 Task: Look for space in Stuart, United States from 2nd June, 2023 to 15th June, 2023 for 2 adults and 1 pet in price range Rs.10000 to Rs.15000. Place can be entire place with 1  bedroom having 1 bed and 1 bathroom. Property type can be house, flat, guest house, hotel. Booking option can be shelf check-in. Required host language is English.
Action: Mouse moved to (577, 120)
Screenshot: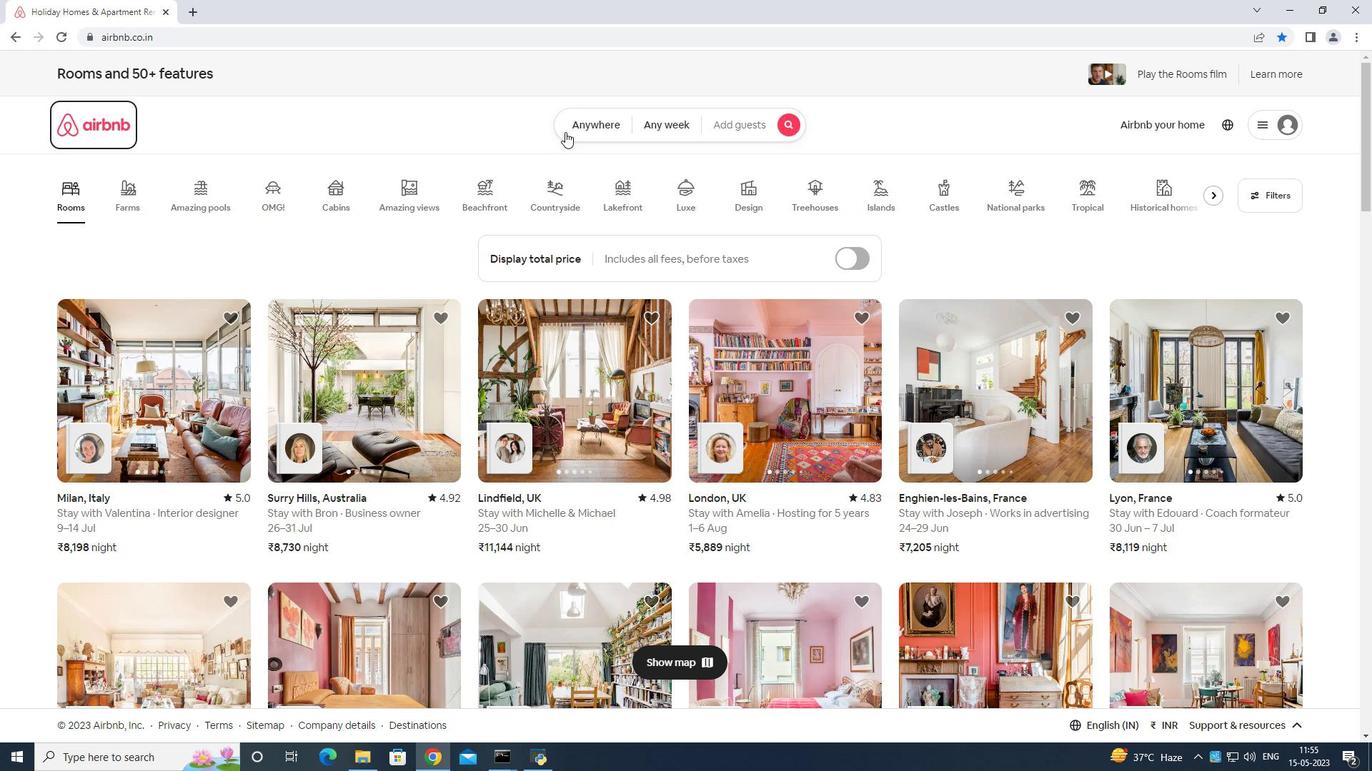 
Action: Mouse pressed left at (577, 120)
Screenshot: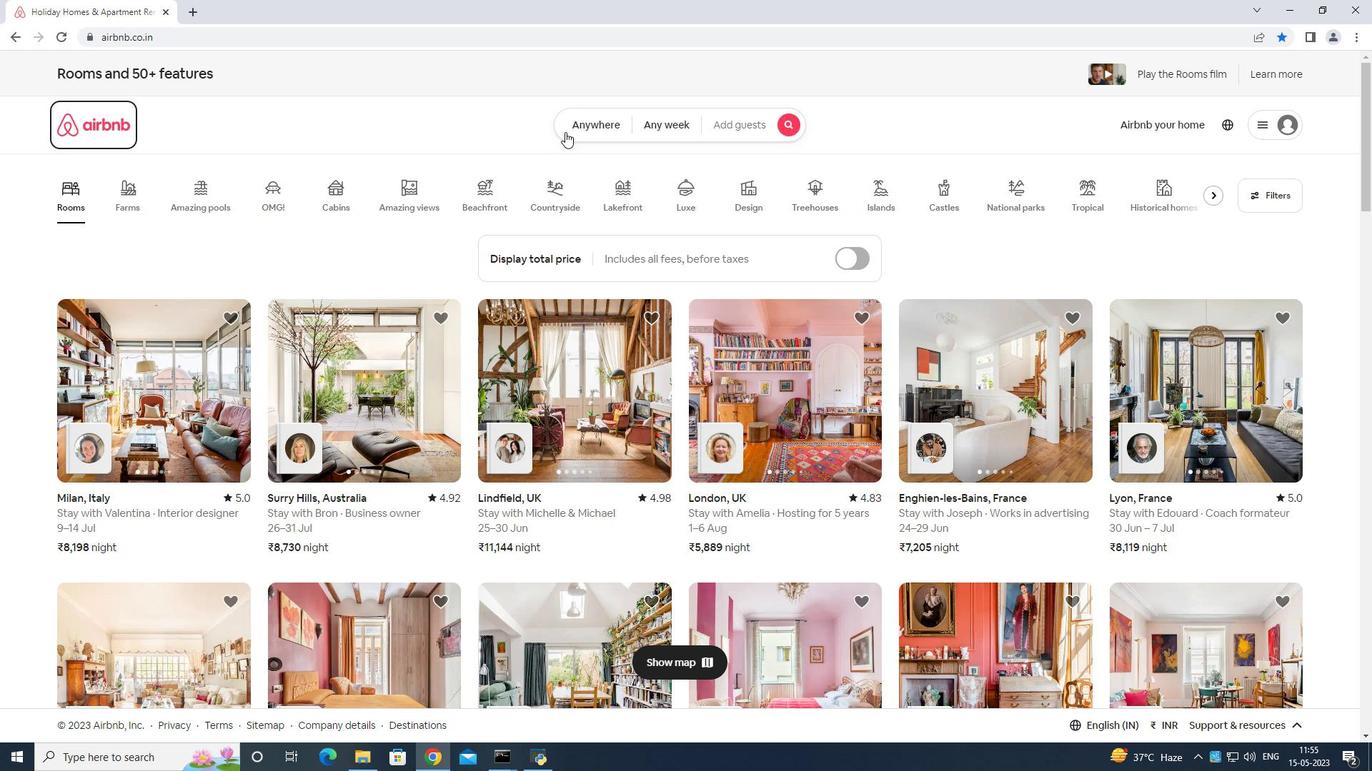 
Action: Mouse moved to (505, 173)
Screenshot: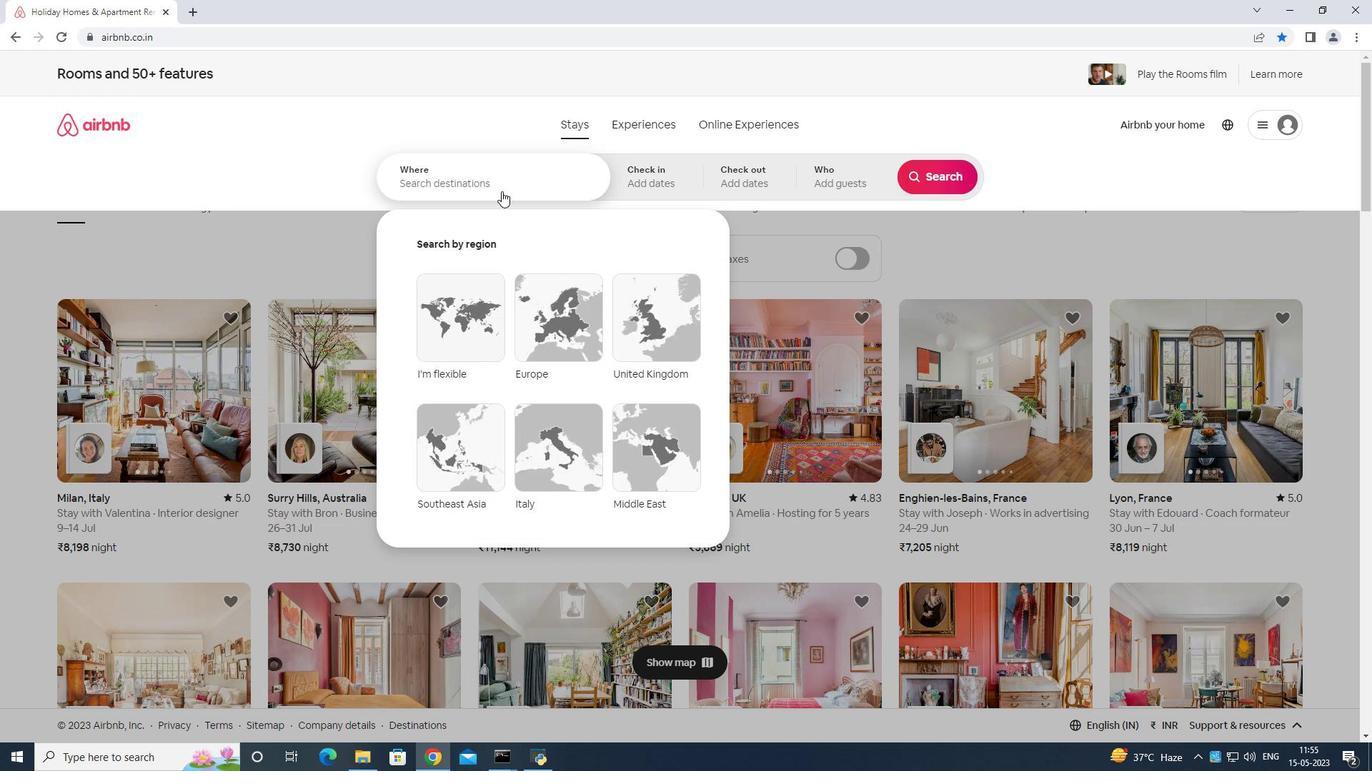 
Action: Mouse pressed left at (505, 173)
Screenshot: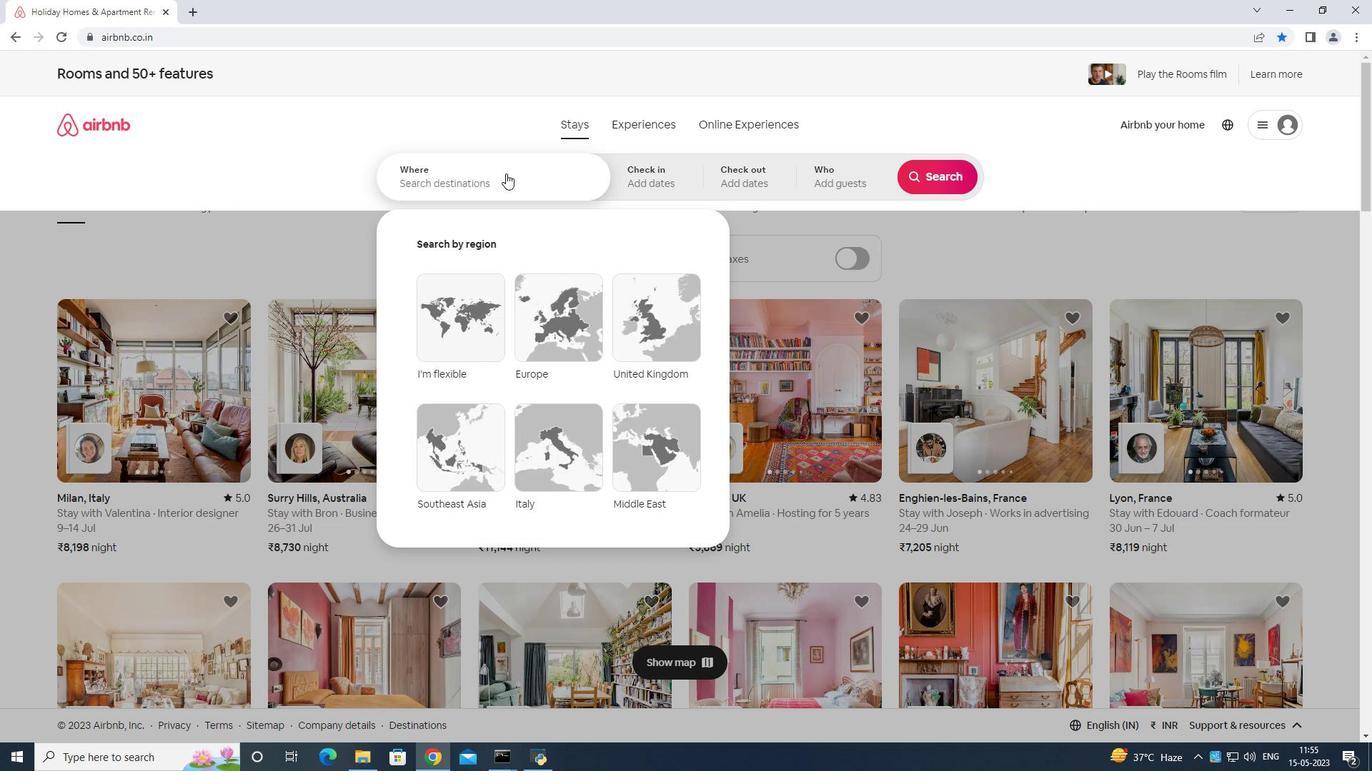 
Action: Mouse moved to (440, 217)
Screenshot: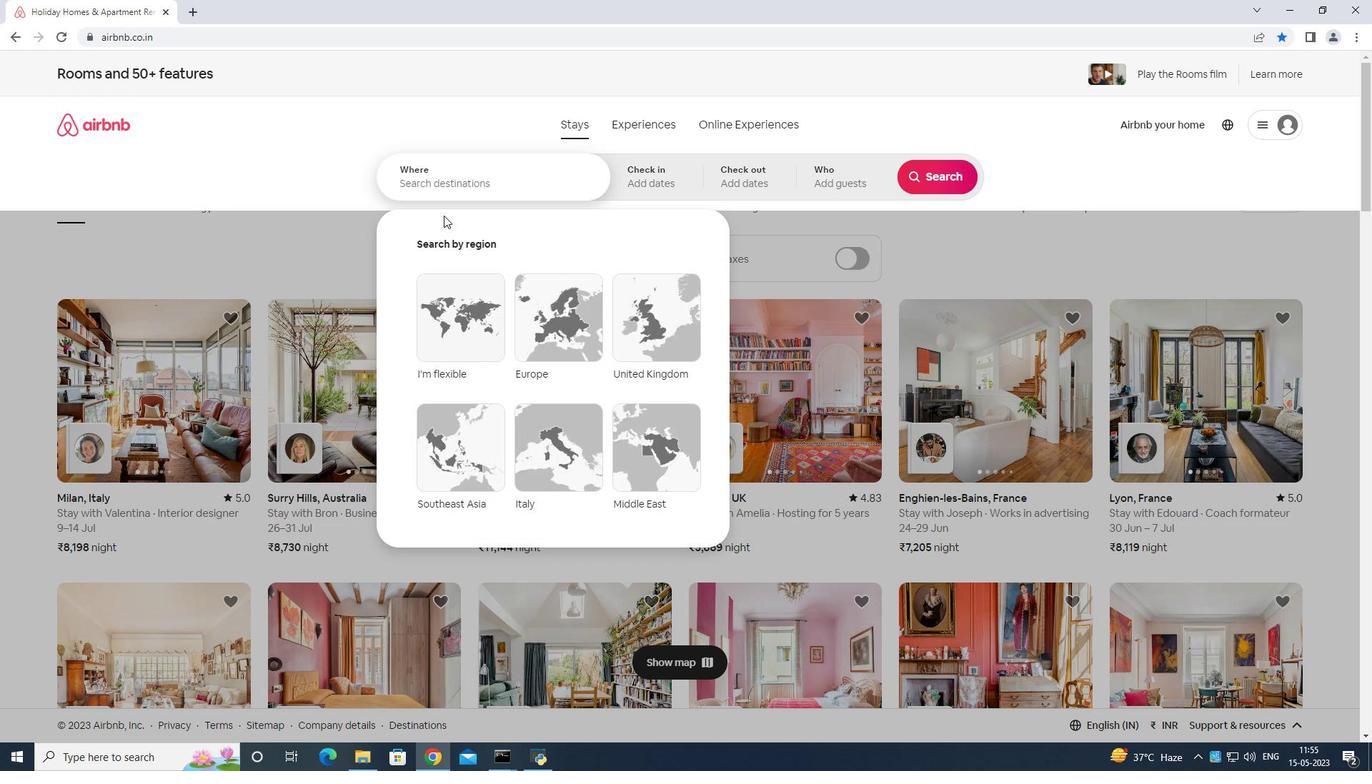
Action: Key pressed <Key.shift>Stuardd<Key.space>united<Key.space>statse<Key.backspace><Key.backspace>es<Key.space><Key.enter>
Screenshot: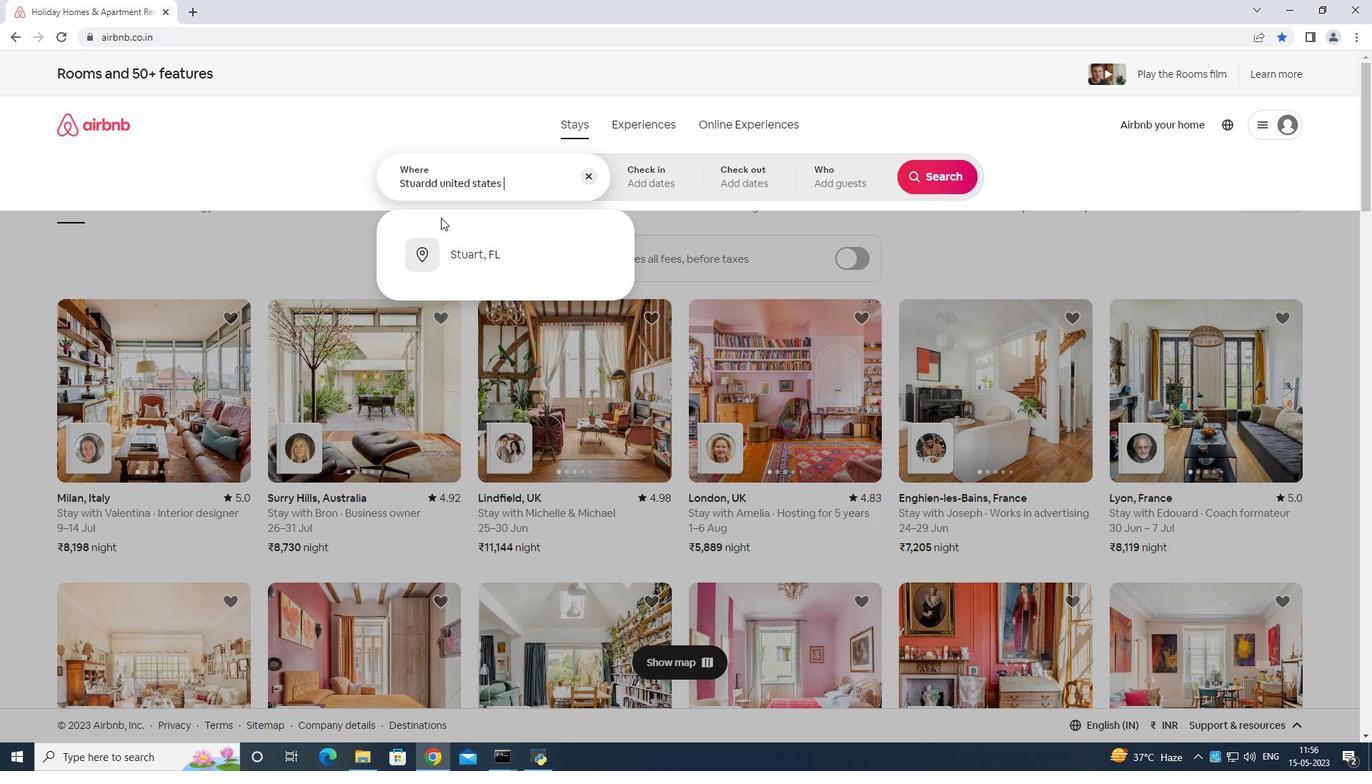 
Action: Mouse moved to (889, 348)
Screenshot: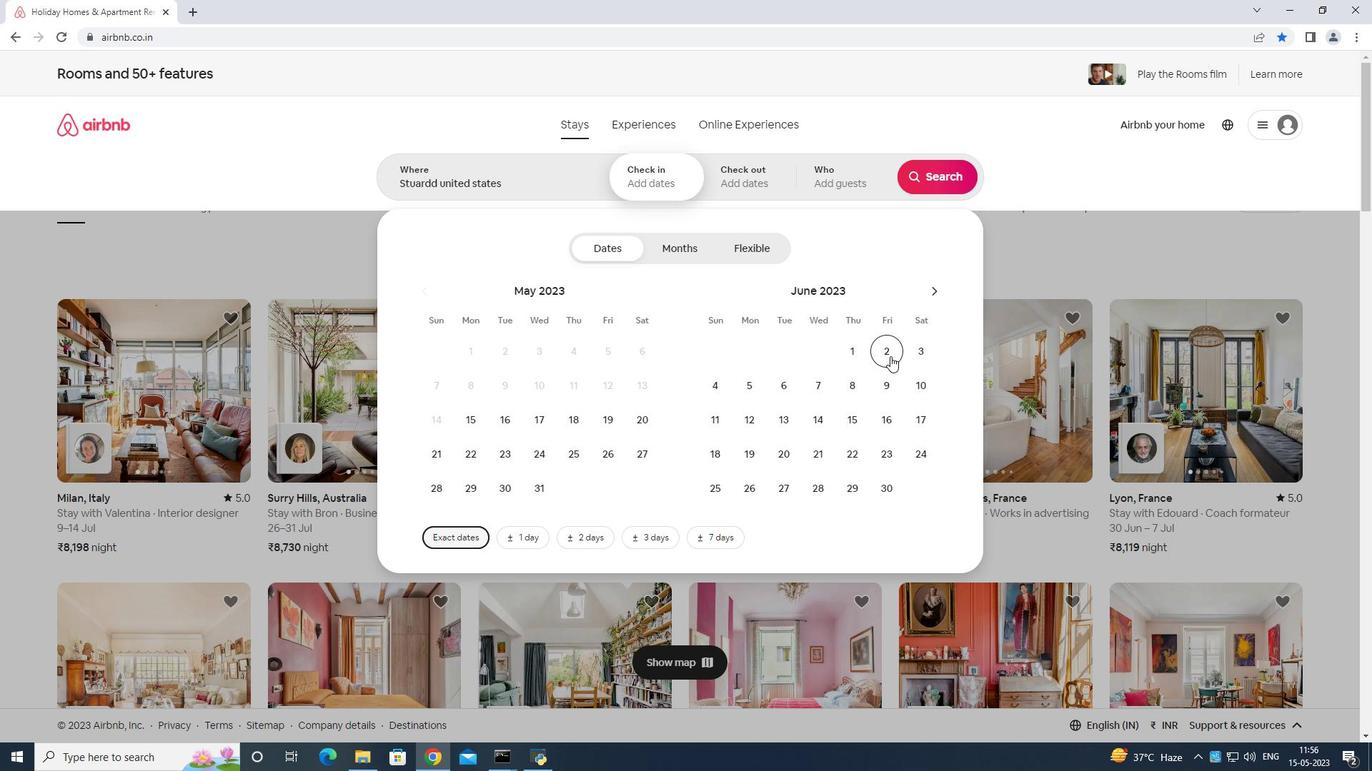 
Action: Mouse pressed left at (889, 348)
Screenshot: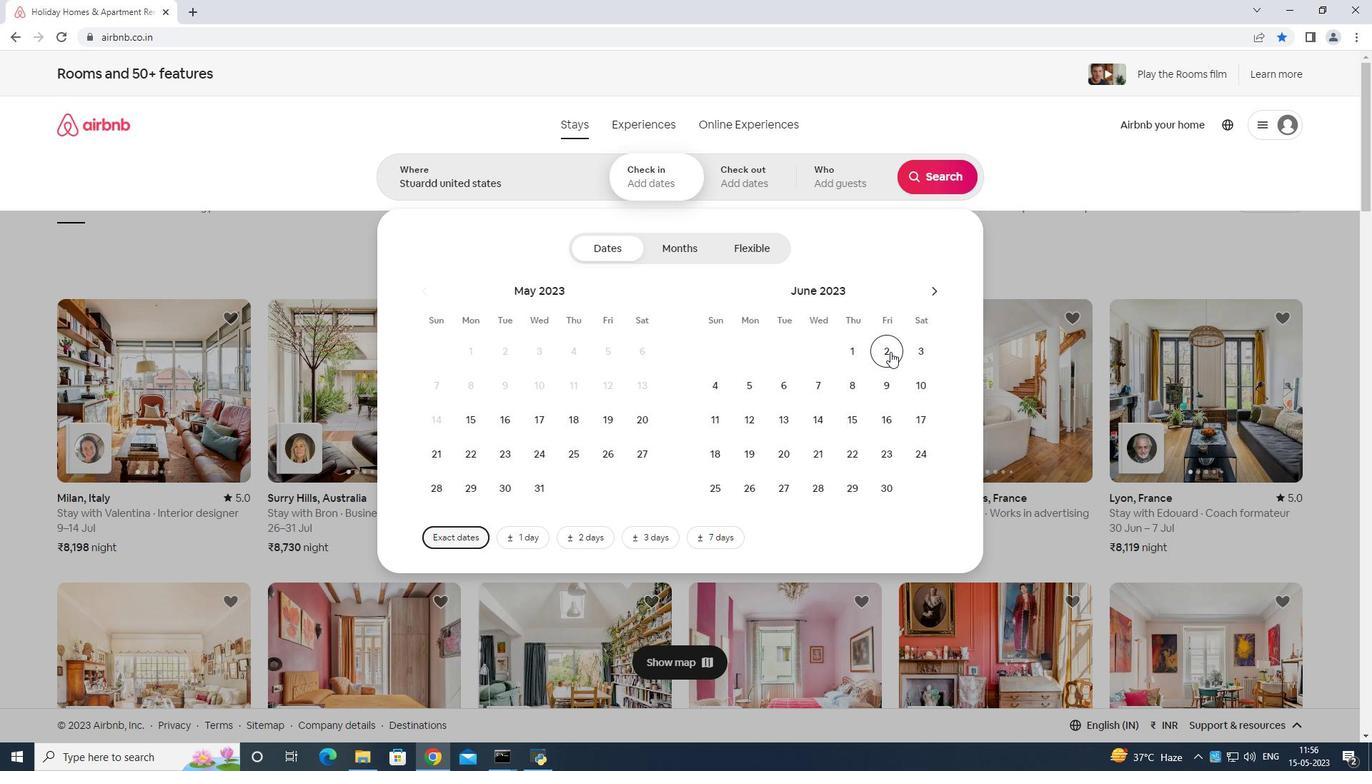 
Action: Mouse moved to (855, 411)
Screenshot: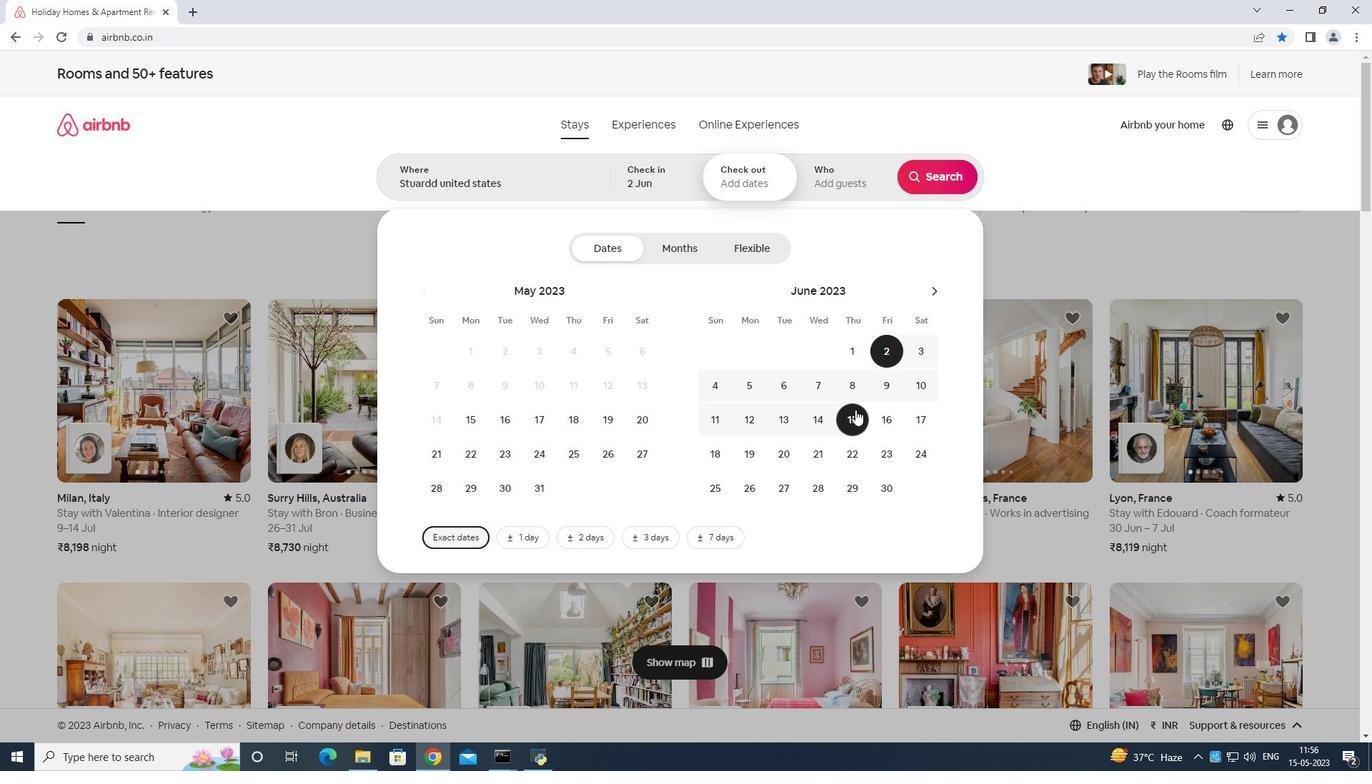 
Action: Mouse pressed left at (855, 411)
Screenshot: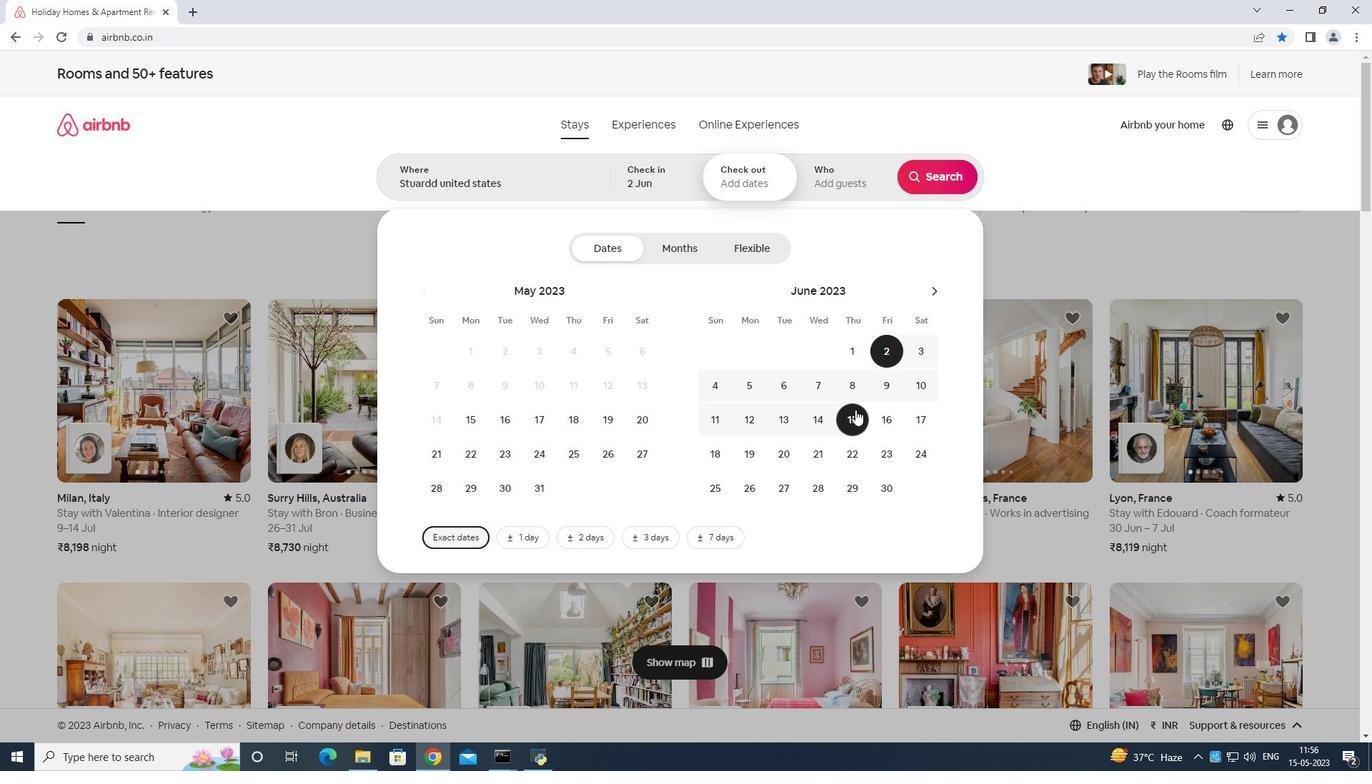 
Action: Mouse moved to (844, 177)
Screenshot: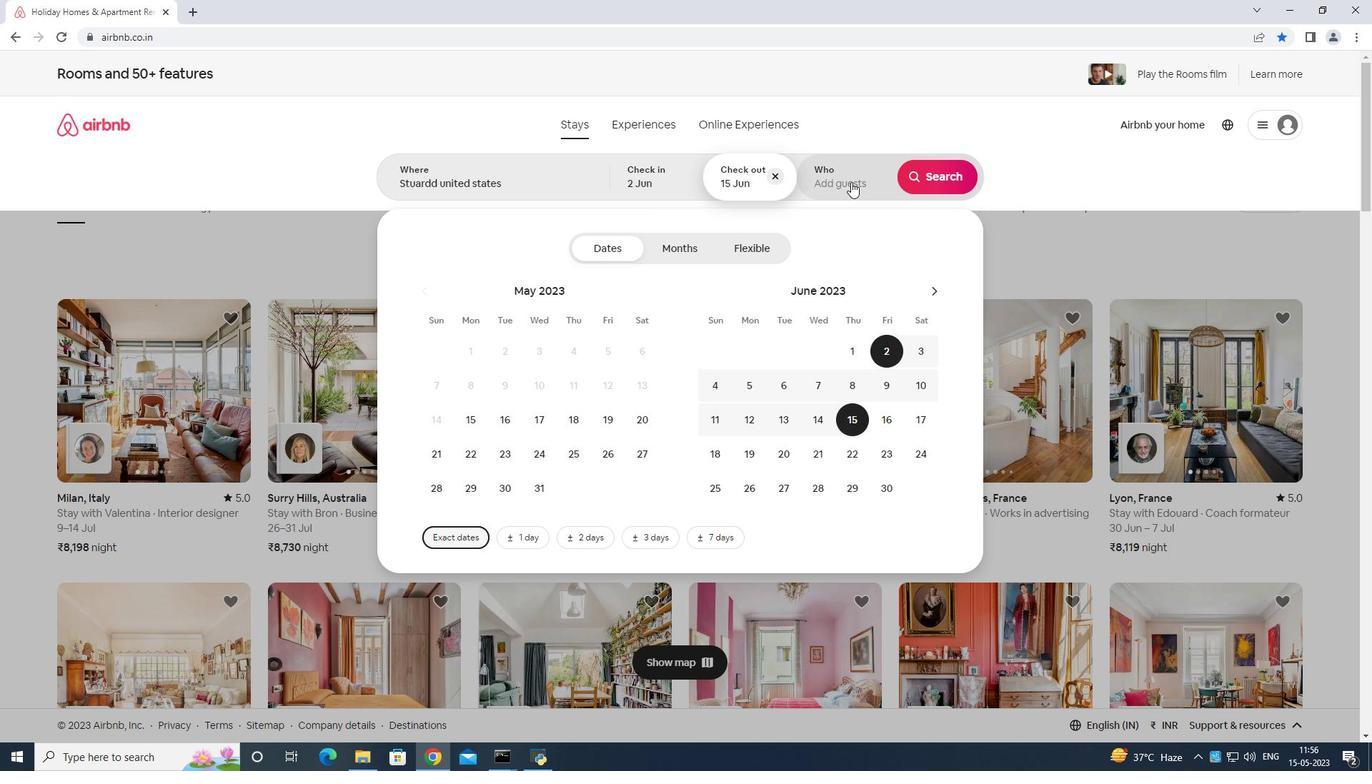 
Action: Mouse pressed left at (844, 177)
Screenshot: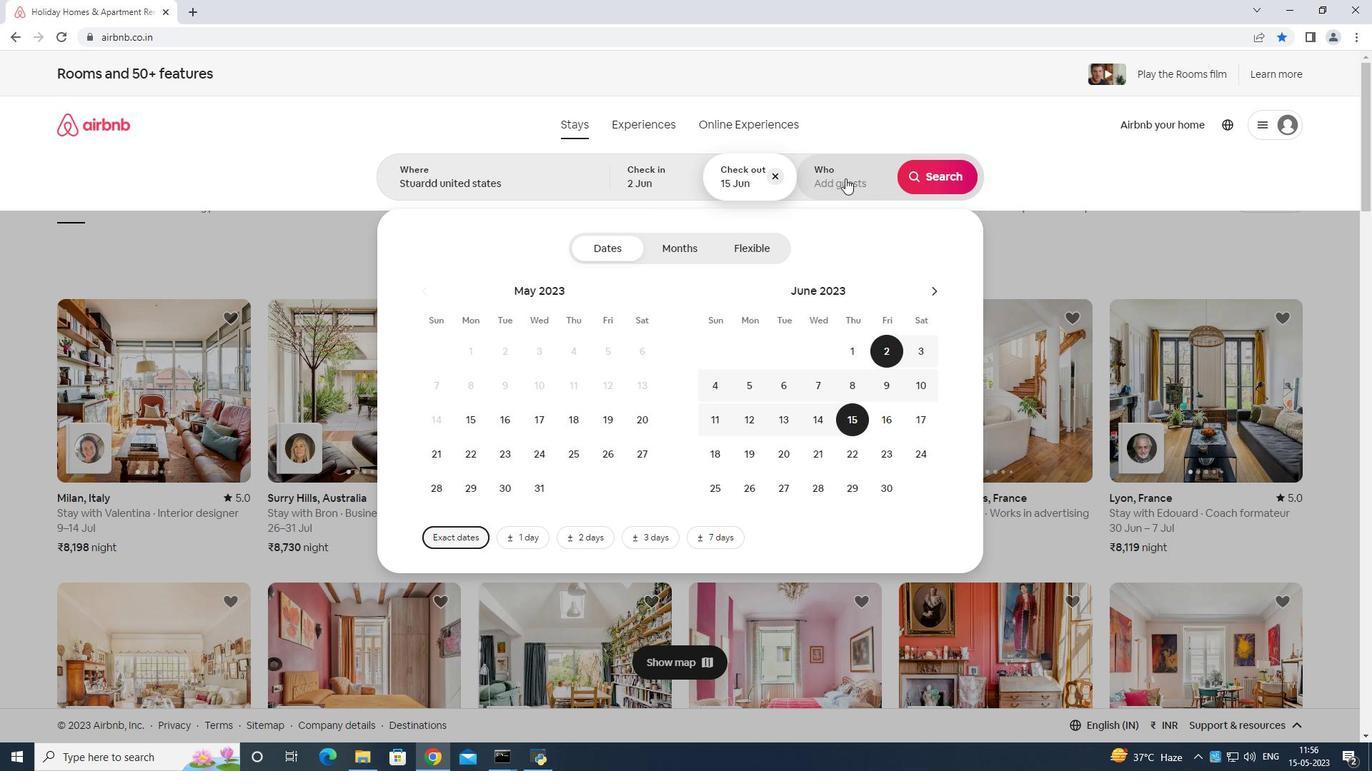 
Action: Mouse moved to (939, 251)
Screenshot: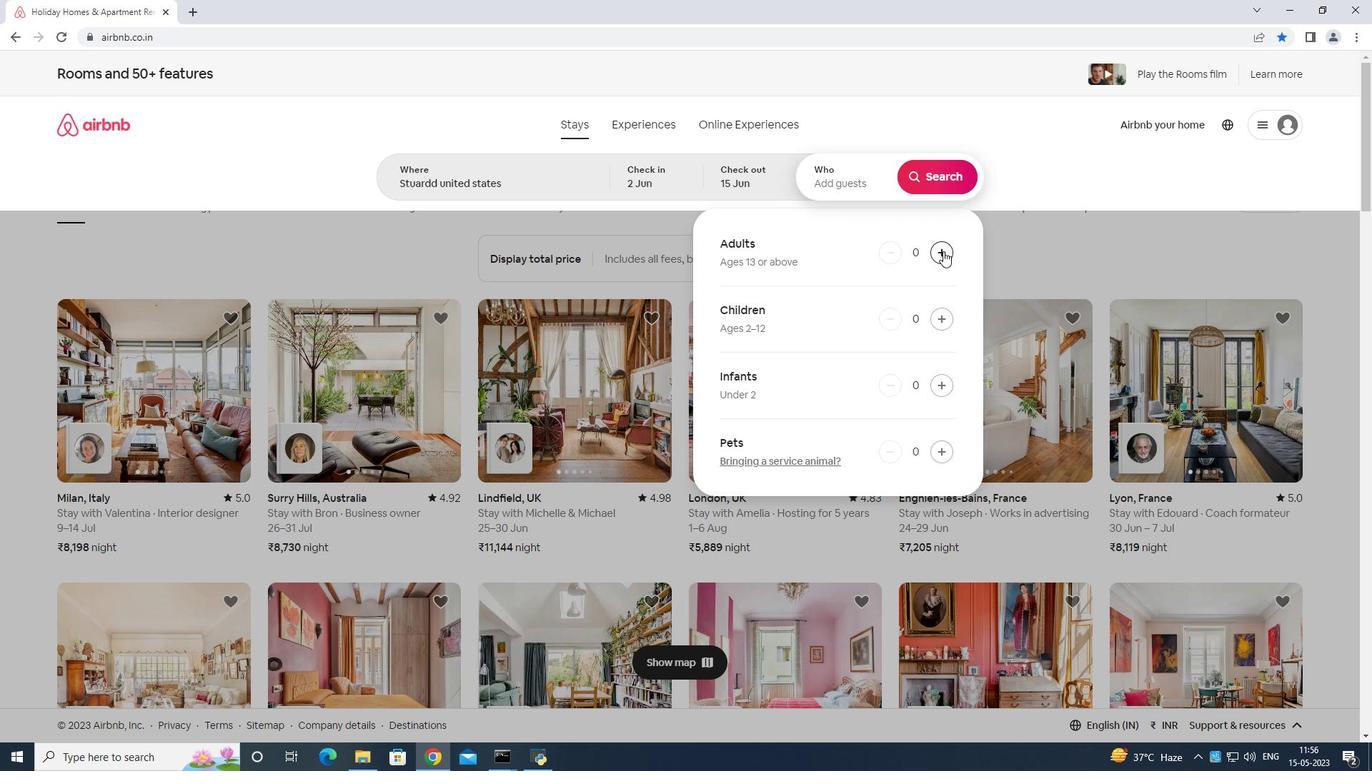 
Action: Mouse pressed left at (939, 251)
Screenshot: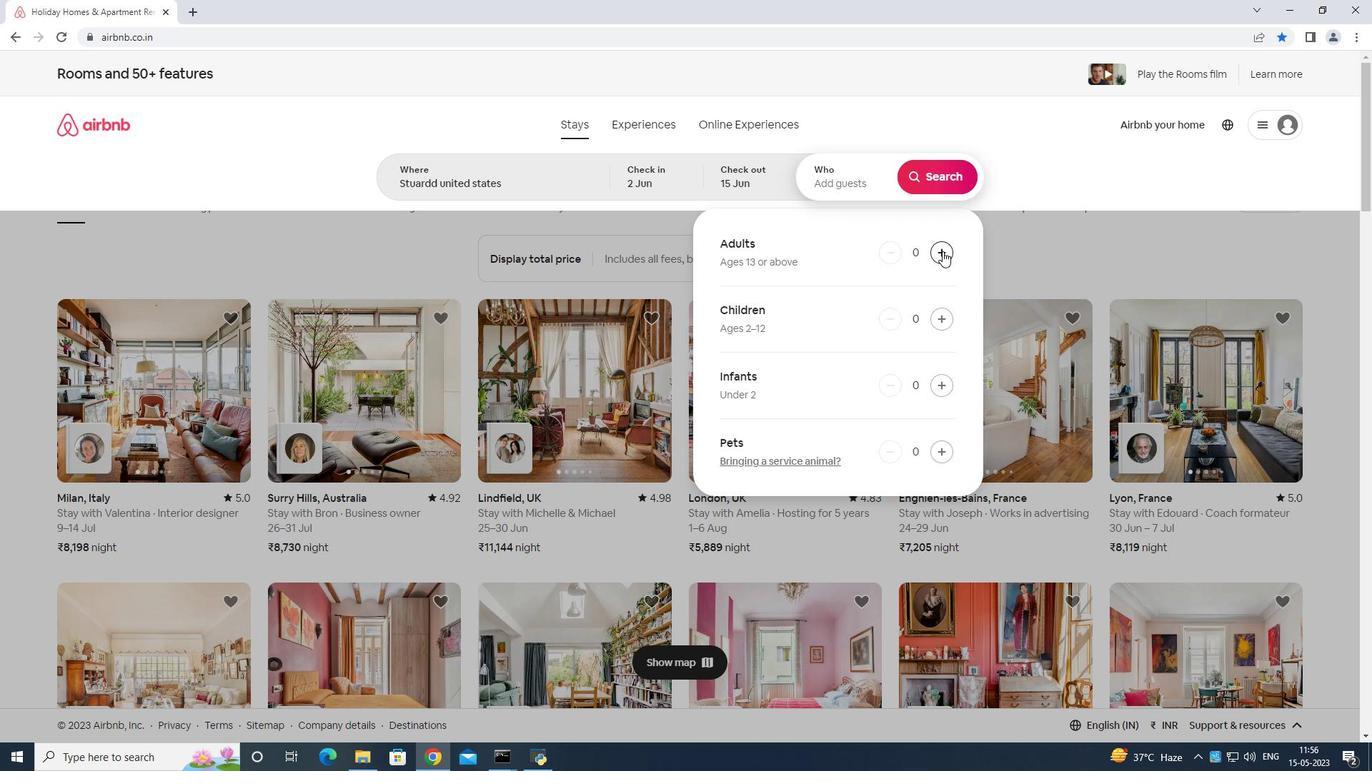 
Action: Mouse pressed left at (939, 251)
Screenshot: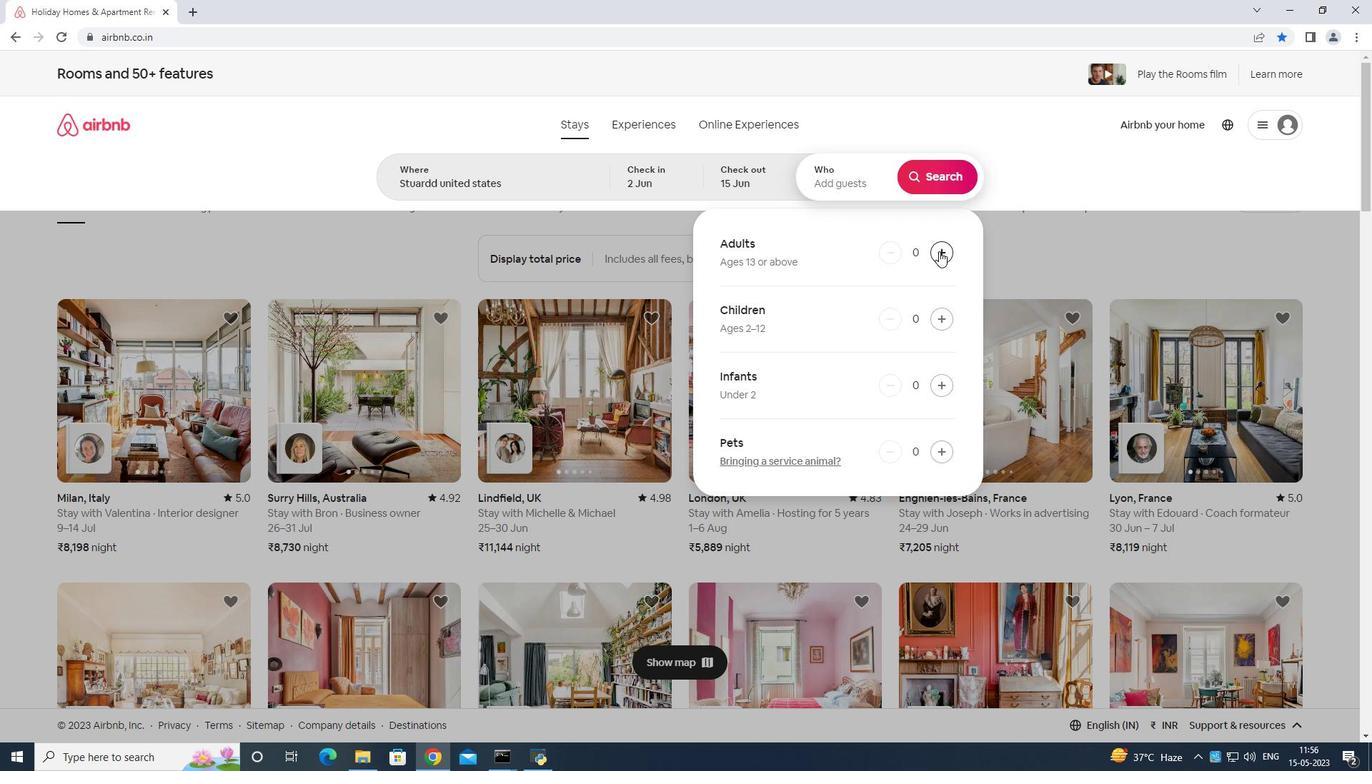 
Action: Mouse moved to (943, 315)
Screenshot: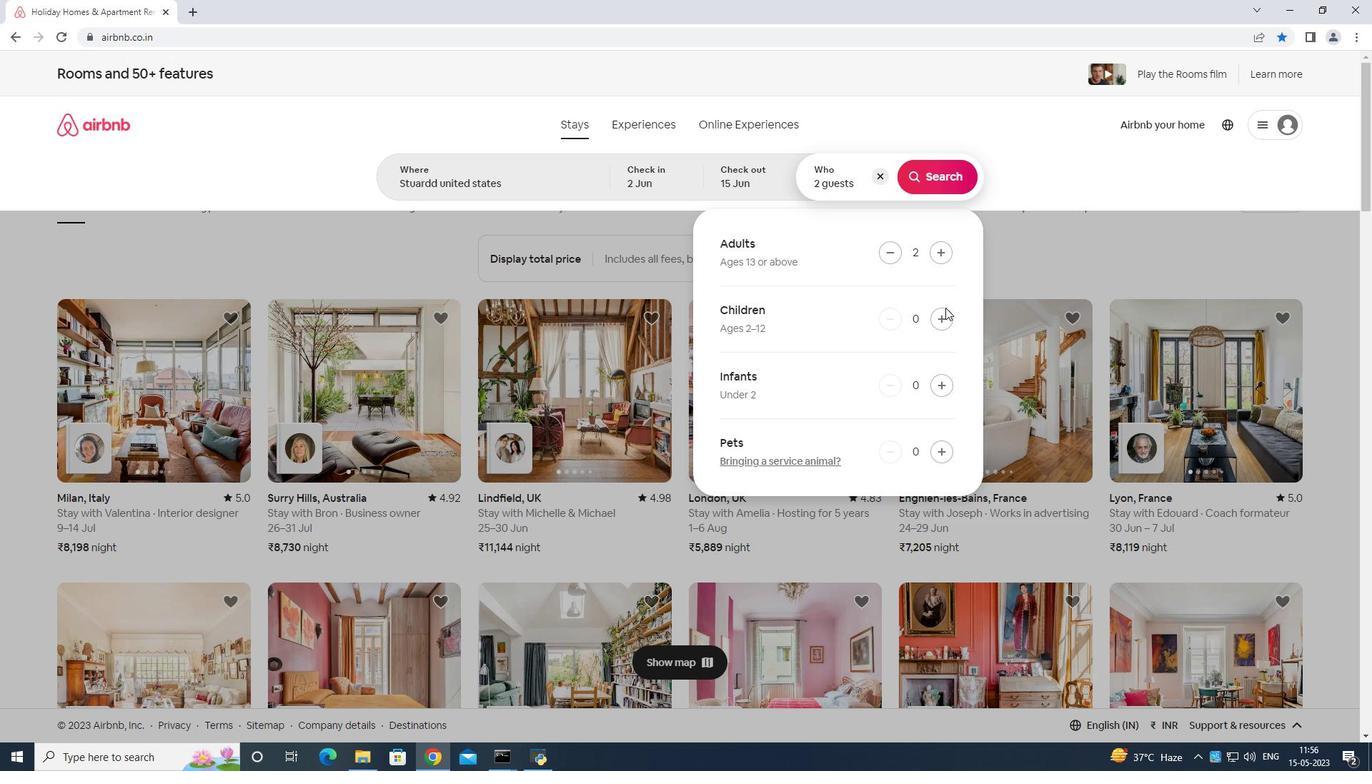 
Action: Mouse pressed left at (943, 315)
Screenshot: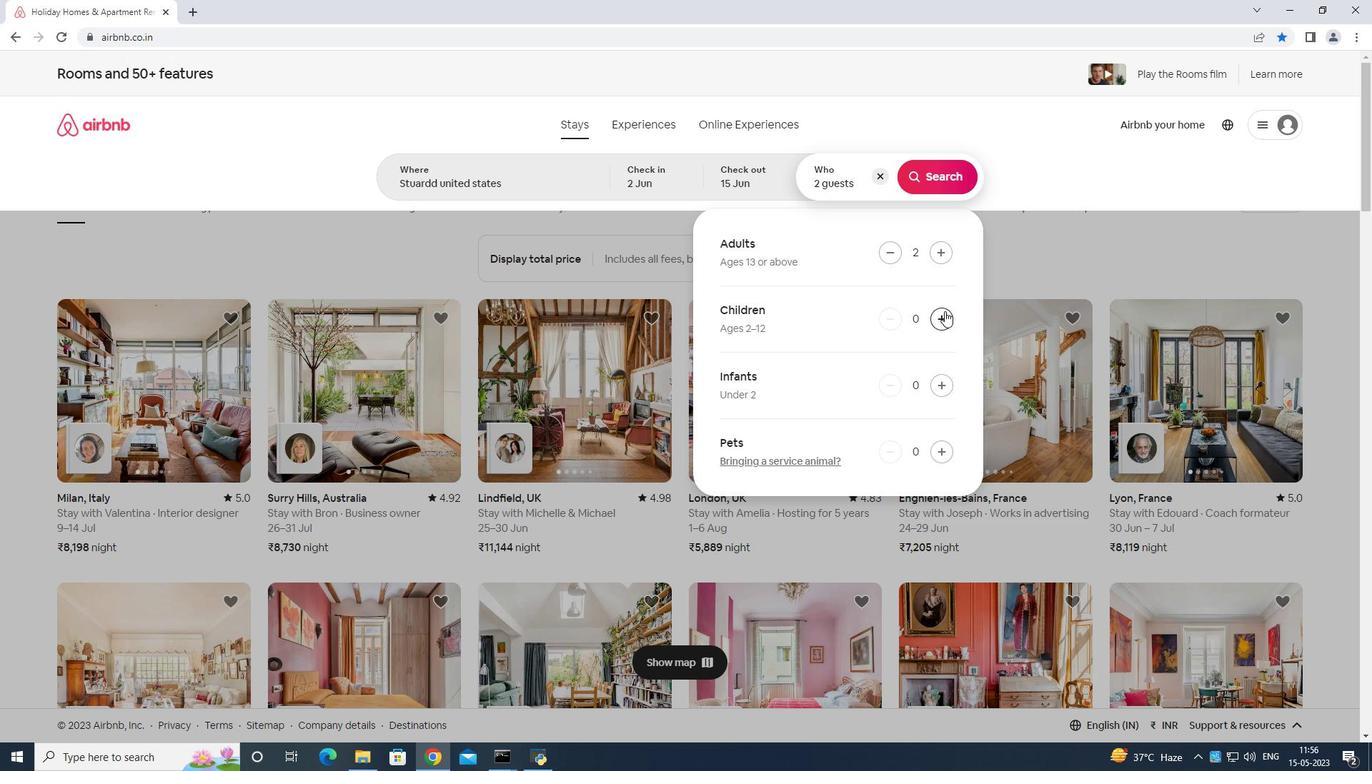 
Action: Mouse moved to (929, 167)
Screenshot: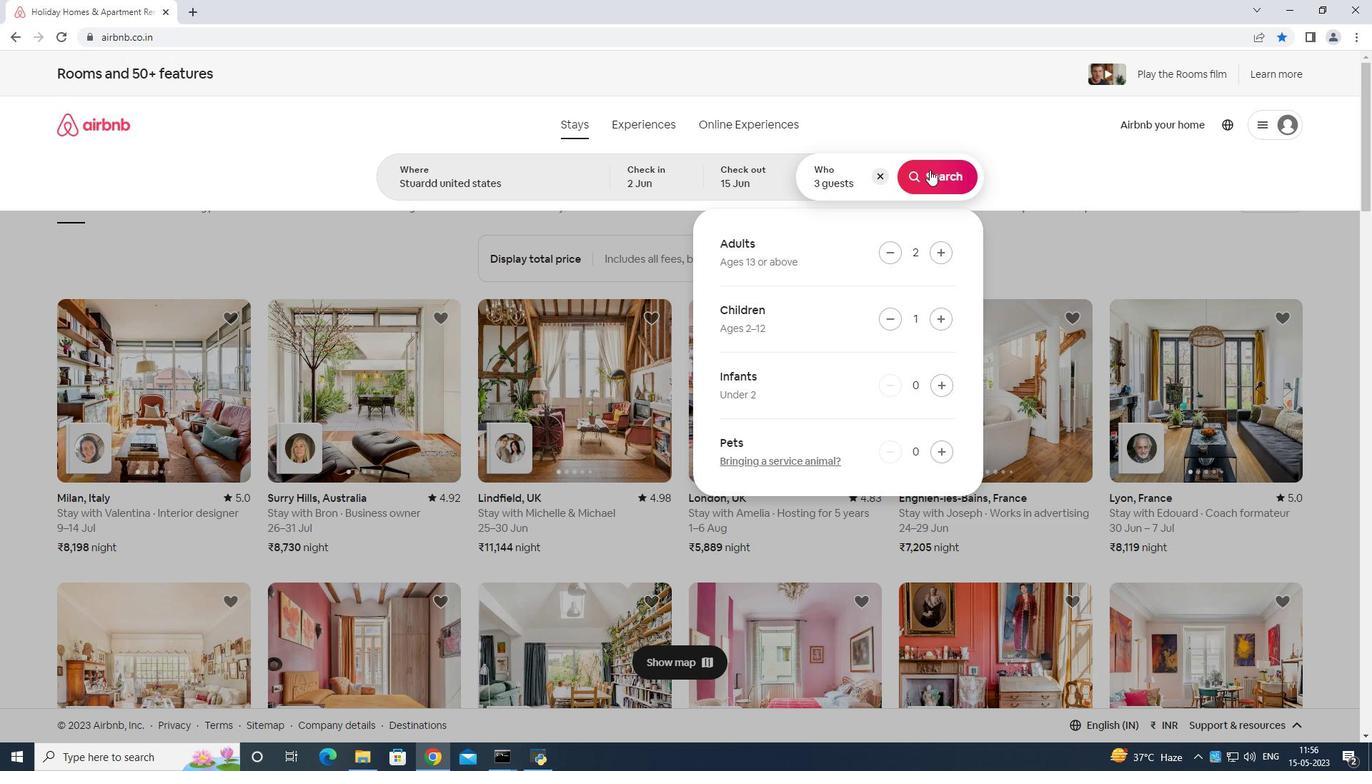 
Action: Mouse pressed left at (929, 167)
Screenshot: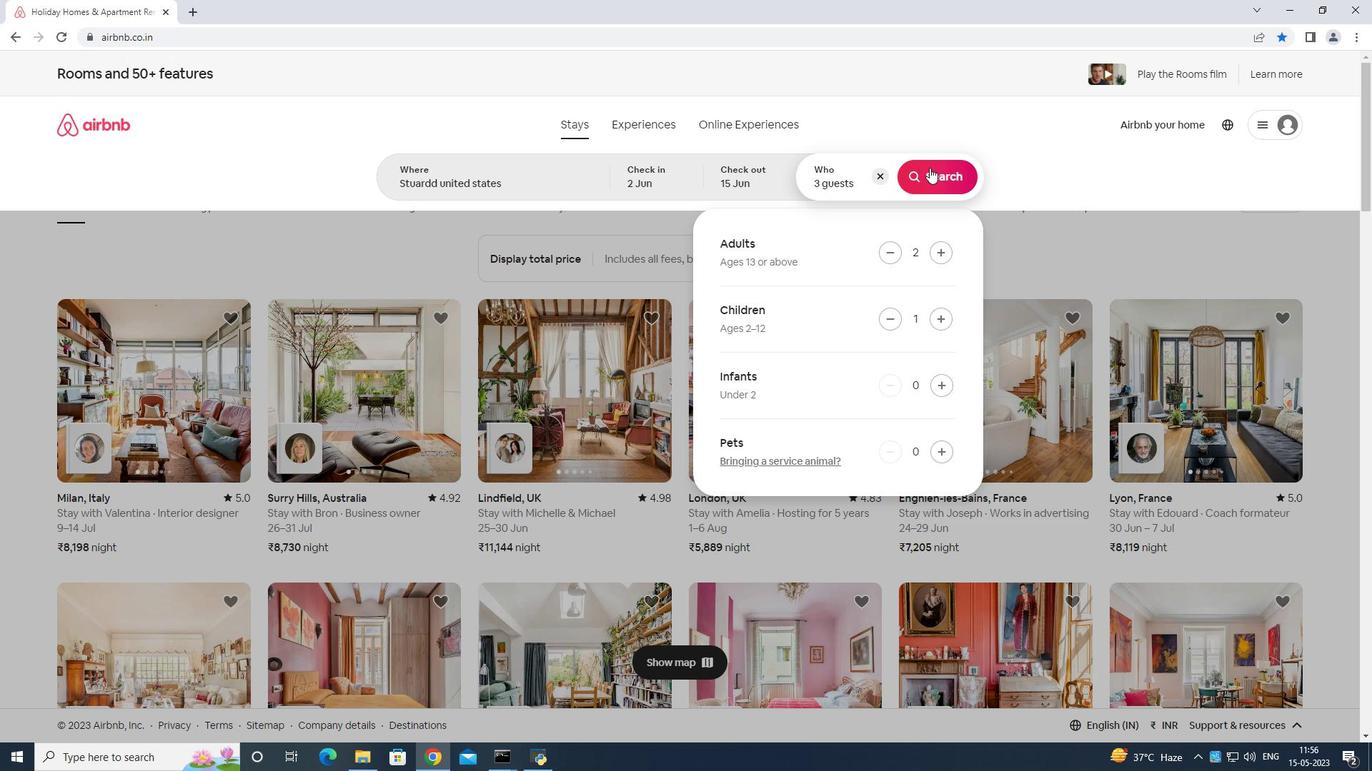 
Action: Mouse moved to (1304, 135)
Screenshot: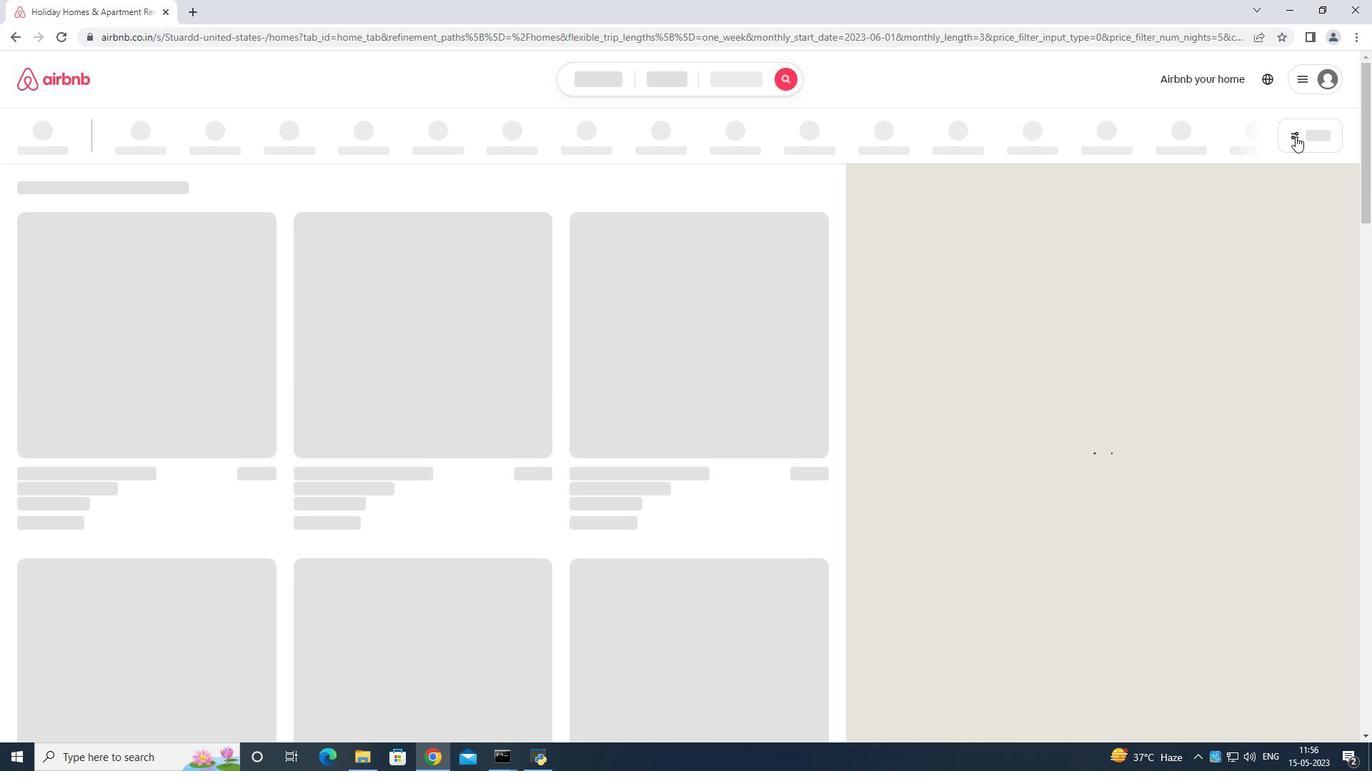 
Action: Mouse pressed left at (1304, 135)
Screenshot: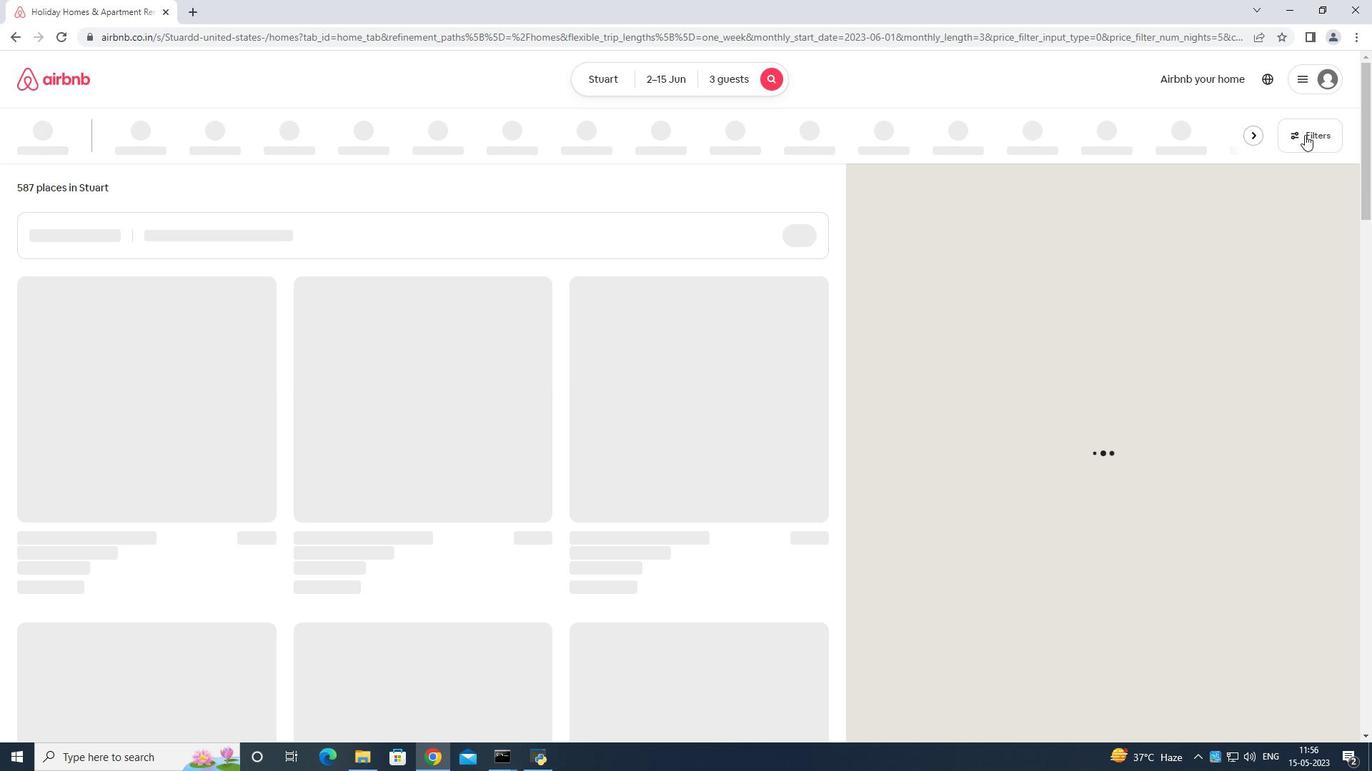 
Action: Mouse moved to (610, 473)
Screenshot: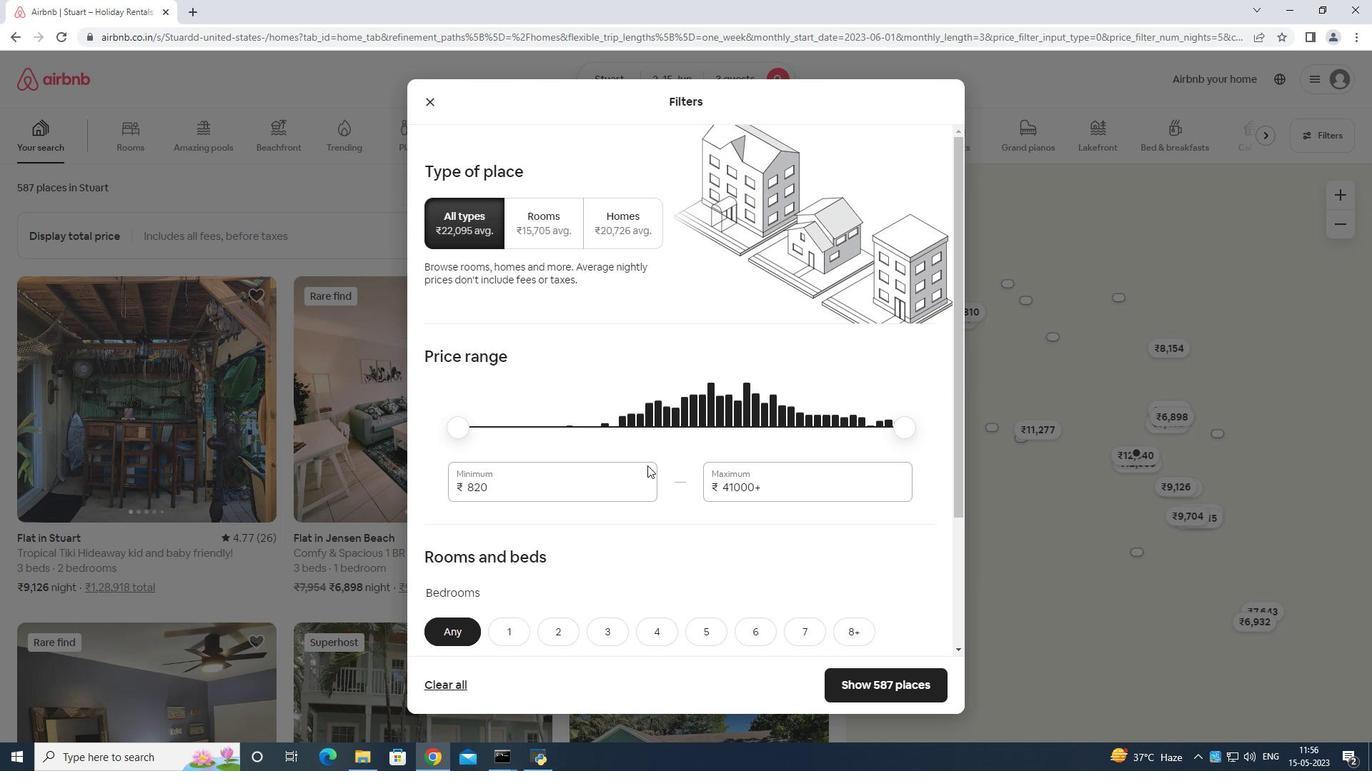 
Action: Mouse pressed left at (610, 473)
Screenshot: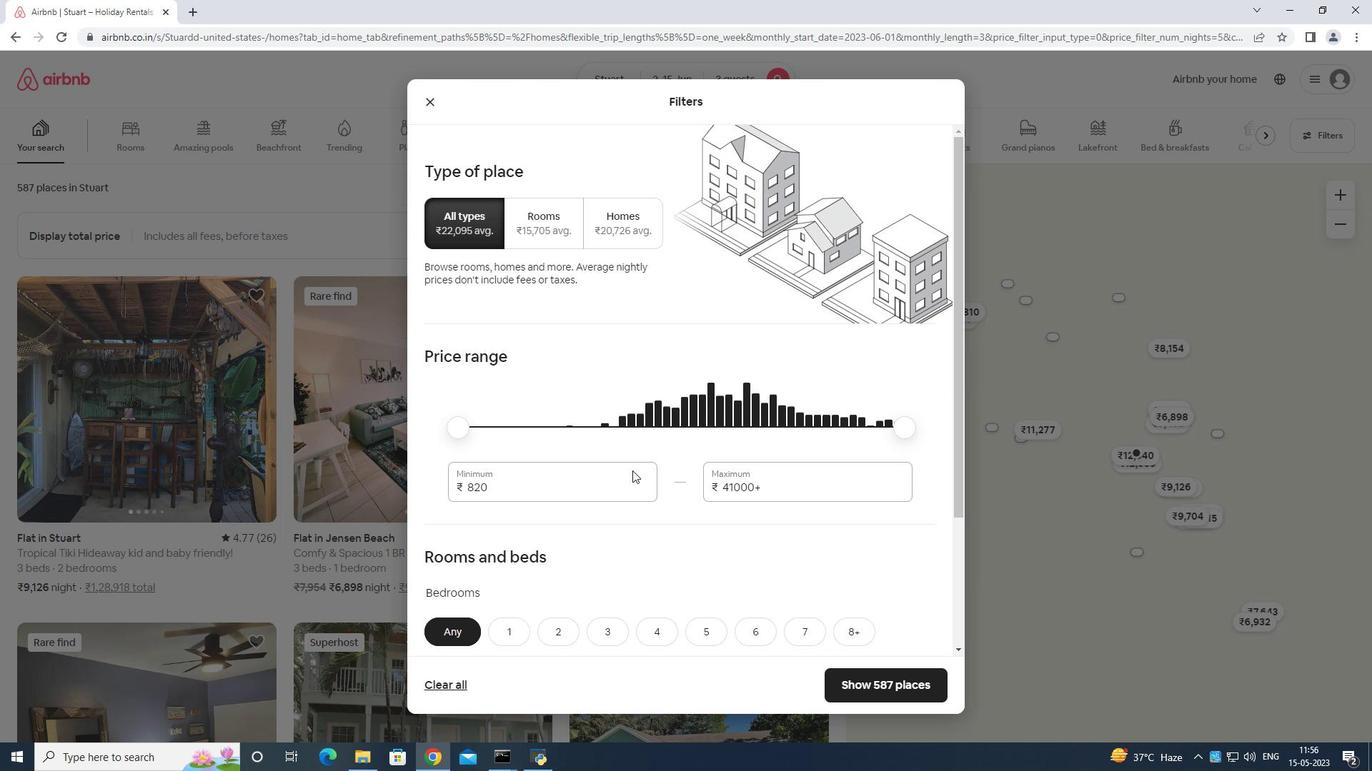 
Action: Mouse moved to (612, 435)
Screenshot: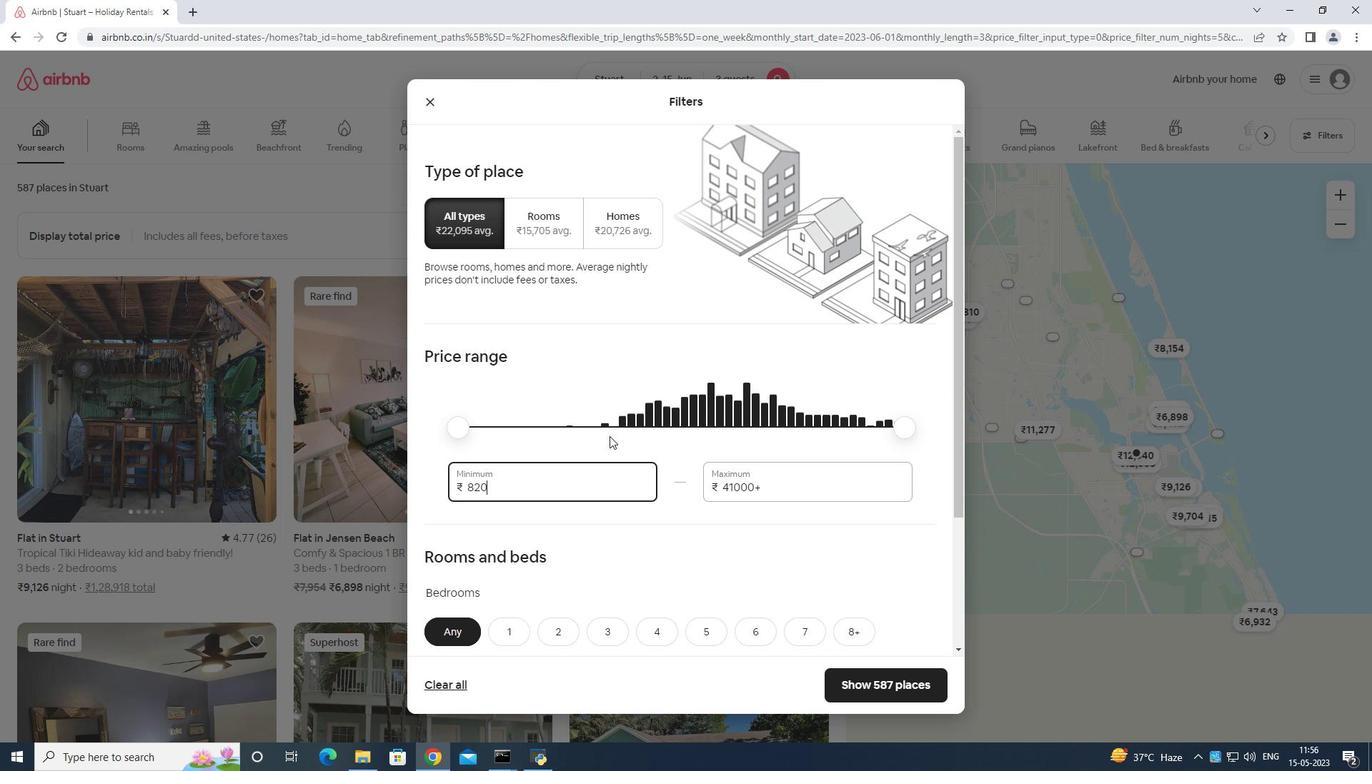 
Action: Key pressed <Key.backspace>
Screenshot: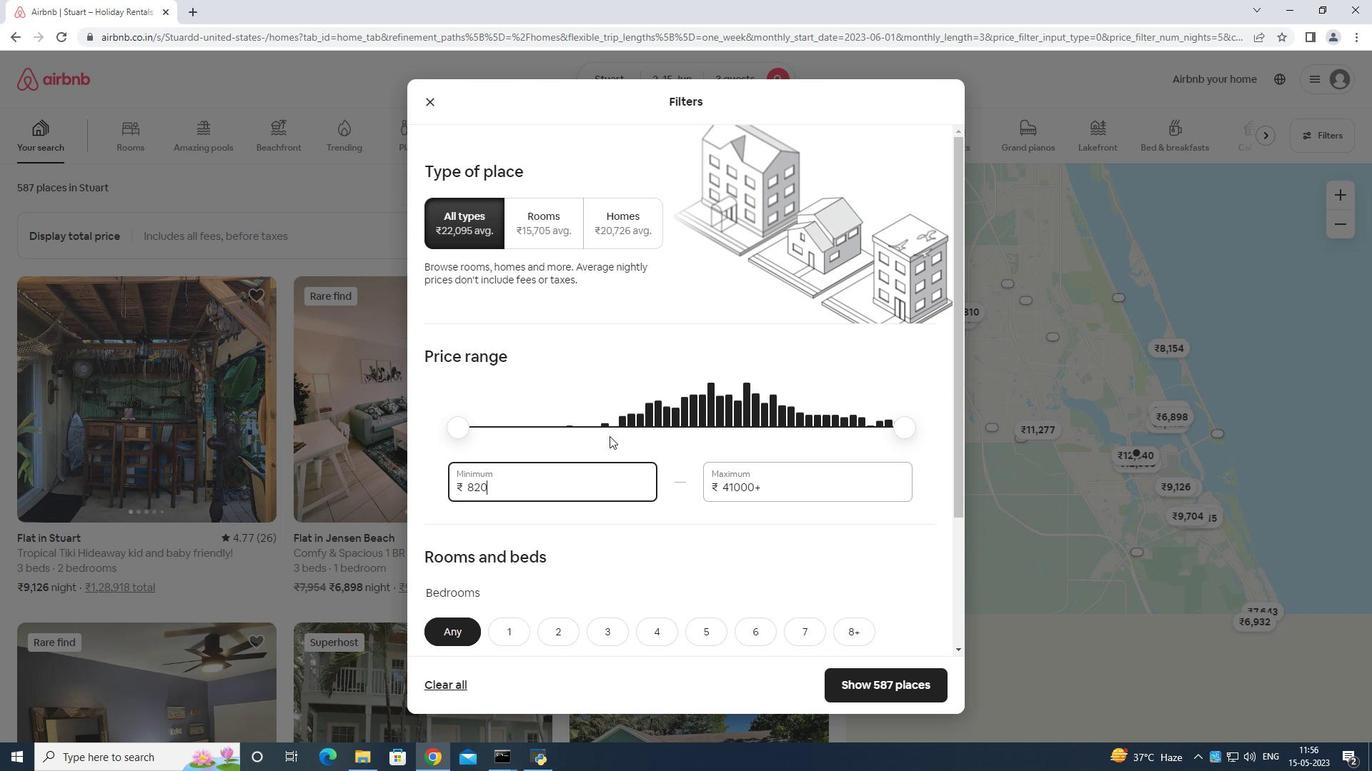 
Action: Mouse moved to (621, 429)
Screenshot: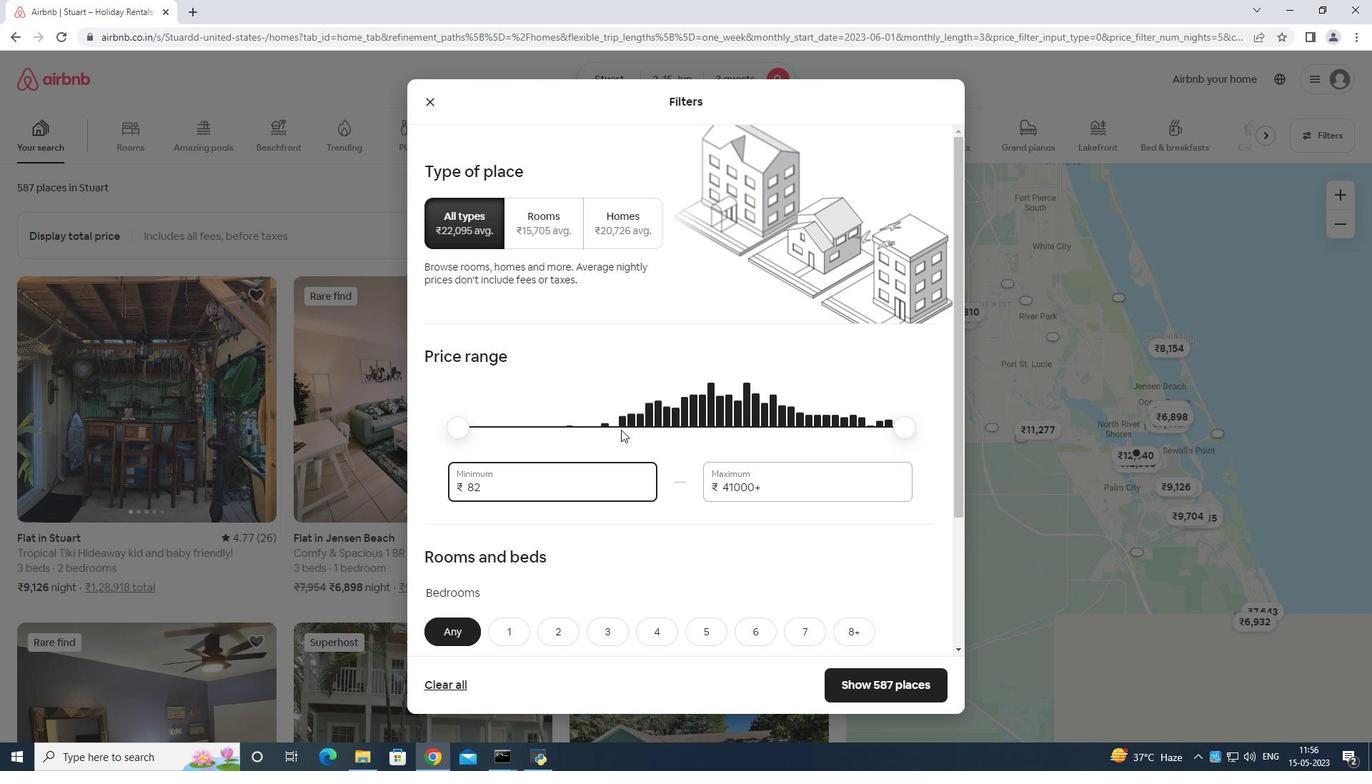 
Action: Key pressed <Key.backspace>
Screenshot: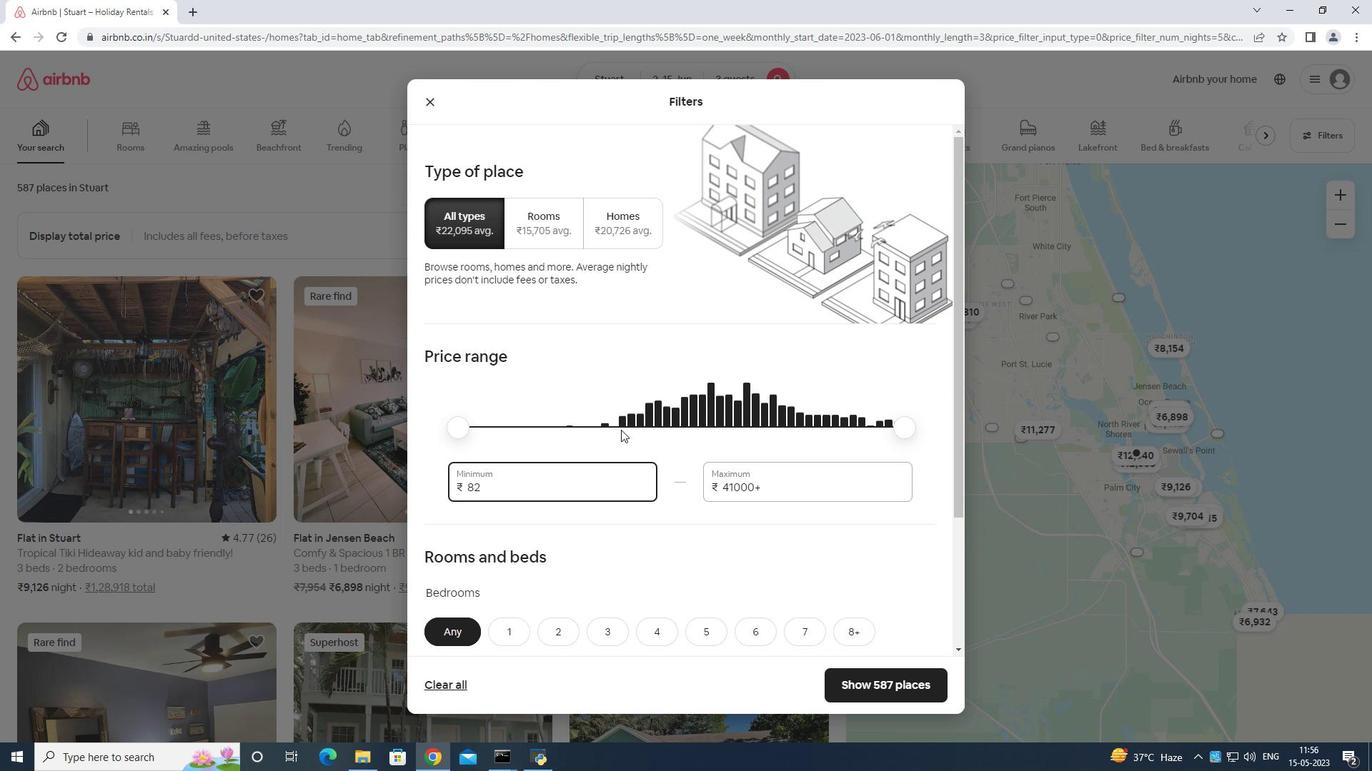 
Action: Mouse moved to (621, 428)
Screenshot: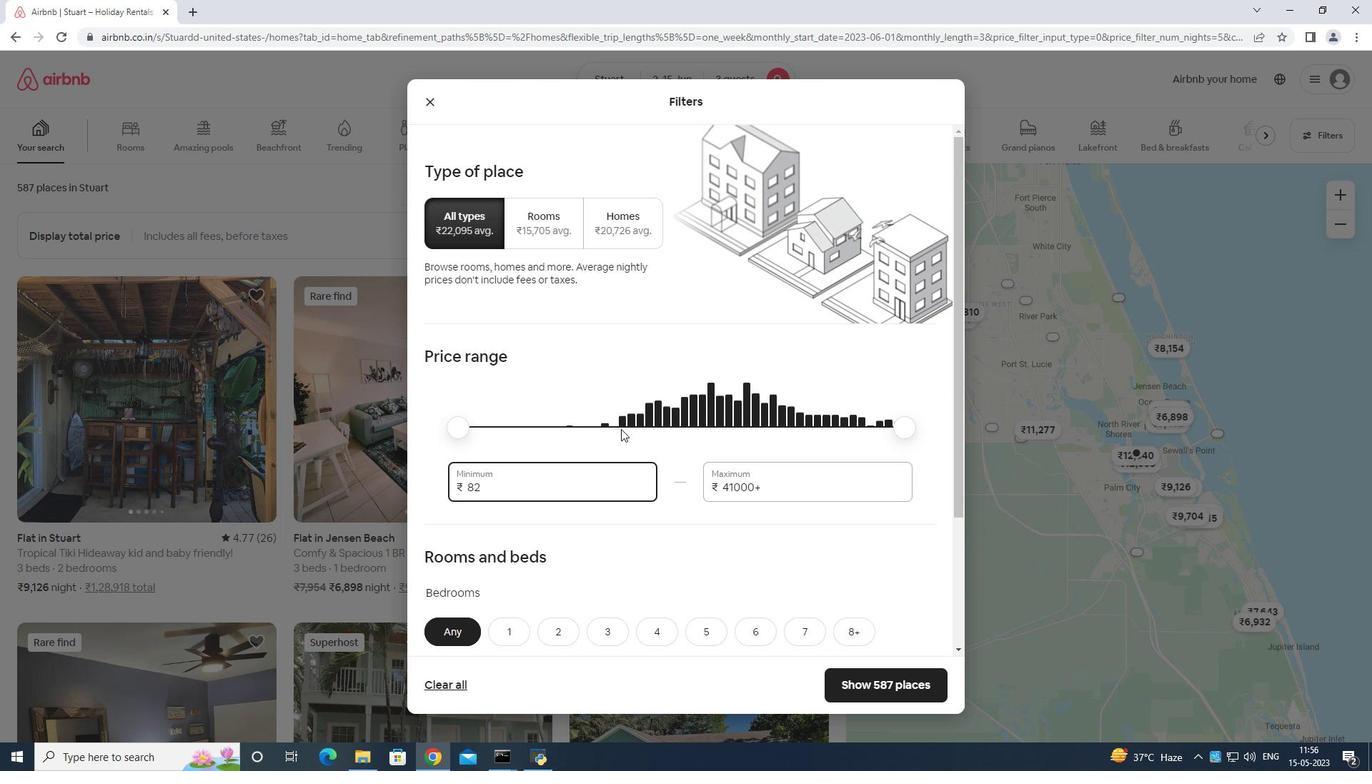 
Action: Key pressed <Key.backspace>
Screenshot: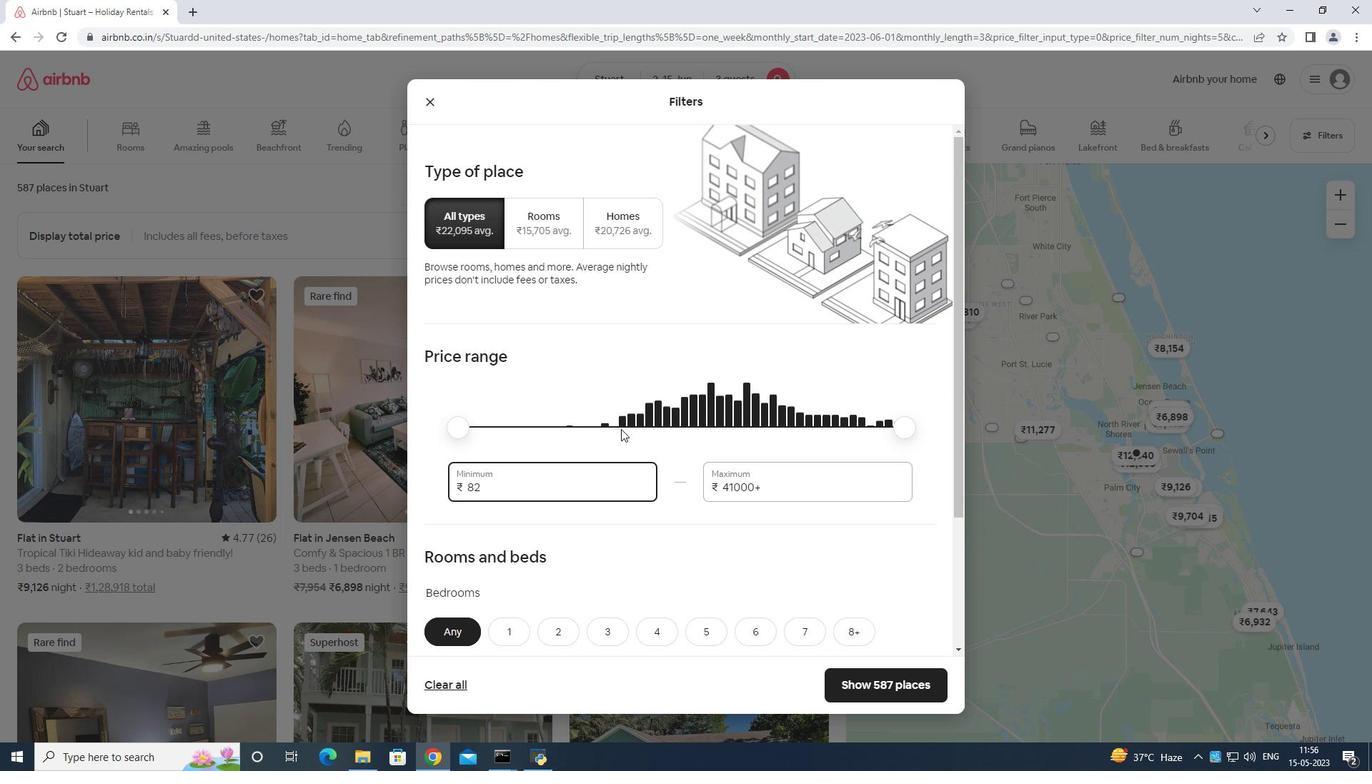 
Action: Mouse moved to (622, 426)
Screenshot: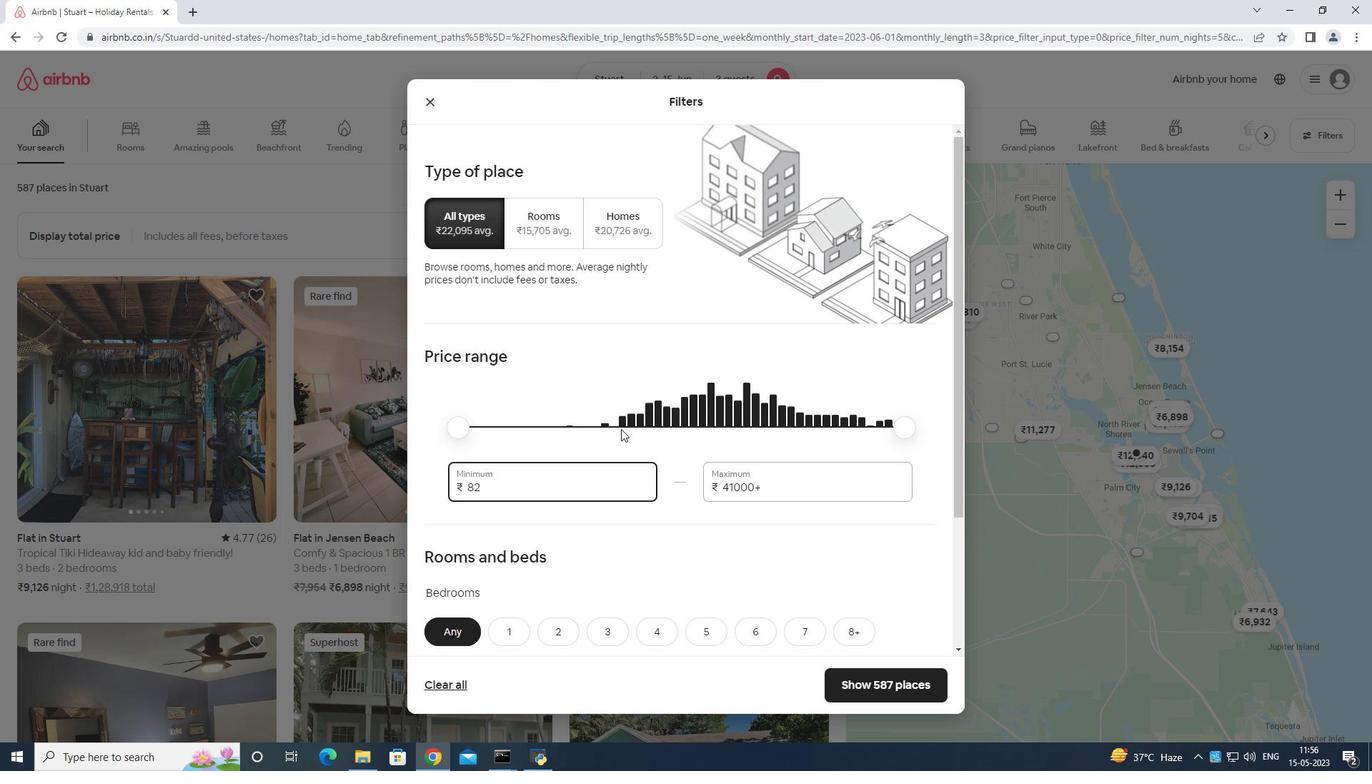 
Action: Key pressed <Key.backspace>
Screenshot: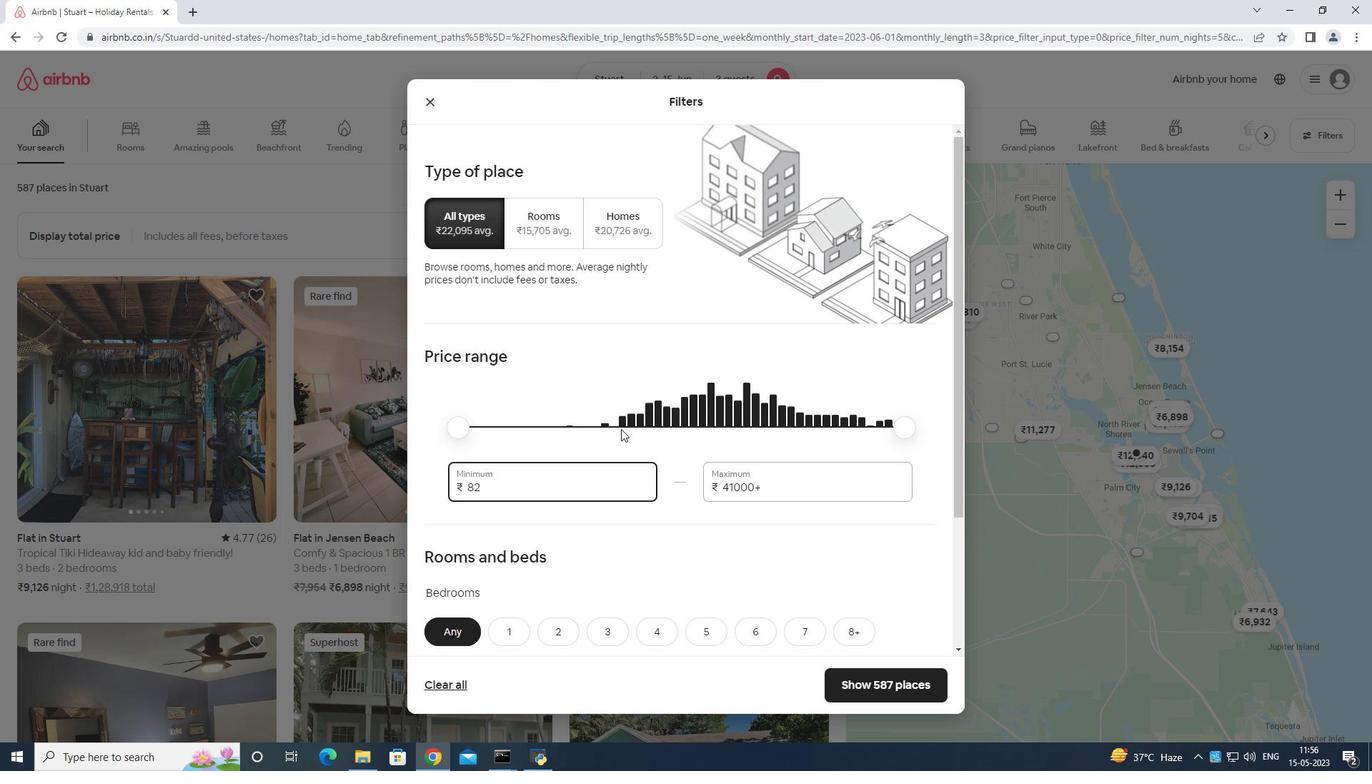 
Action: Mouse moved to (623, 425)
Screenshot: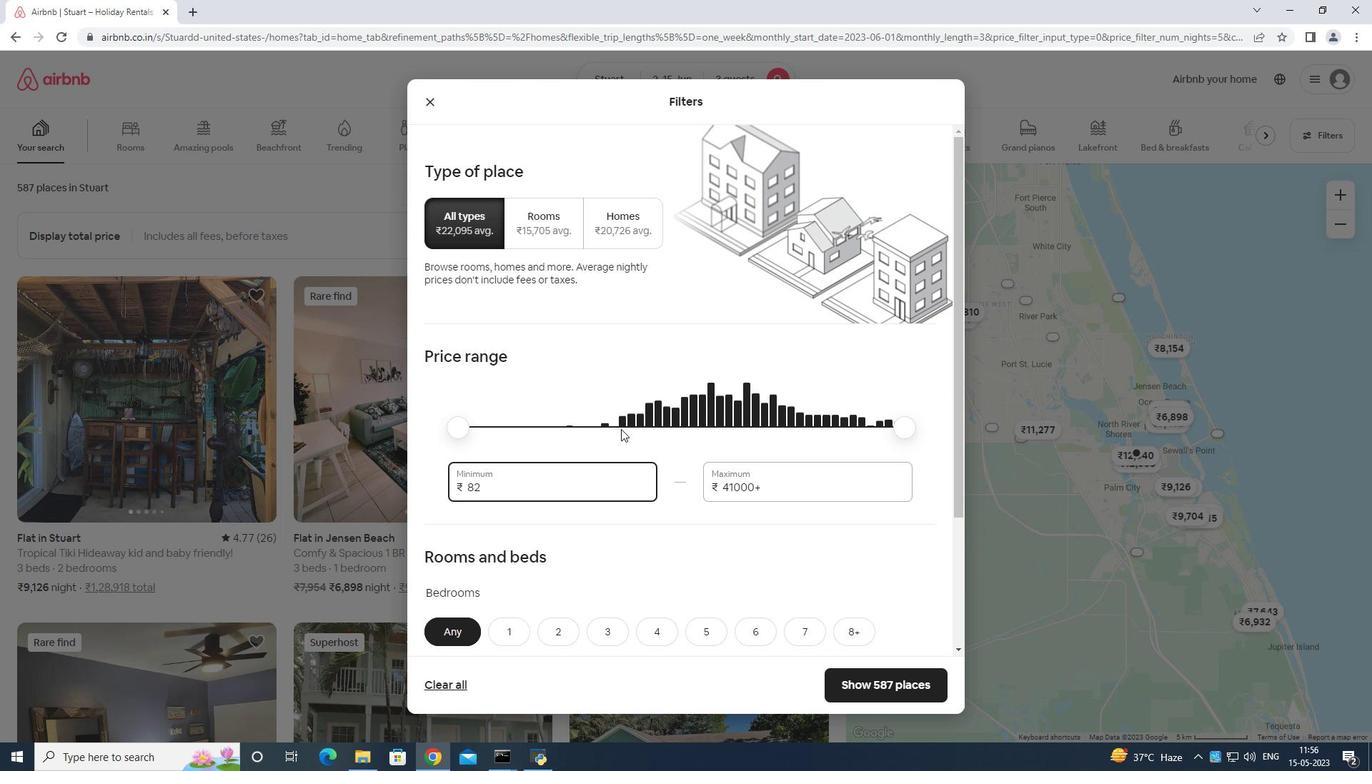 
Action: Key pressed <Key.backspace>
Screenshot: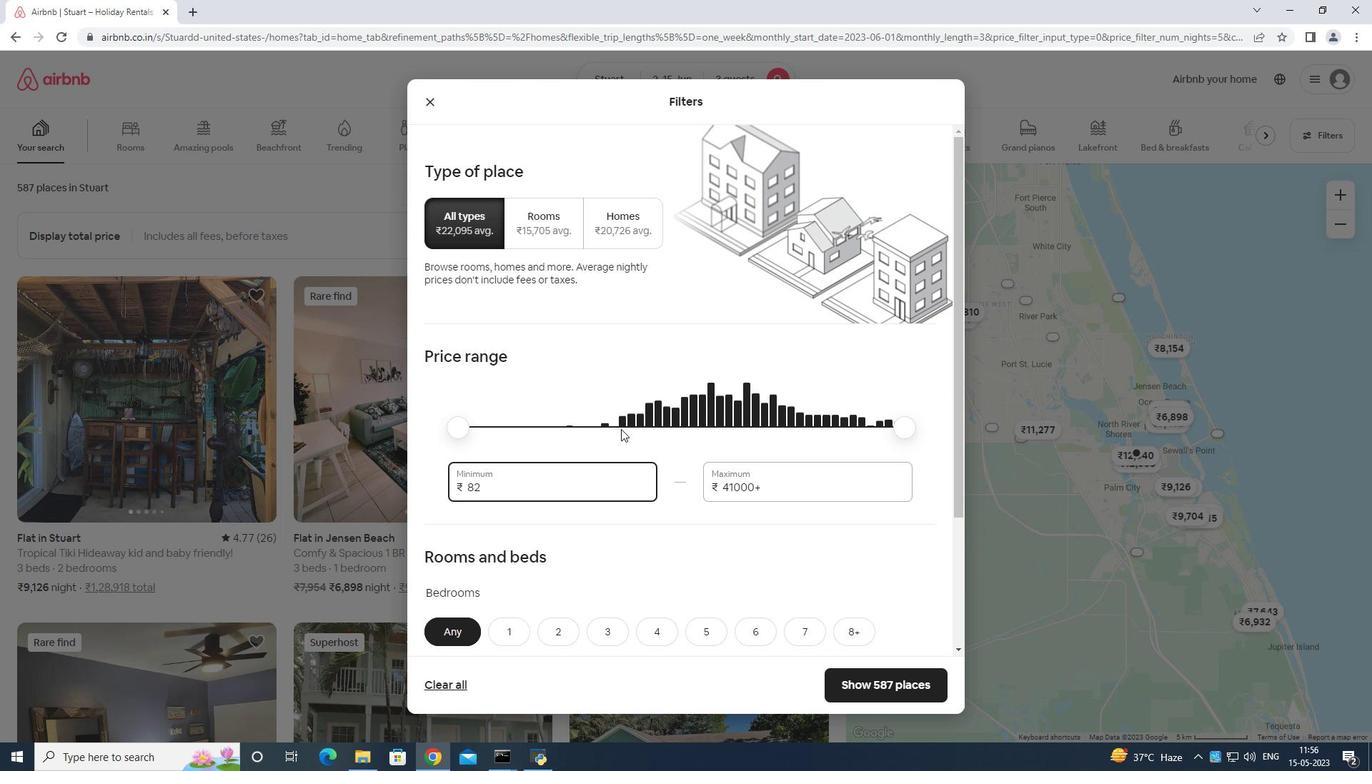
Action: Mouse moved to (633, 415)
Screenshot: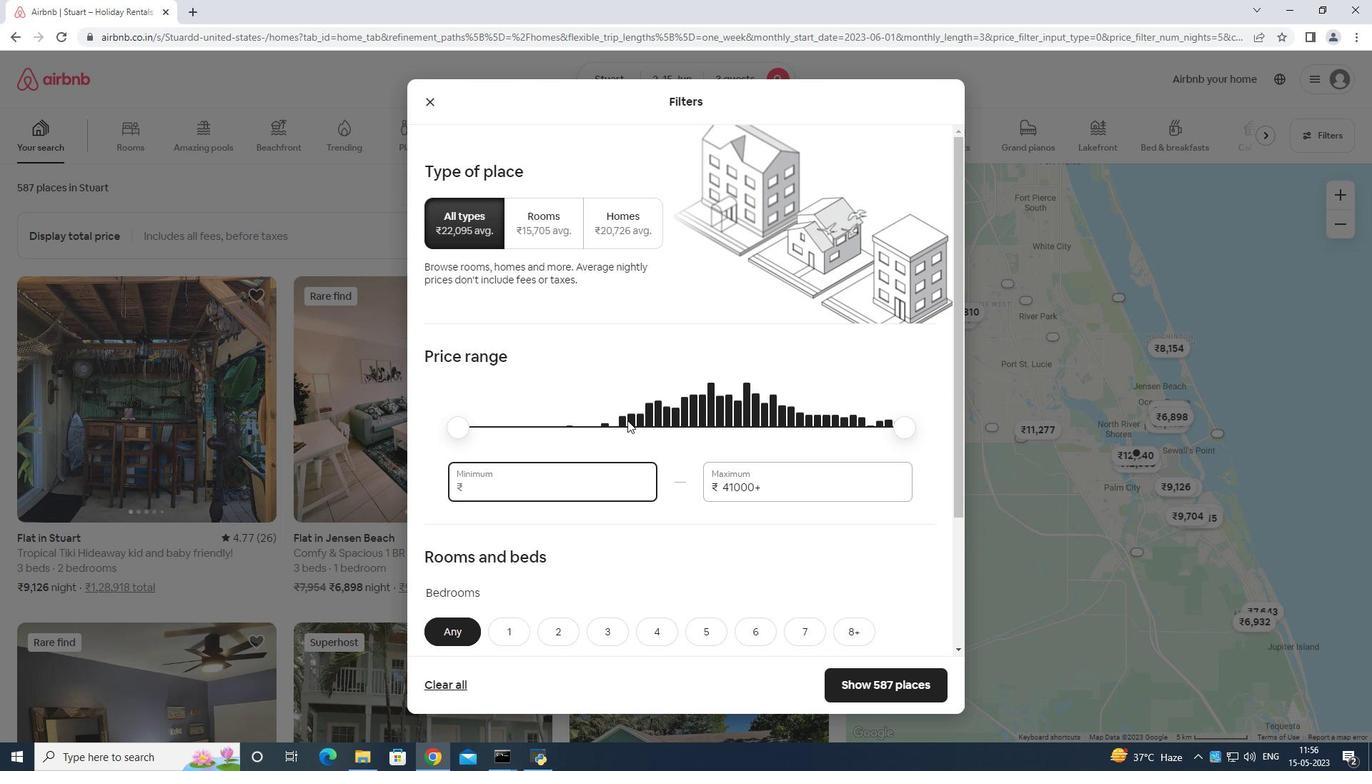 
Action: Key pressed 1
Screenshot: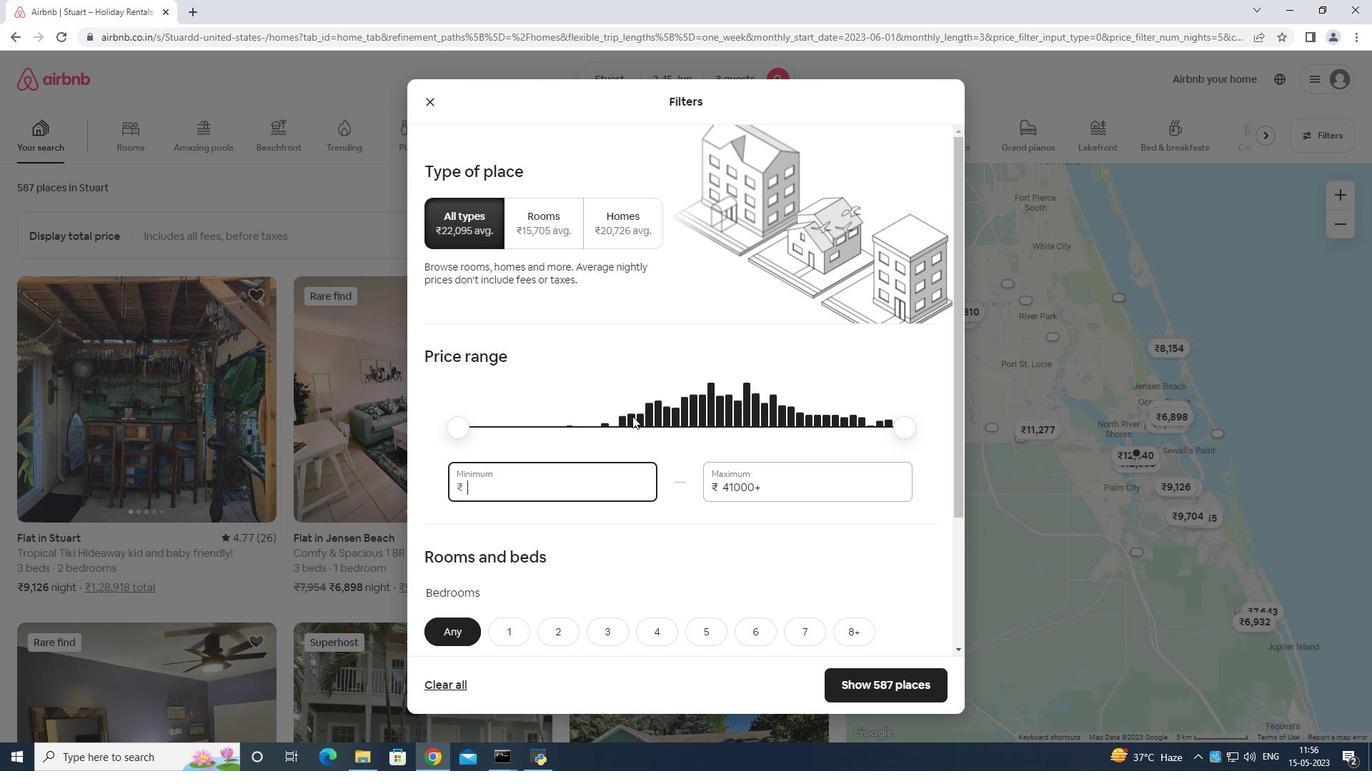 
Action: Mouse moved to (638, 413)
Screenshot: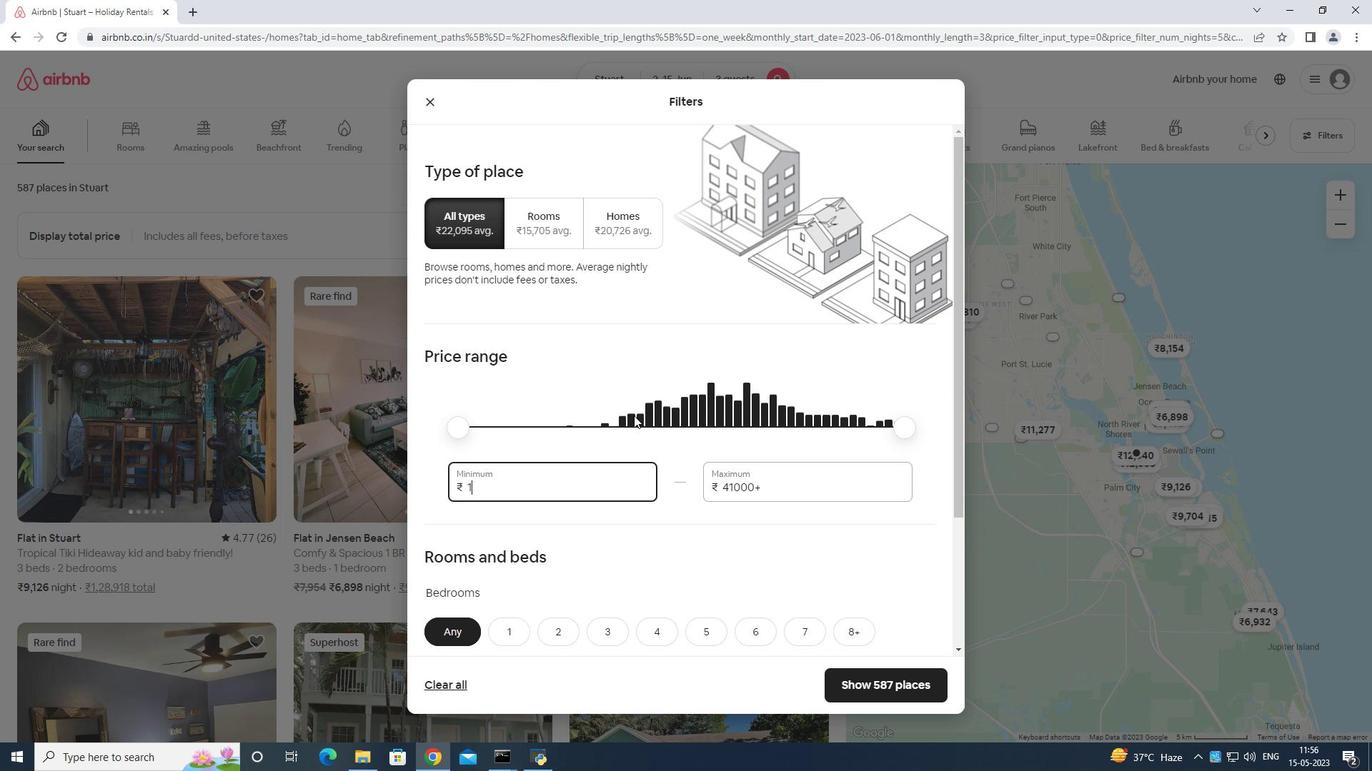 
Action: Key pressed 0
Screenshot: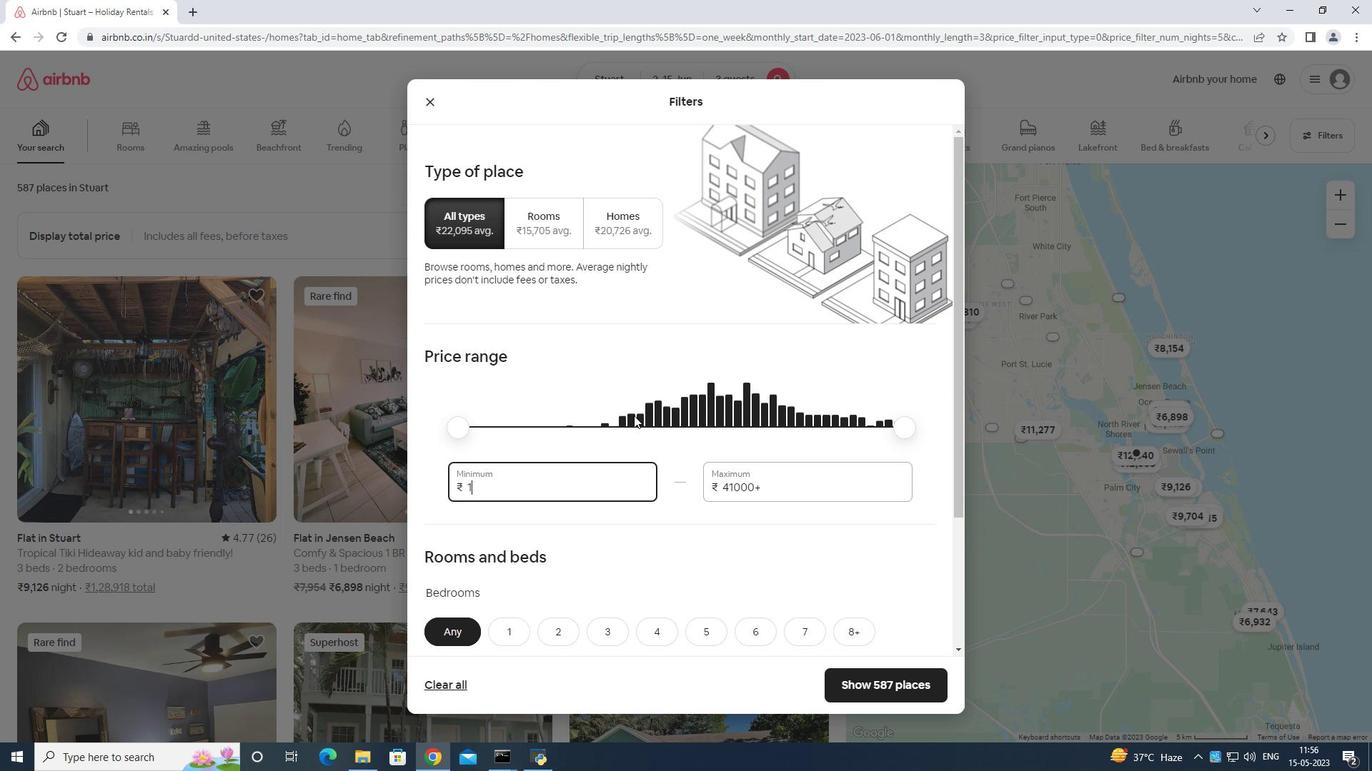 
Action: Mouse moved to (641, 412)
Screenshot: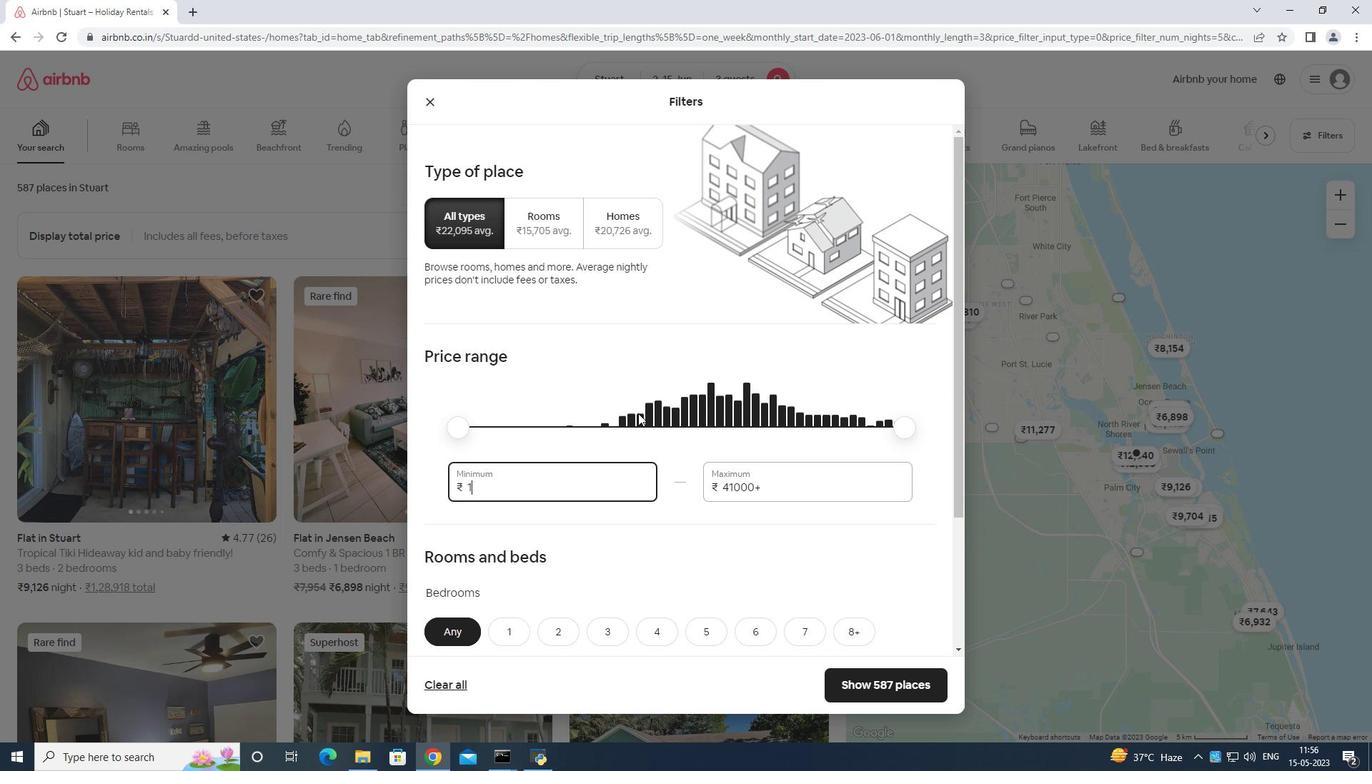 
Action: Key pressed 0
Screenshot: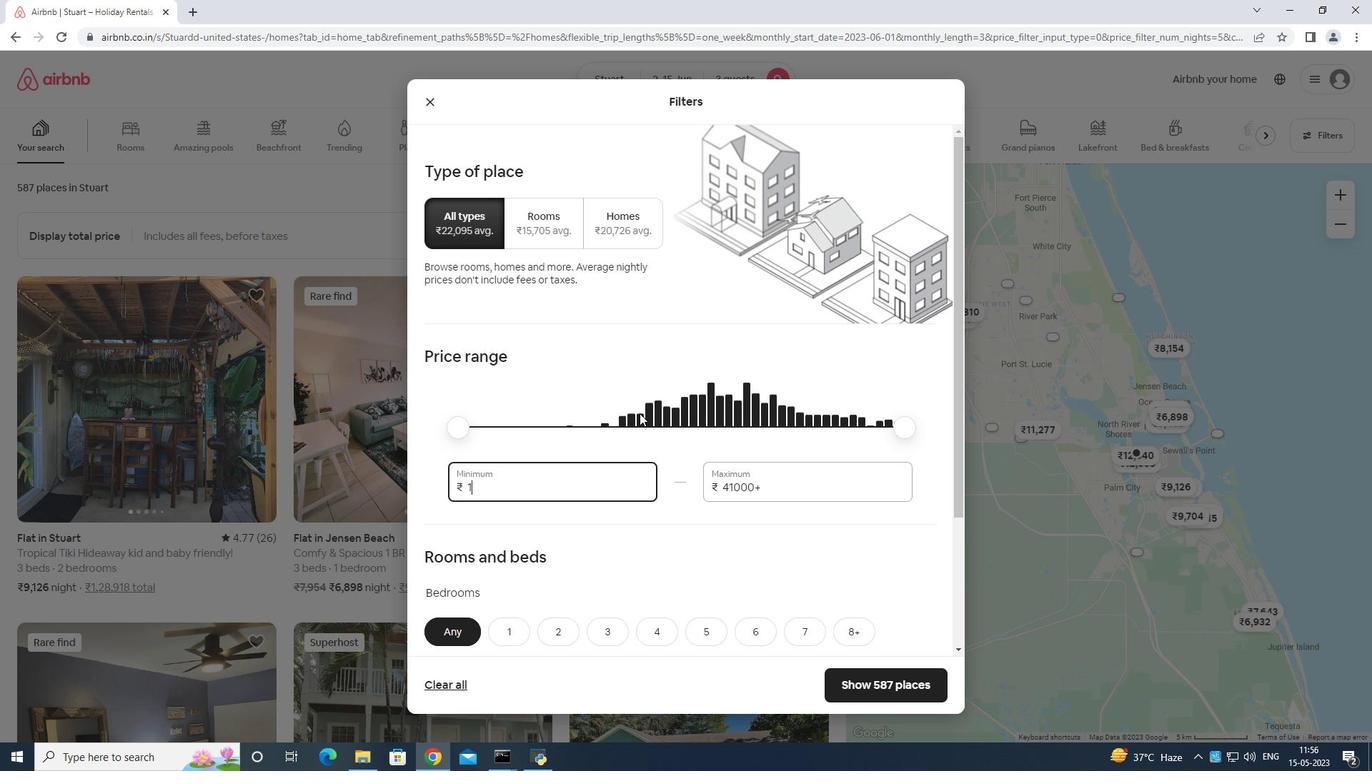 
Action: Mouse moved to (653, 406)
Screenshot: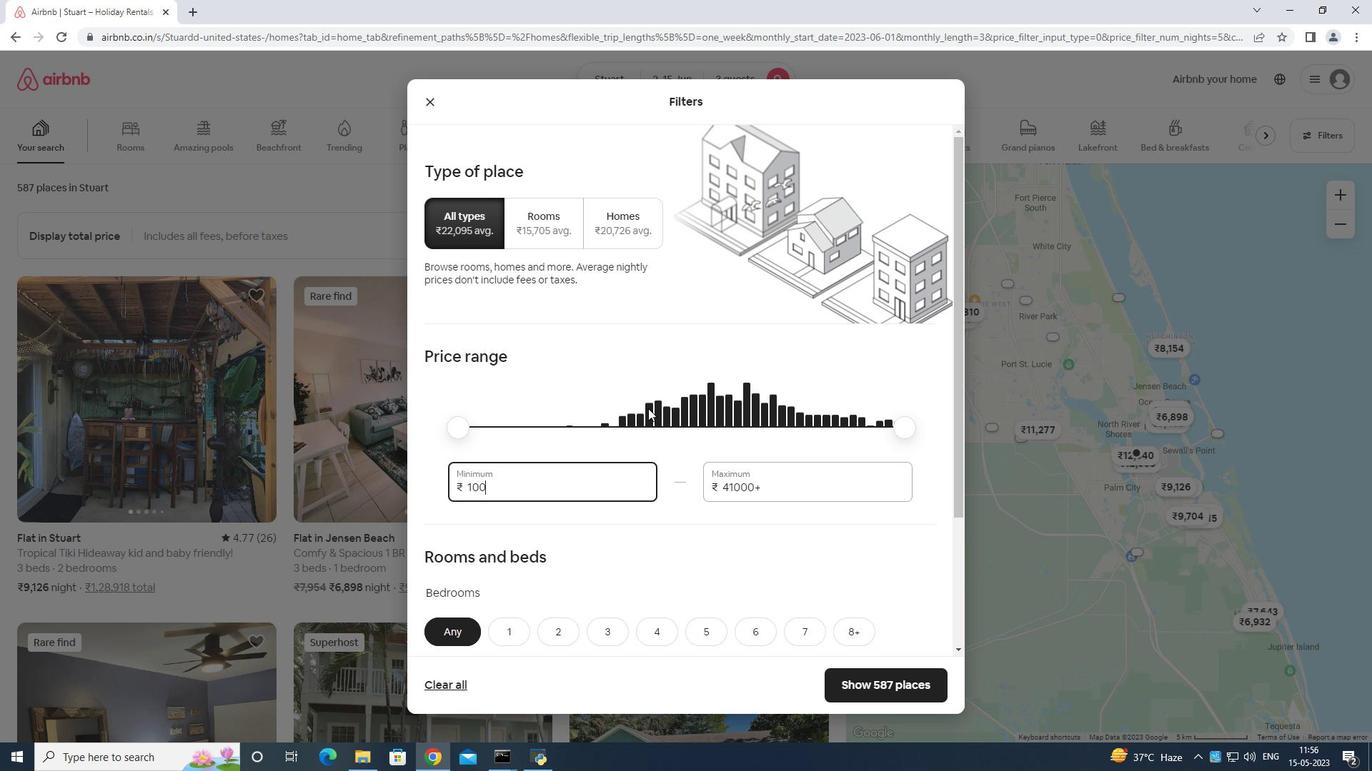 
Action: Key pressed 0
Screenshot: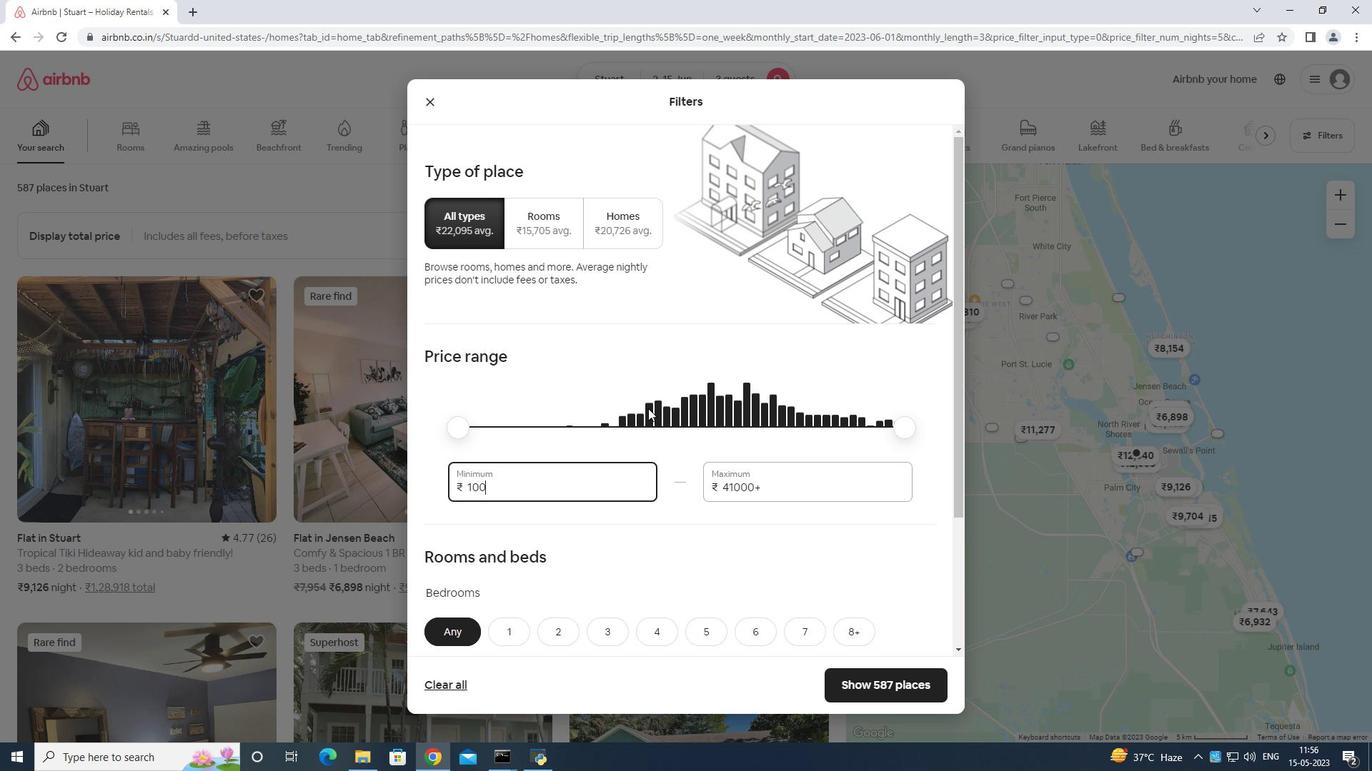 
Action: Mouse moved to (677, 423)
Screenshot: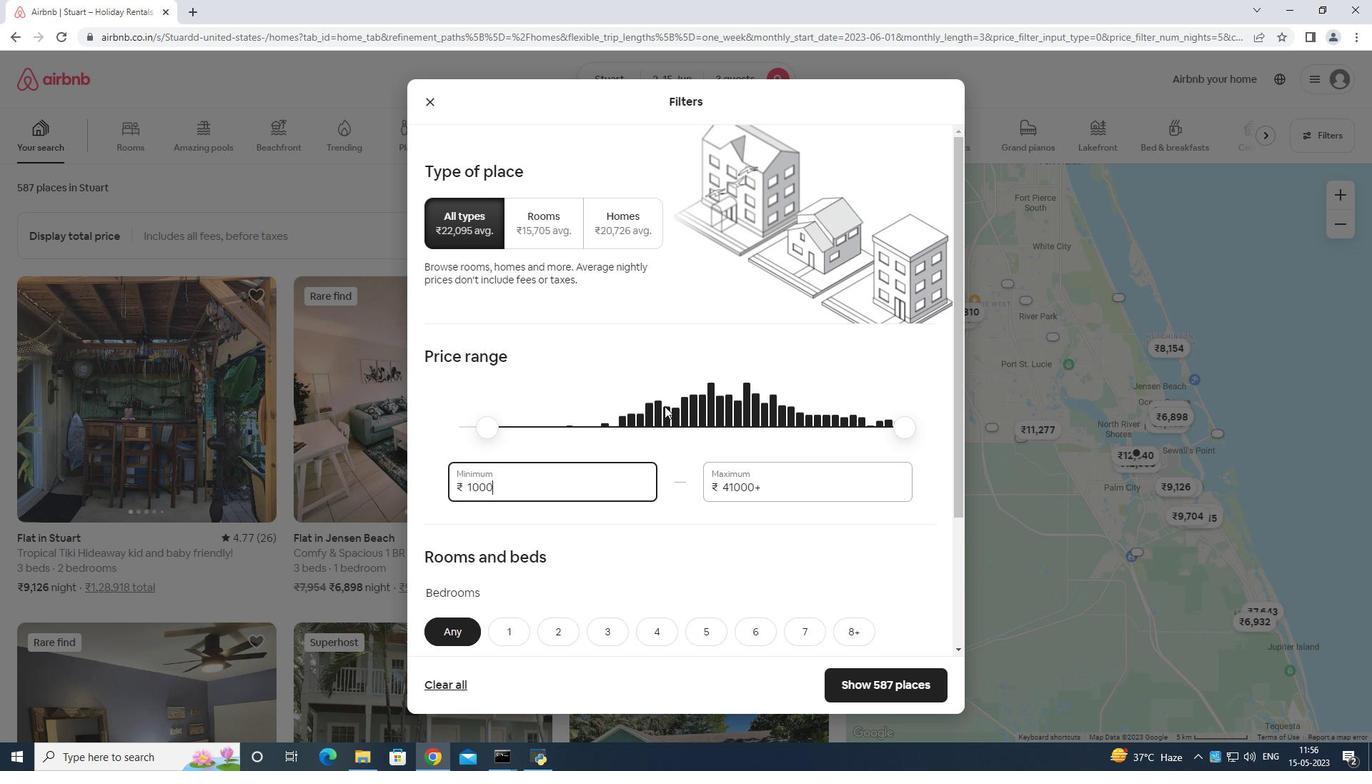 
Action: Key pressed 0
Screenshot: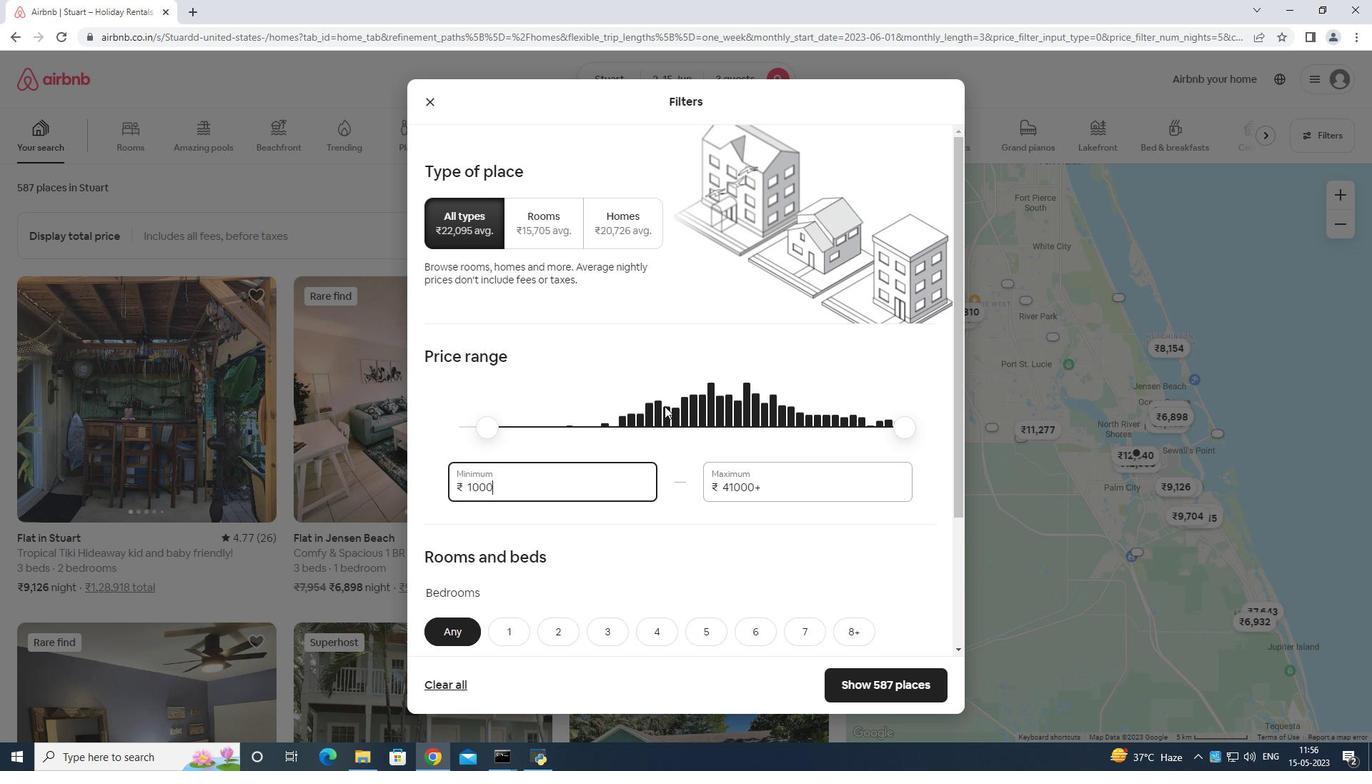 
Action: Mouse moved to (771, 480)
Screenshot: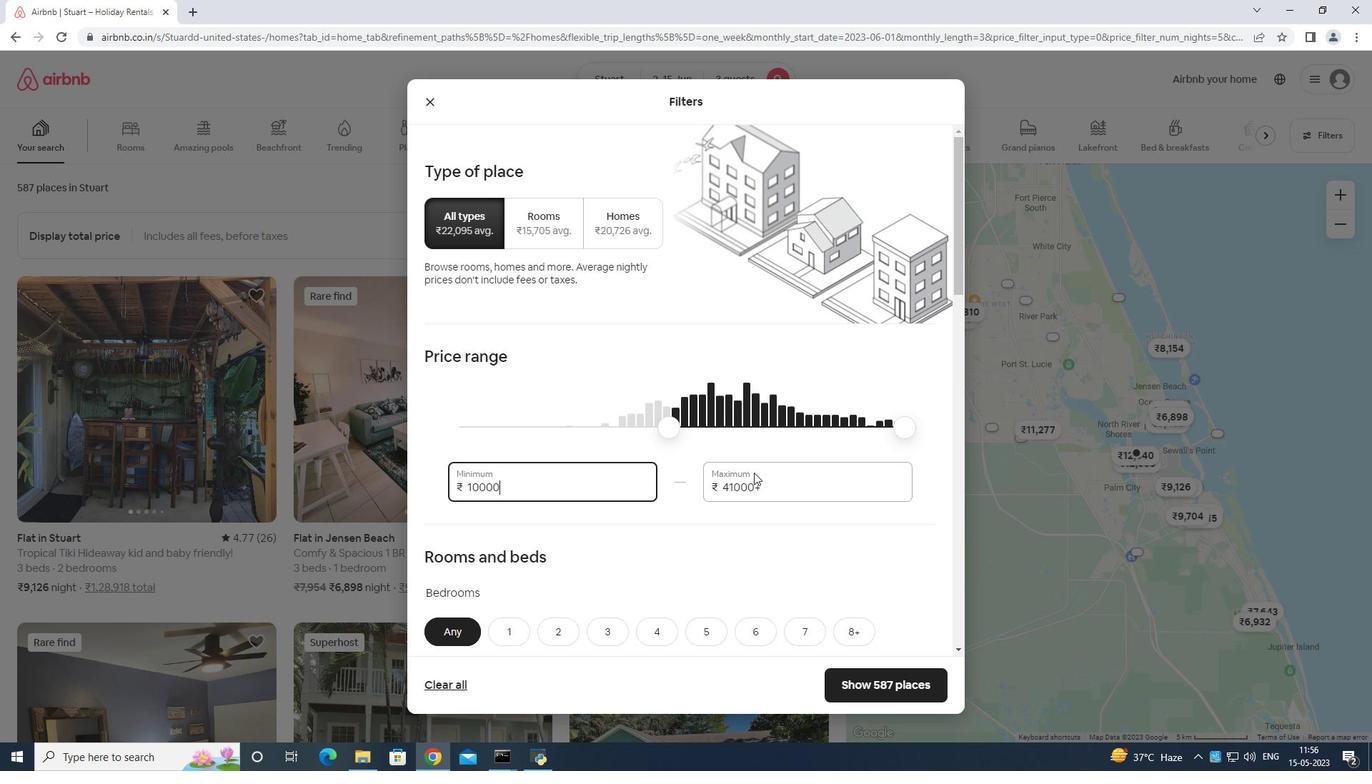 
Action: Mouse pressed left at (771, 480)
Screenshot: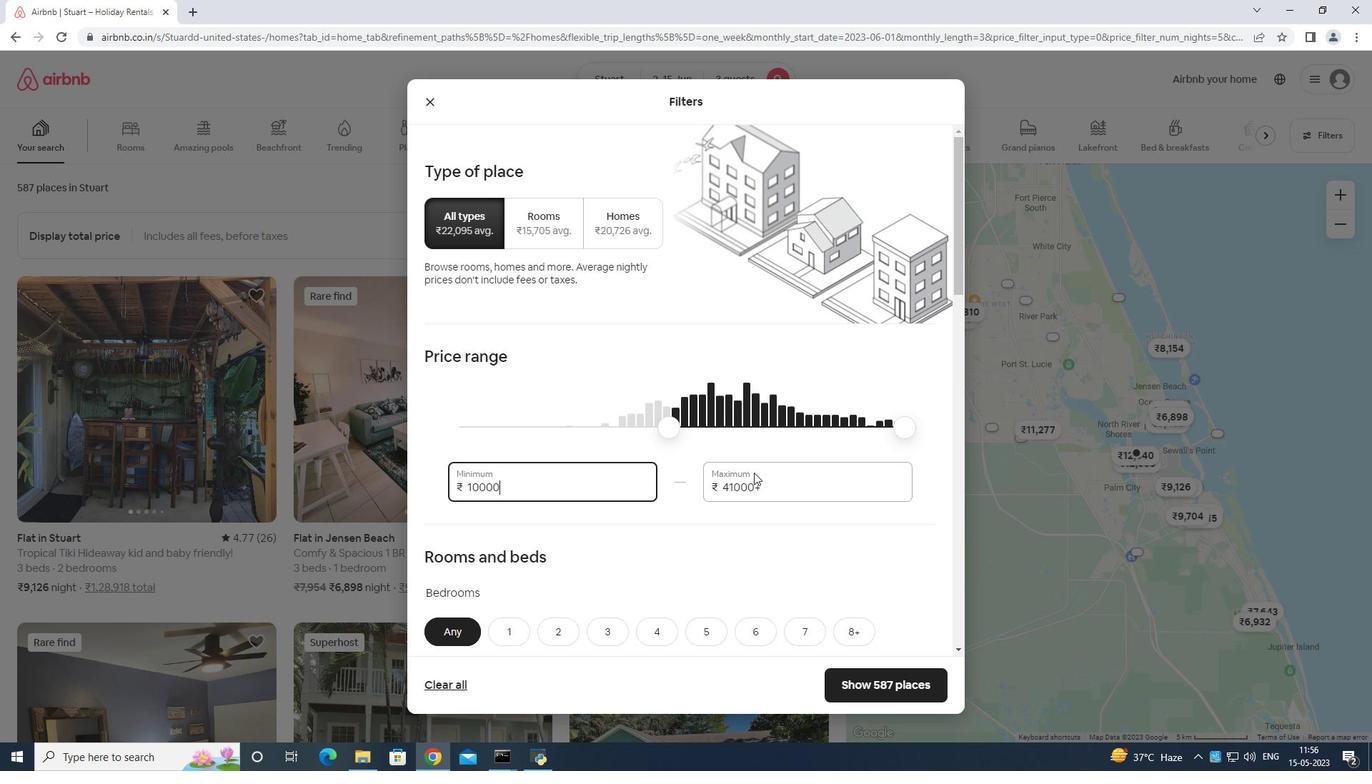 
Action: Mouse moved to (793, 475)
Screenshot: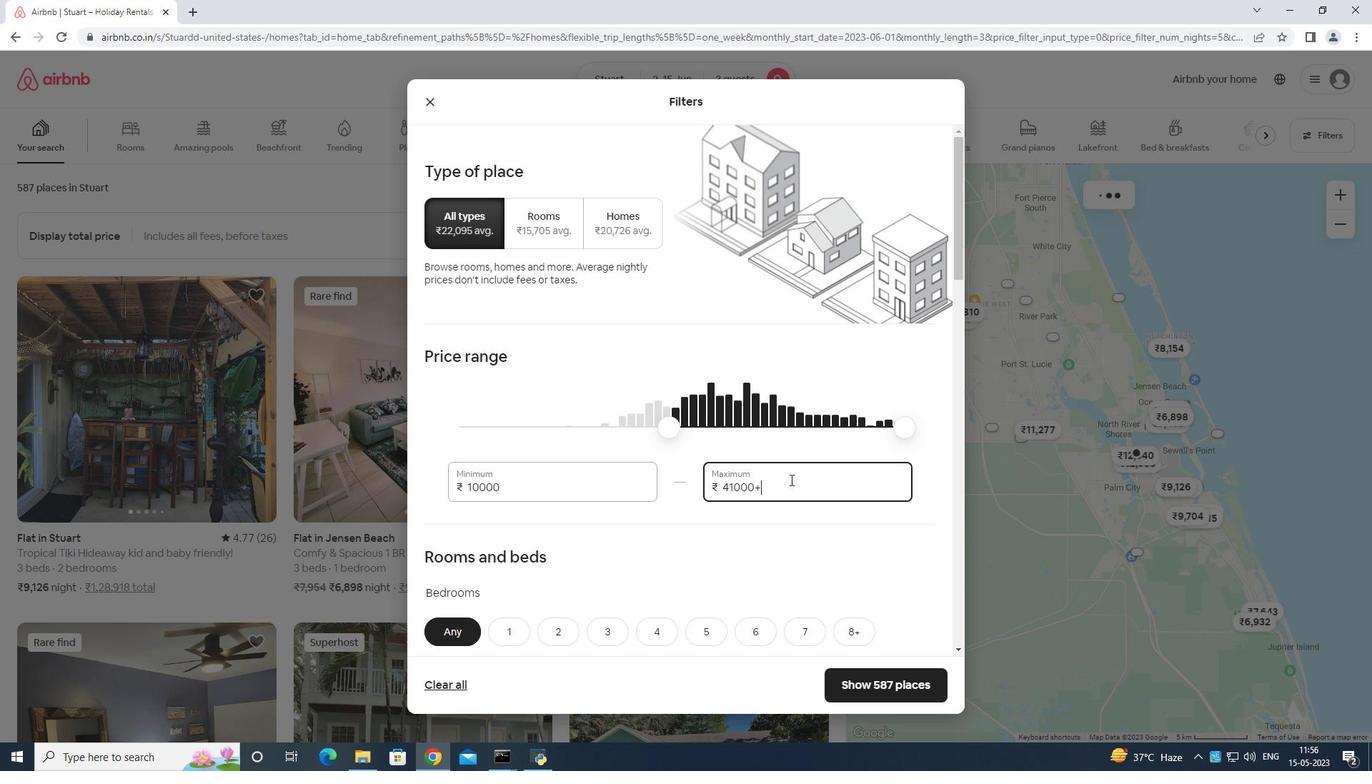 
Action: Key pressed <Key.backspace><Key.backspace><Key.backspace><Key.backspace><Key.backspace><Key.backspace><Key.backspace><Key.backspace><Key.backspace><Key.backspace><Key.backspace>
Screenshot: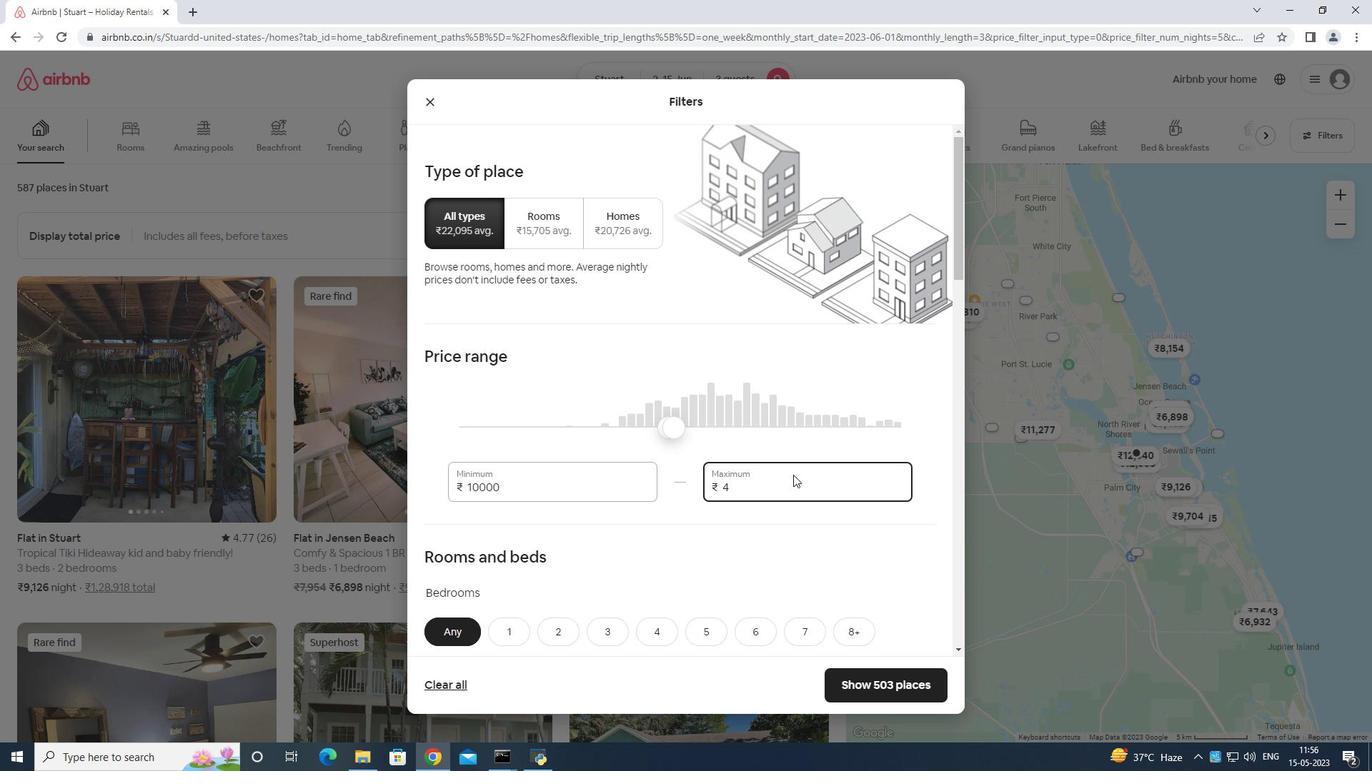 
Action: Mouse moved to (798, 469)
Screenshot: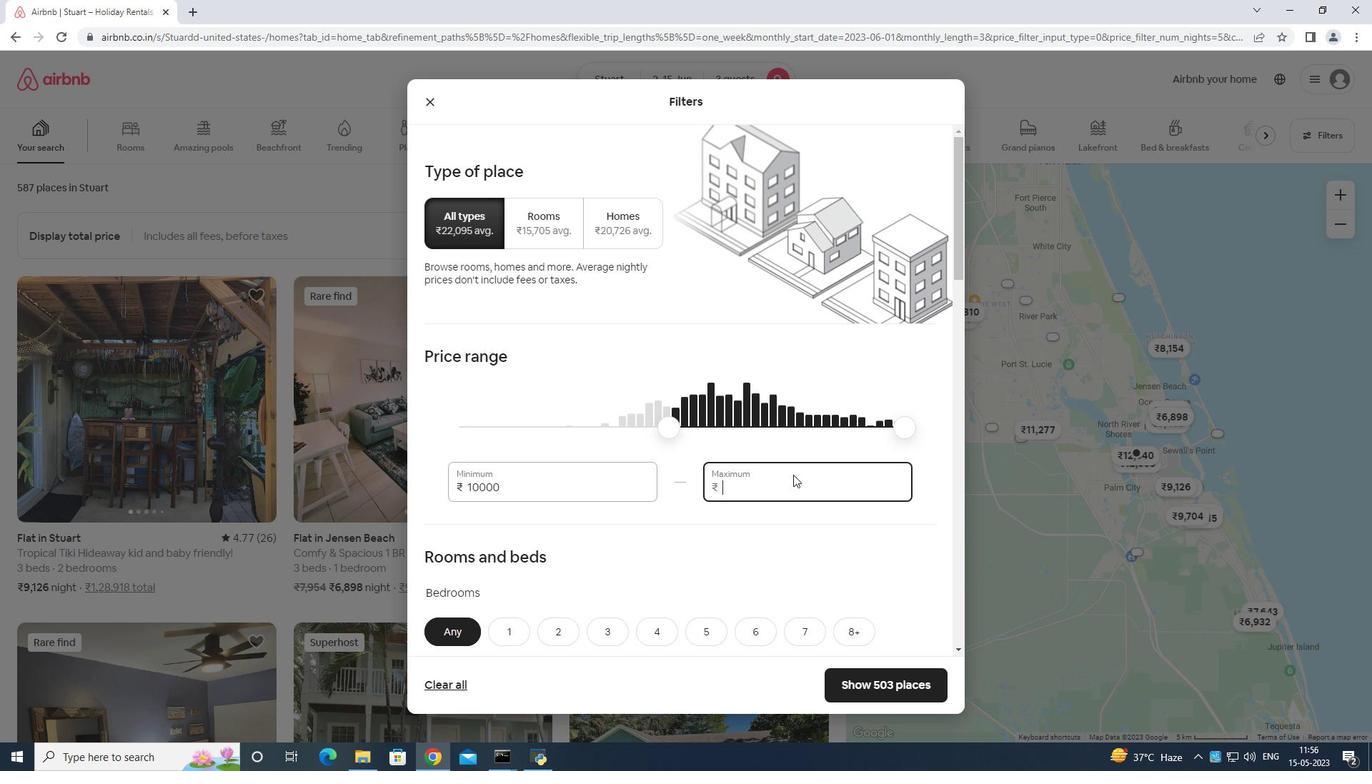 
Action: Key pressed 1
Screenshot: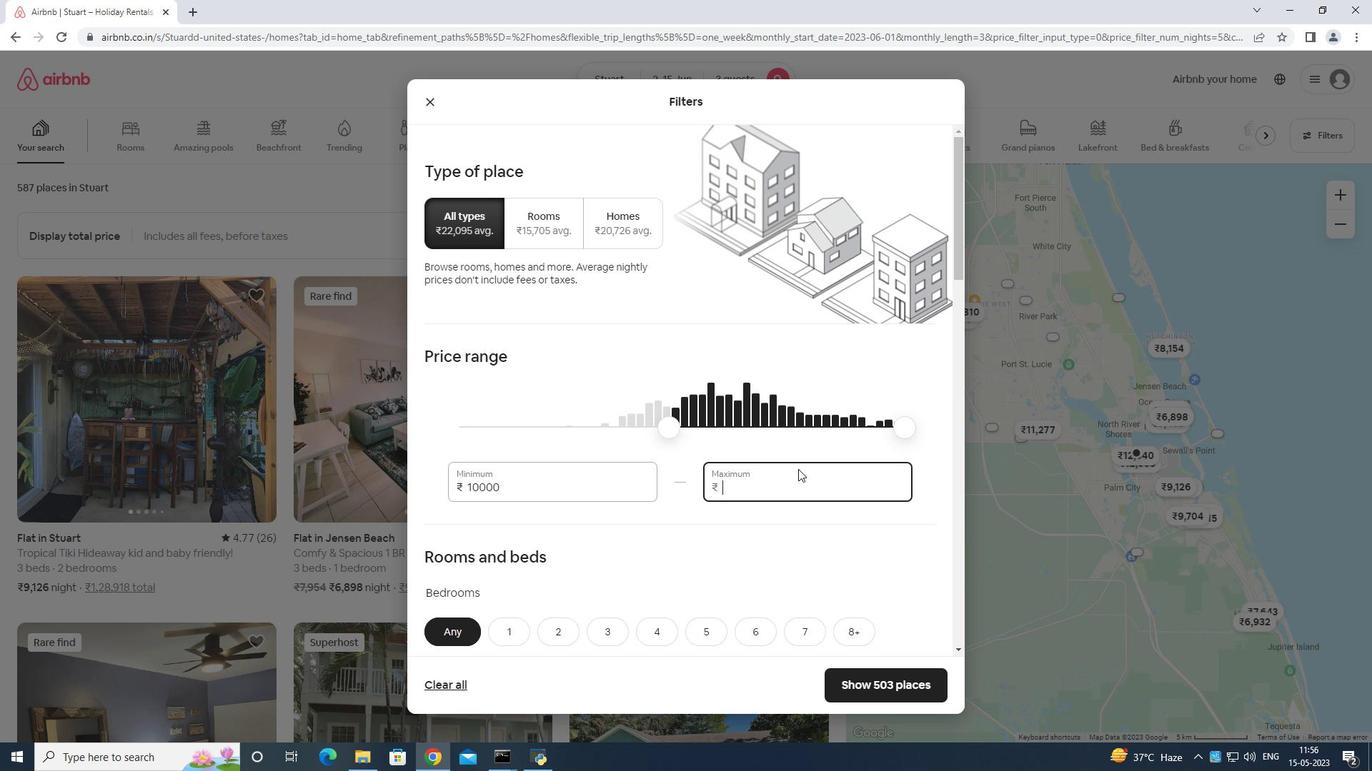 
Action: Mouse moved to (799, 467)
Screenshot: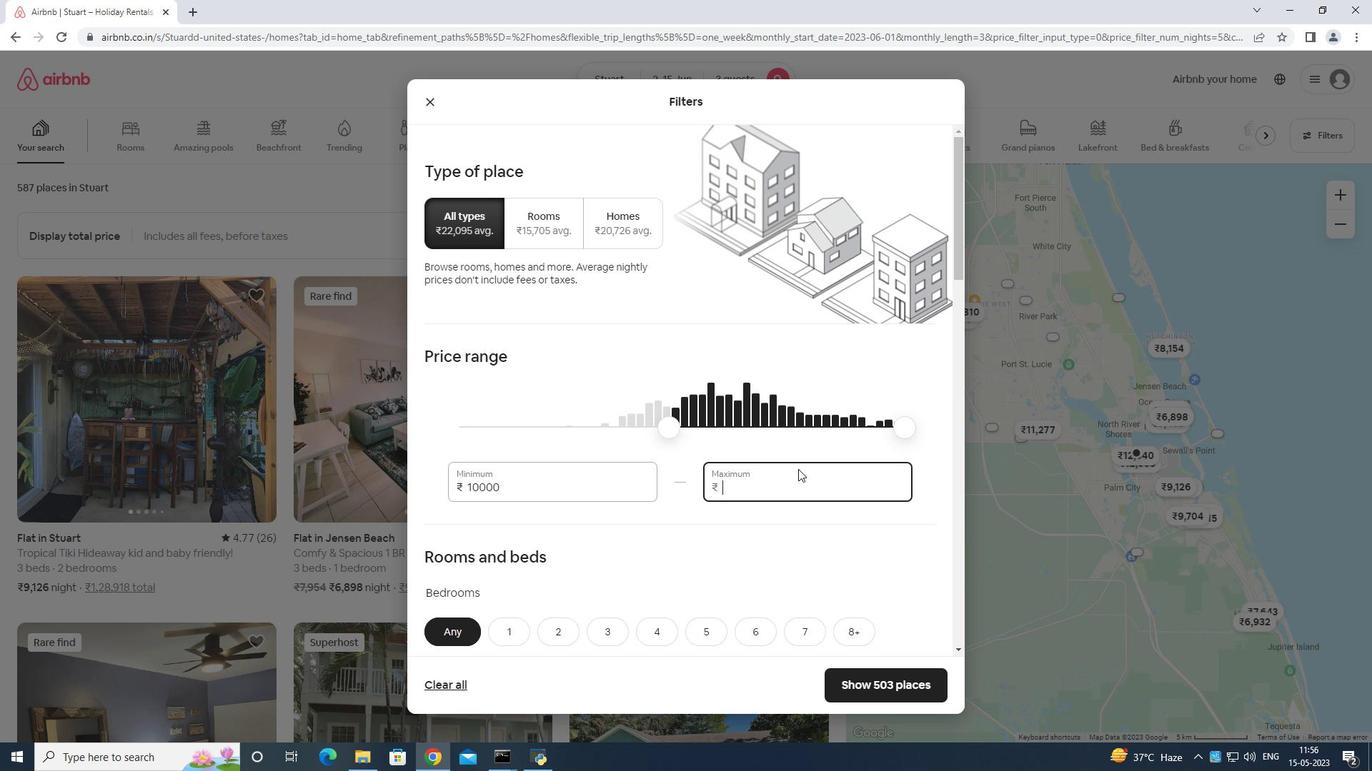 
Action: Key pressed 5
Screenshot: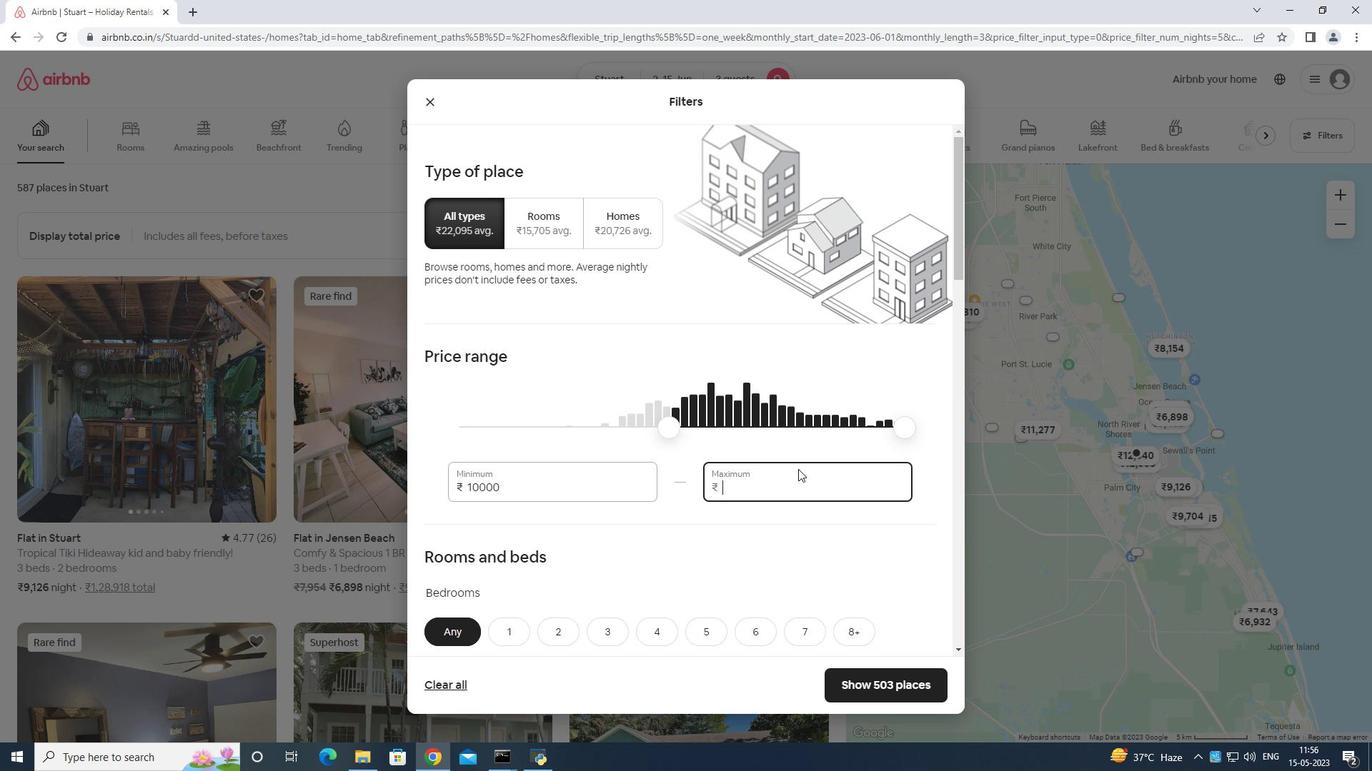 
Action: Mouse moved to (802, 463)
Screenshot: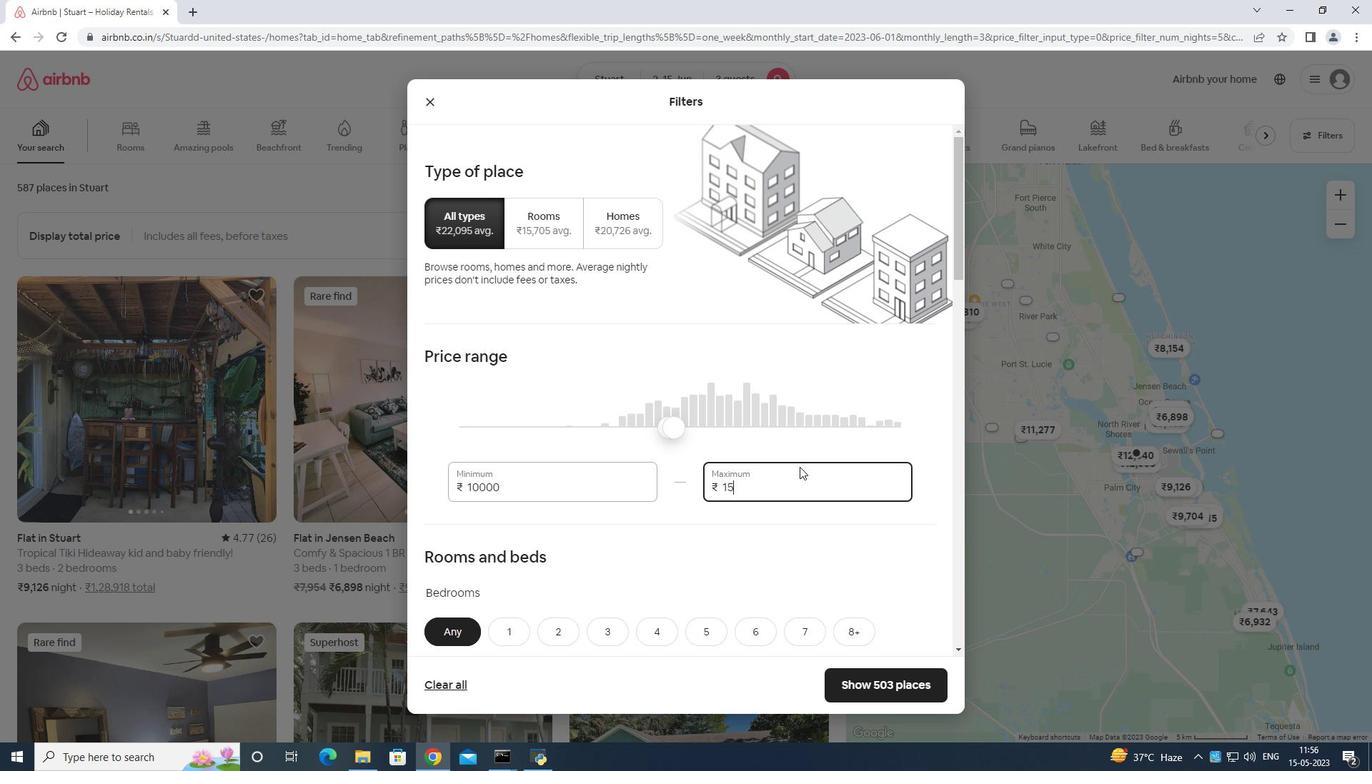 
Action: Key pressed 000
Screenshot: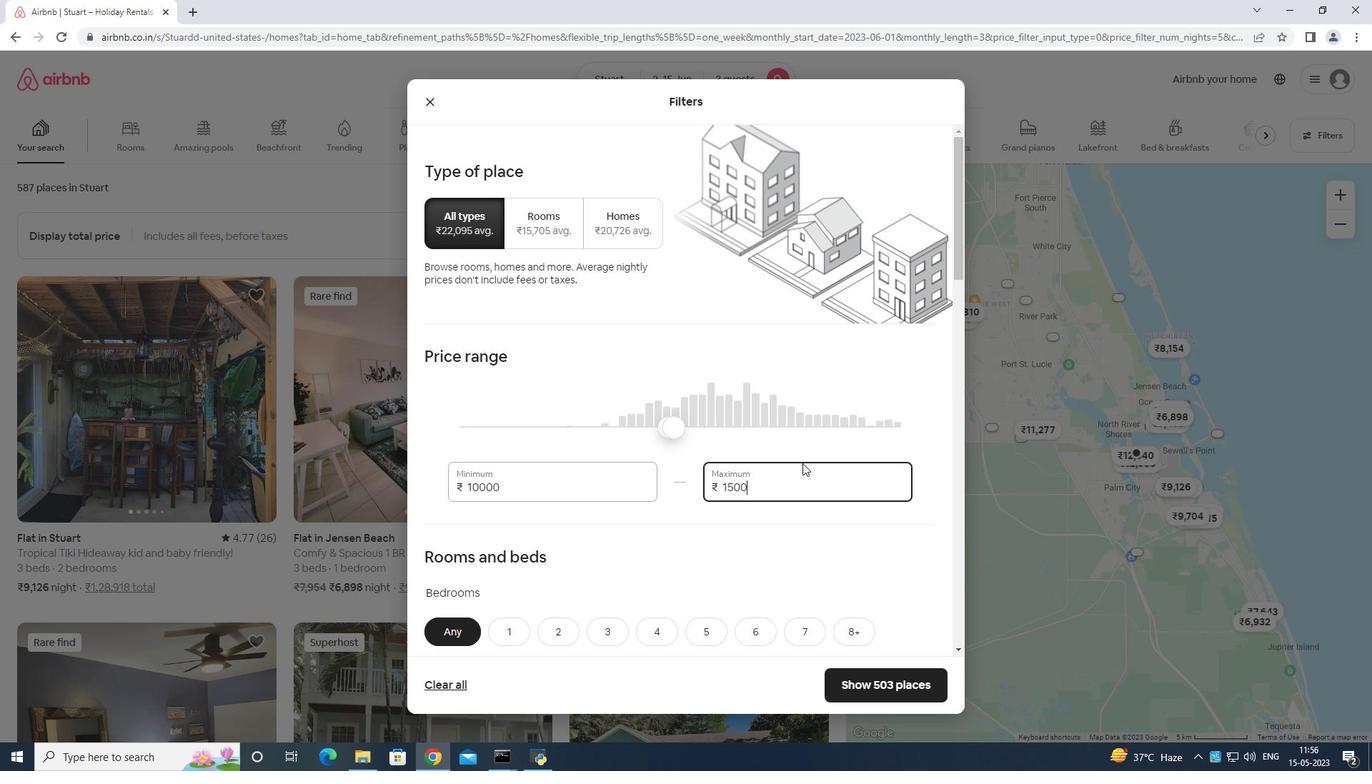 
Action: Mouse moved to (804, 442)
Screenshot: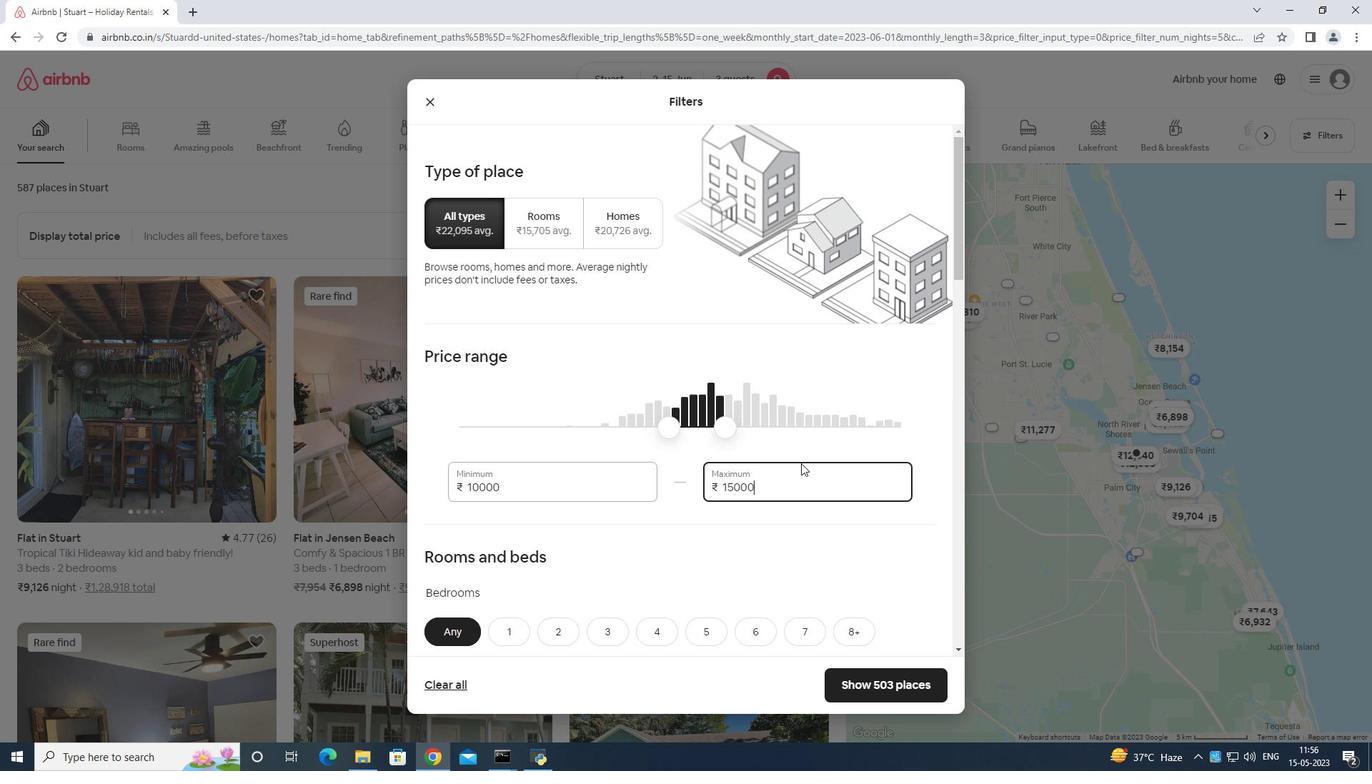 
Action: Mouse scrolled (804, 441) with delta (0, 0)
Screenshot: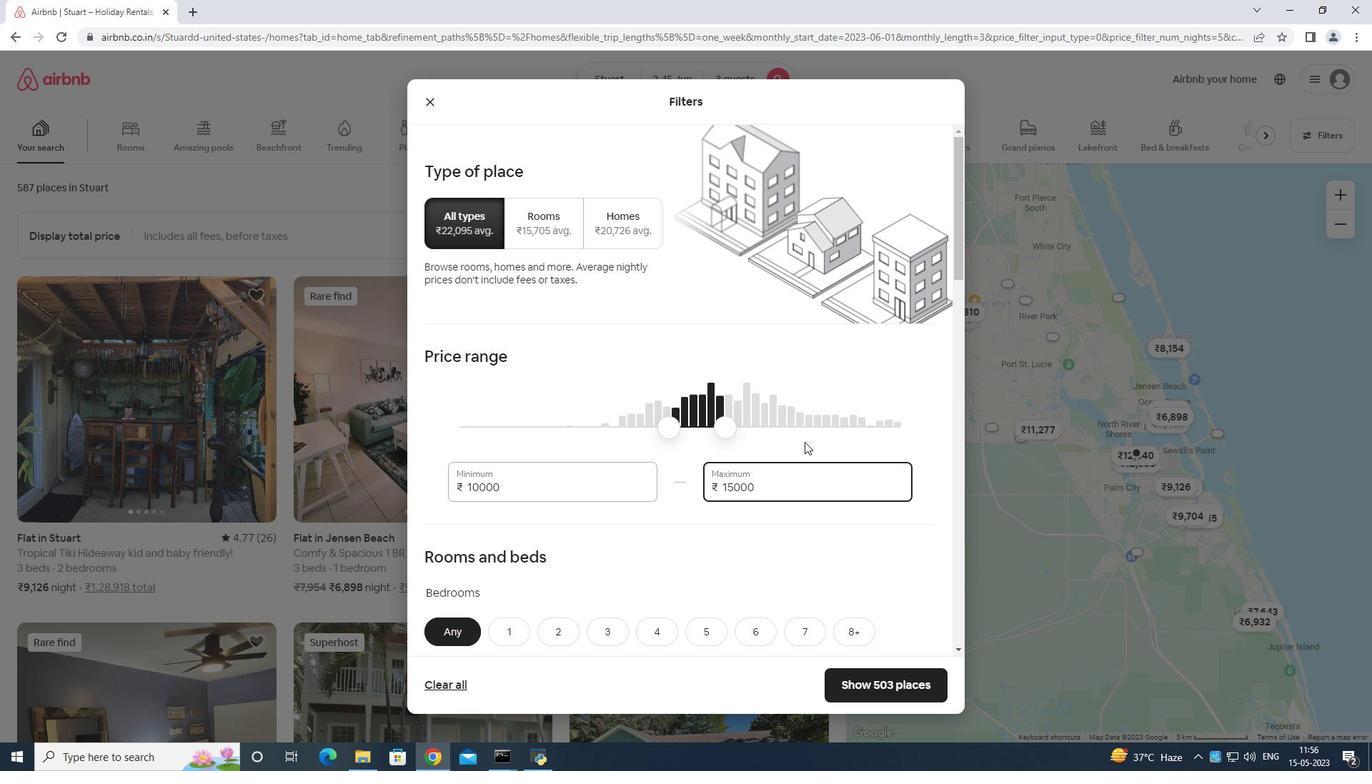 
Action: Mouse scrolled (804, 441) with delta (0, 0)
Screenshot: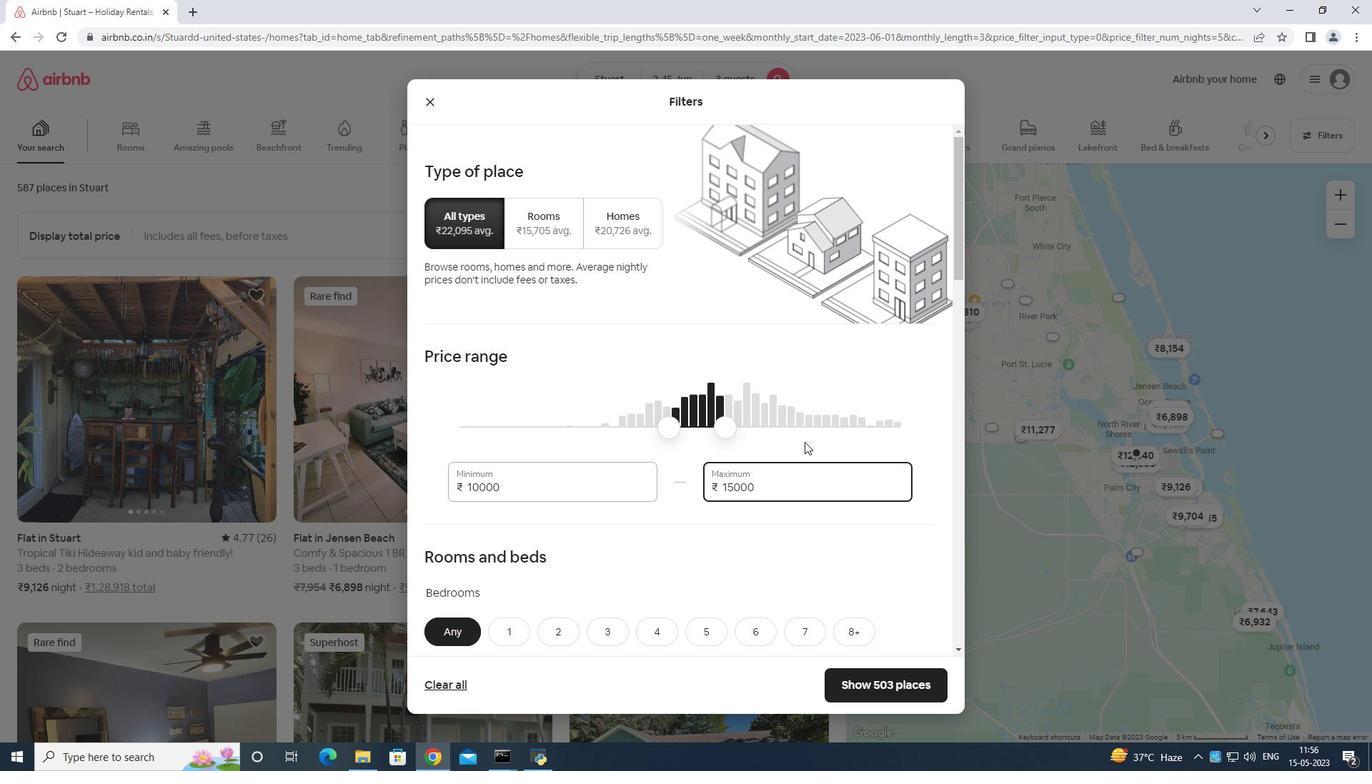 
Action: Mouse scrolled (804, 441) with delta (0, 0)
Screenshot: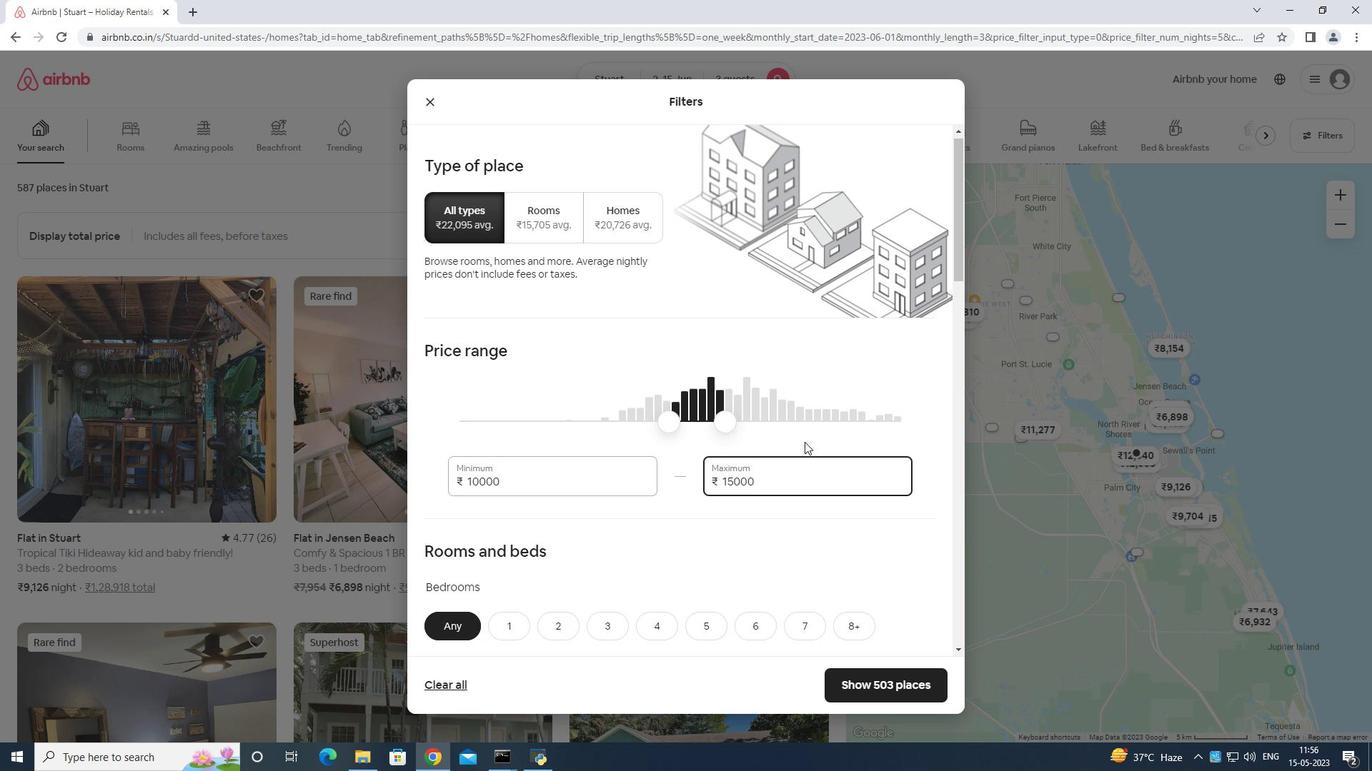 
Action: Mouse moved to (521, 413)
Screenshot: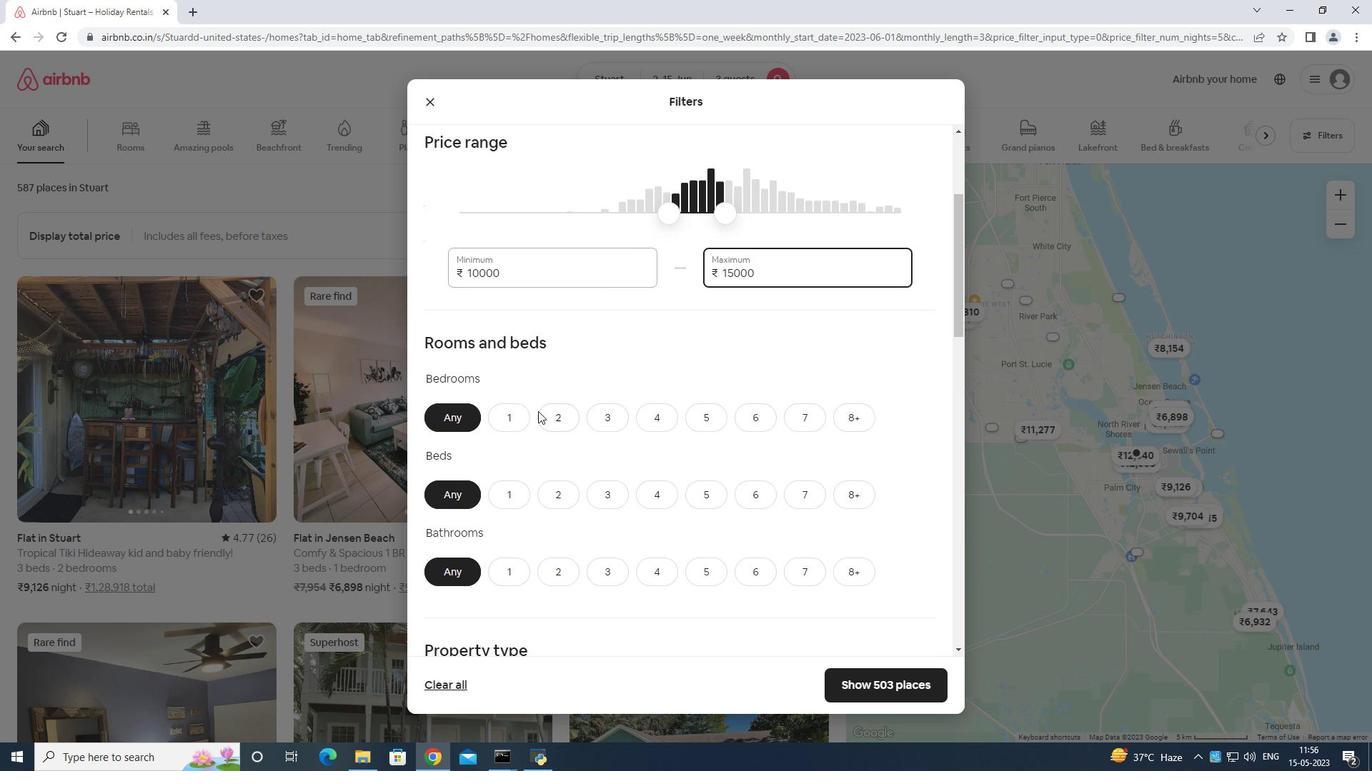 
Action: Mouse pressed left at (521, 413)
Screenshot: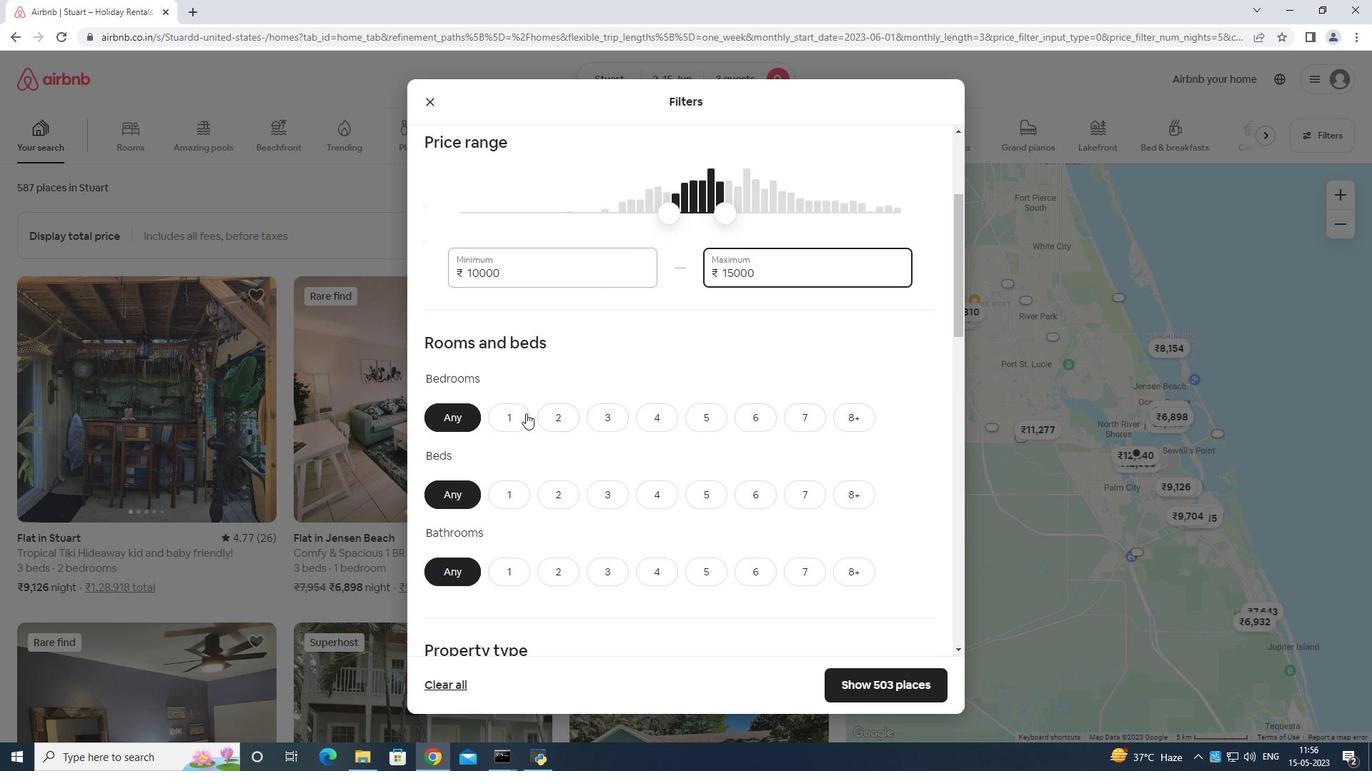 
Action: Mouse moved to (513, 488)
Screenshot: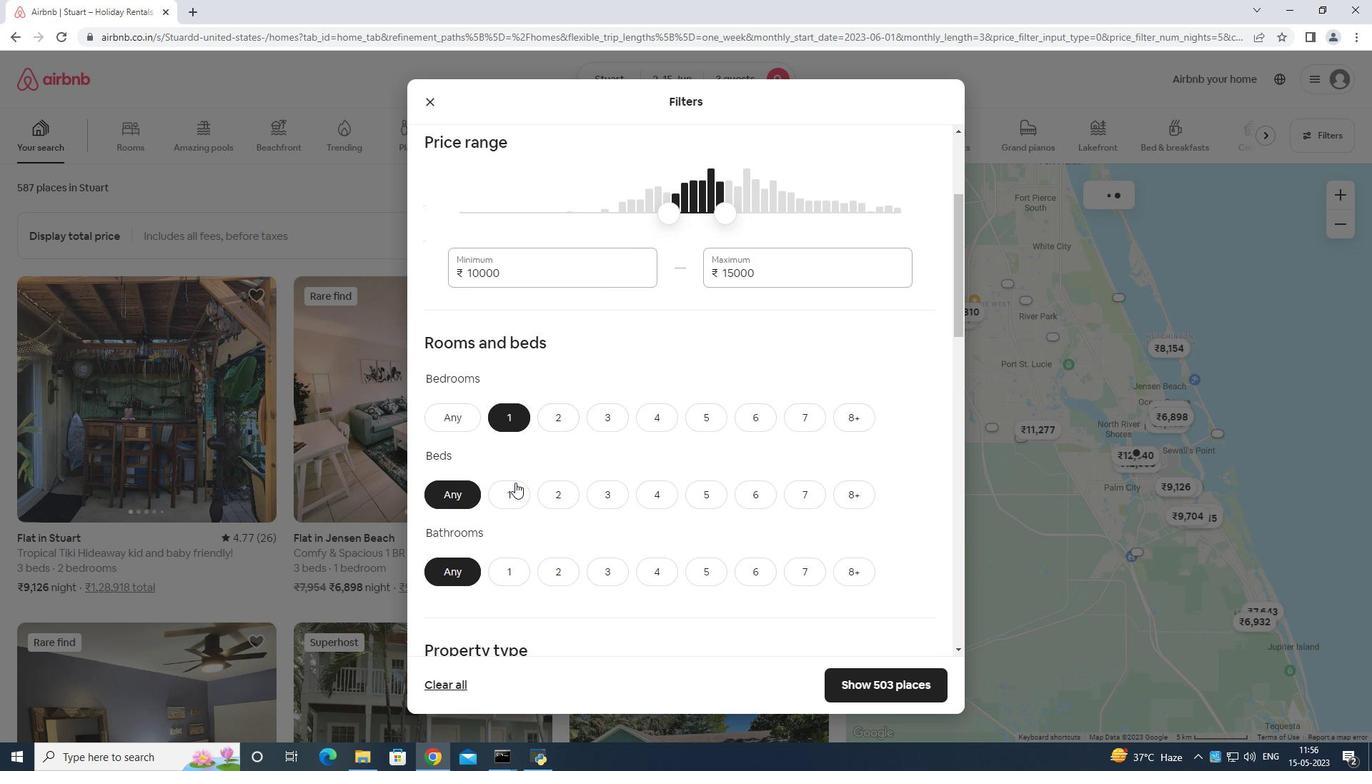 
Action: Mouse pressed left at (513, 488)
Screenshot: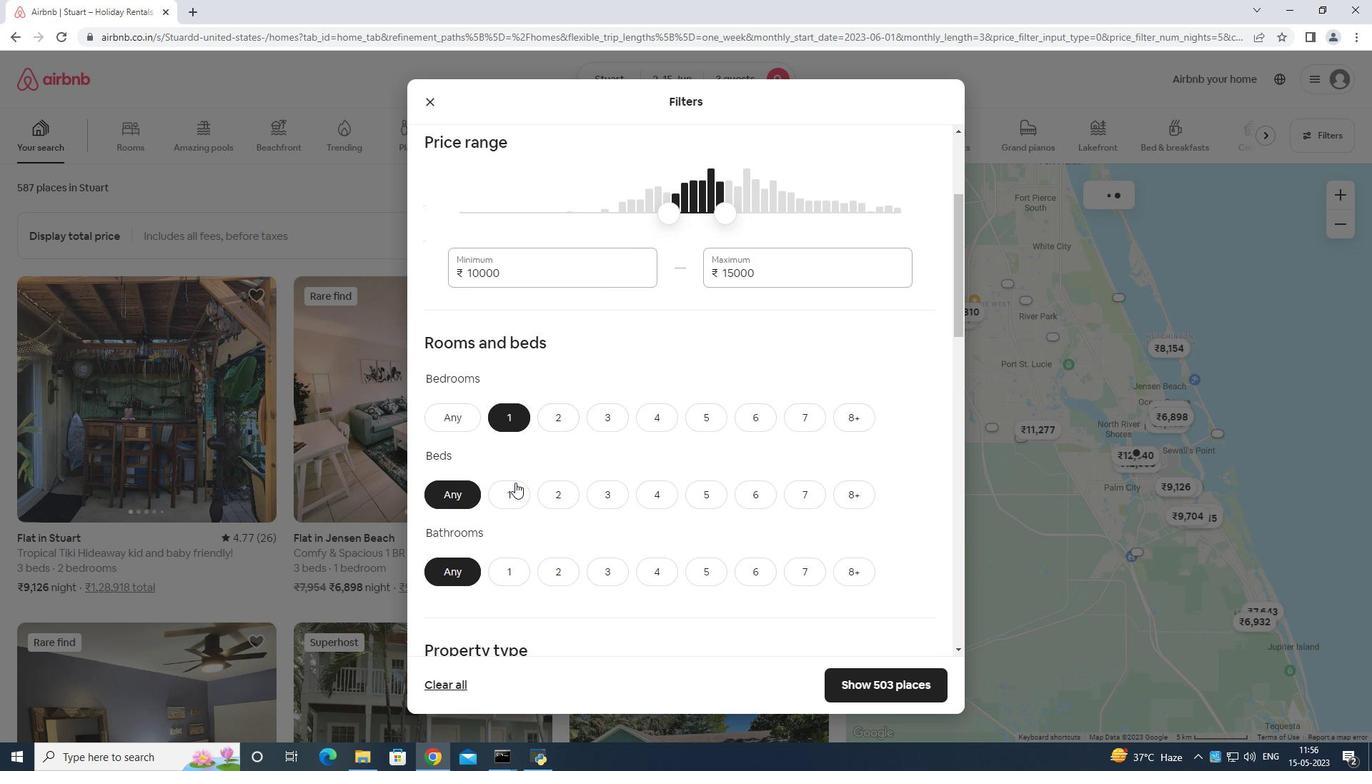 
Action: Mouse moved to (508, 572)
Screenshot: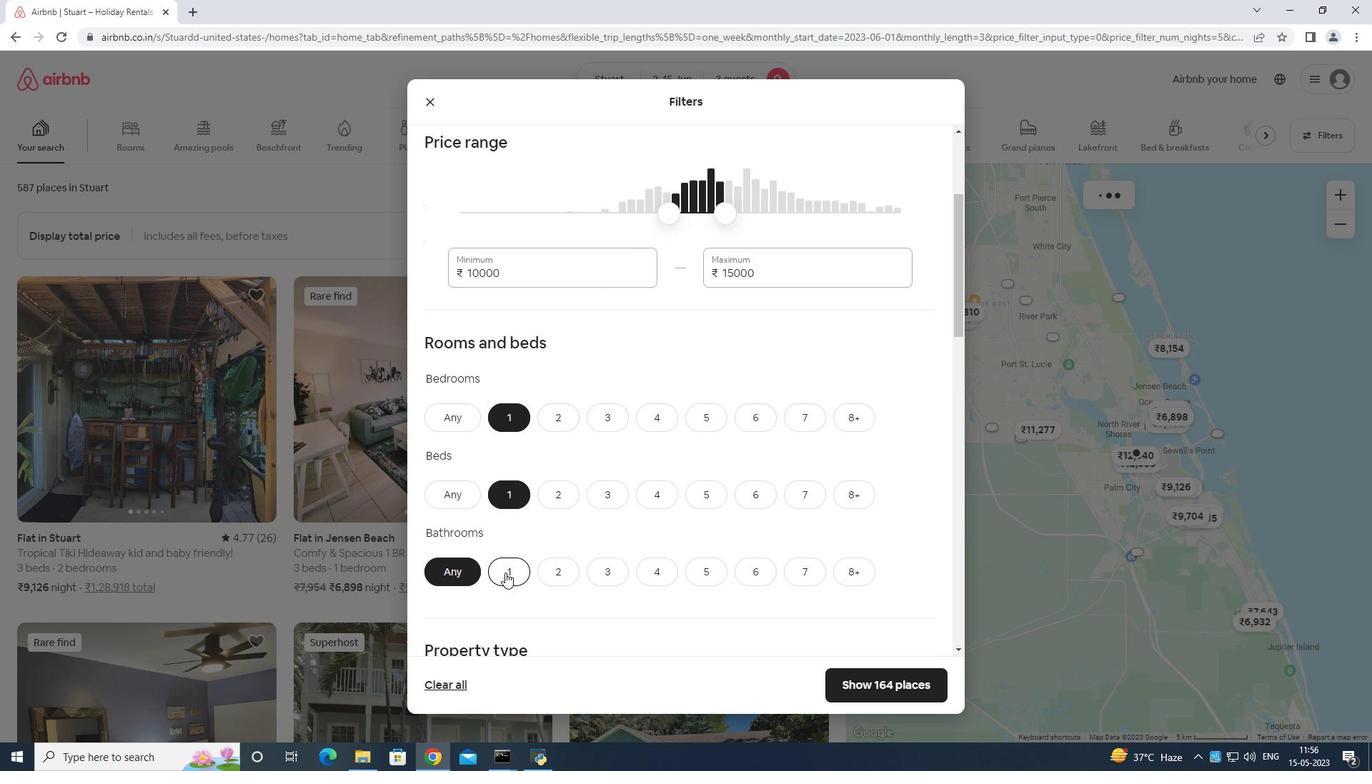 
Action: Mouse pressed left at (508, 572)
Screenshot: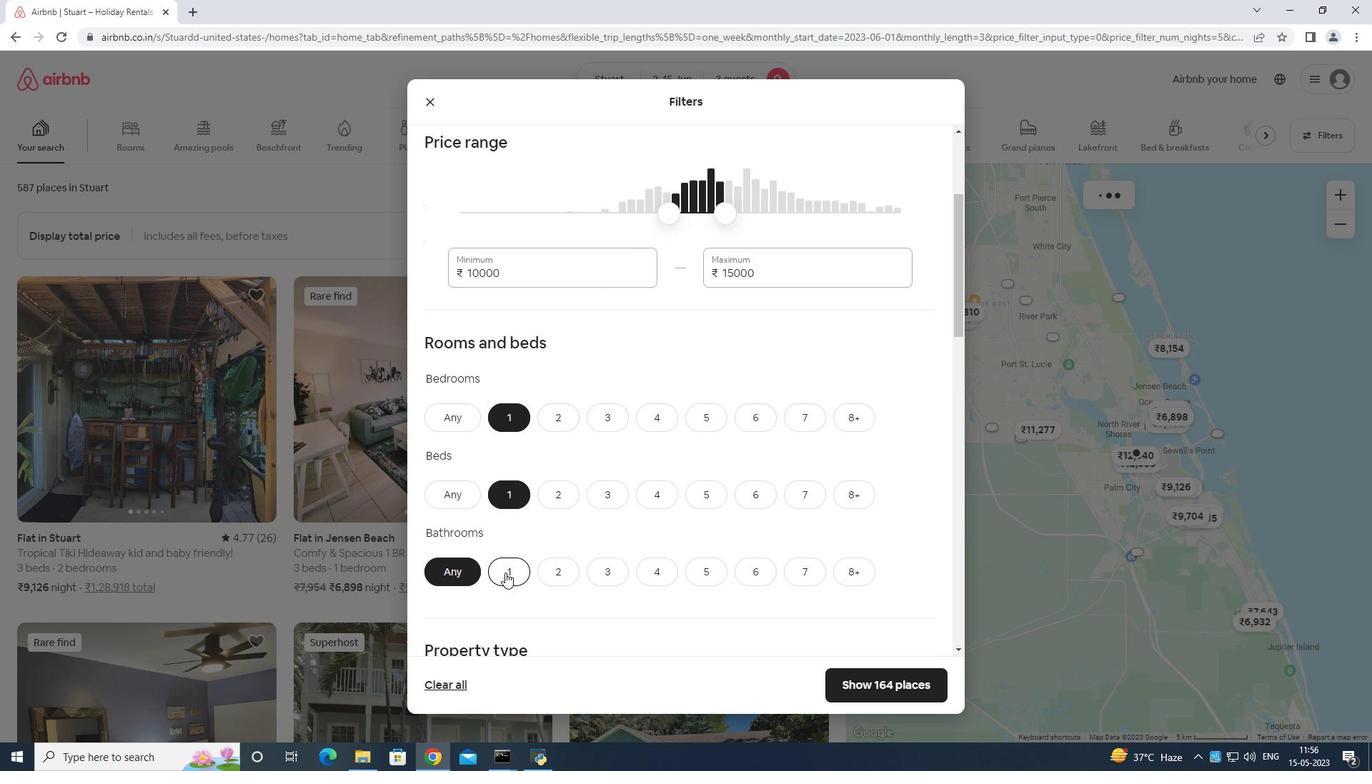 
Action: Mouse moved to (540, 513)
Screenshot: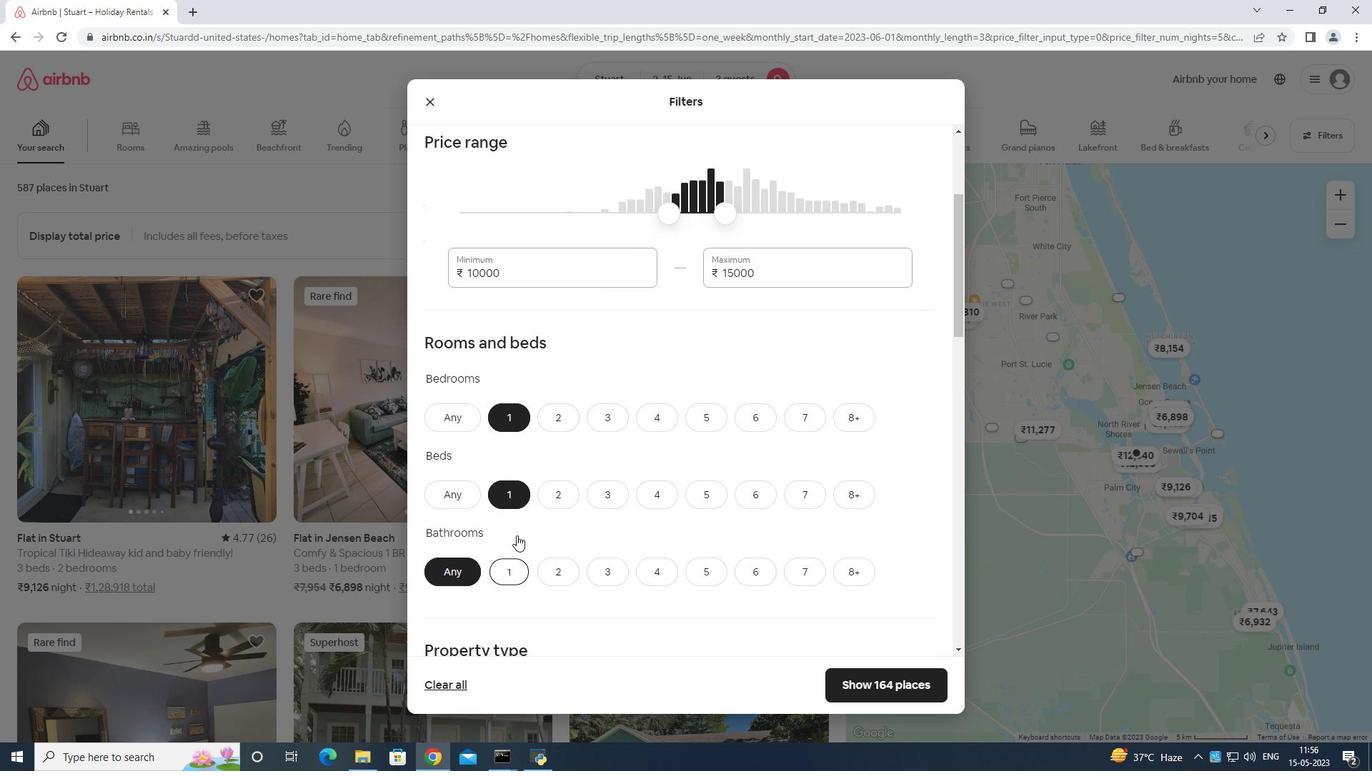 
Action: Mouse scrolled (540, 513) with delta (0, 0)
Screenshot: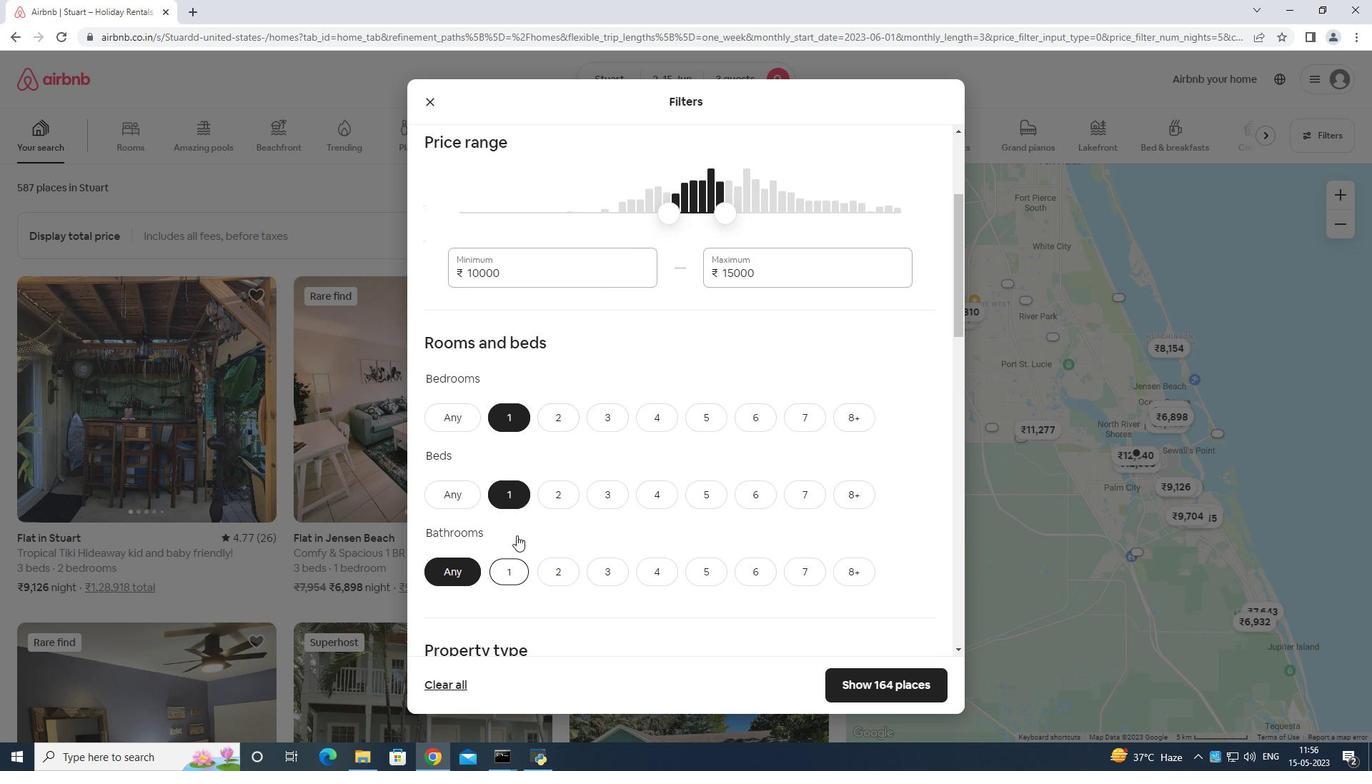 
Action: Mouse scrolled (540, 513) with delta (0, 0)
Screenshot: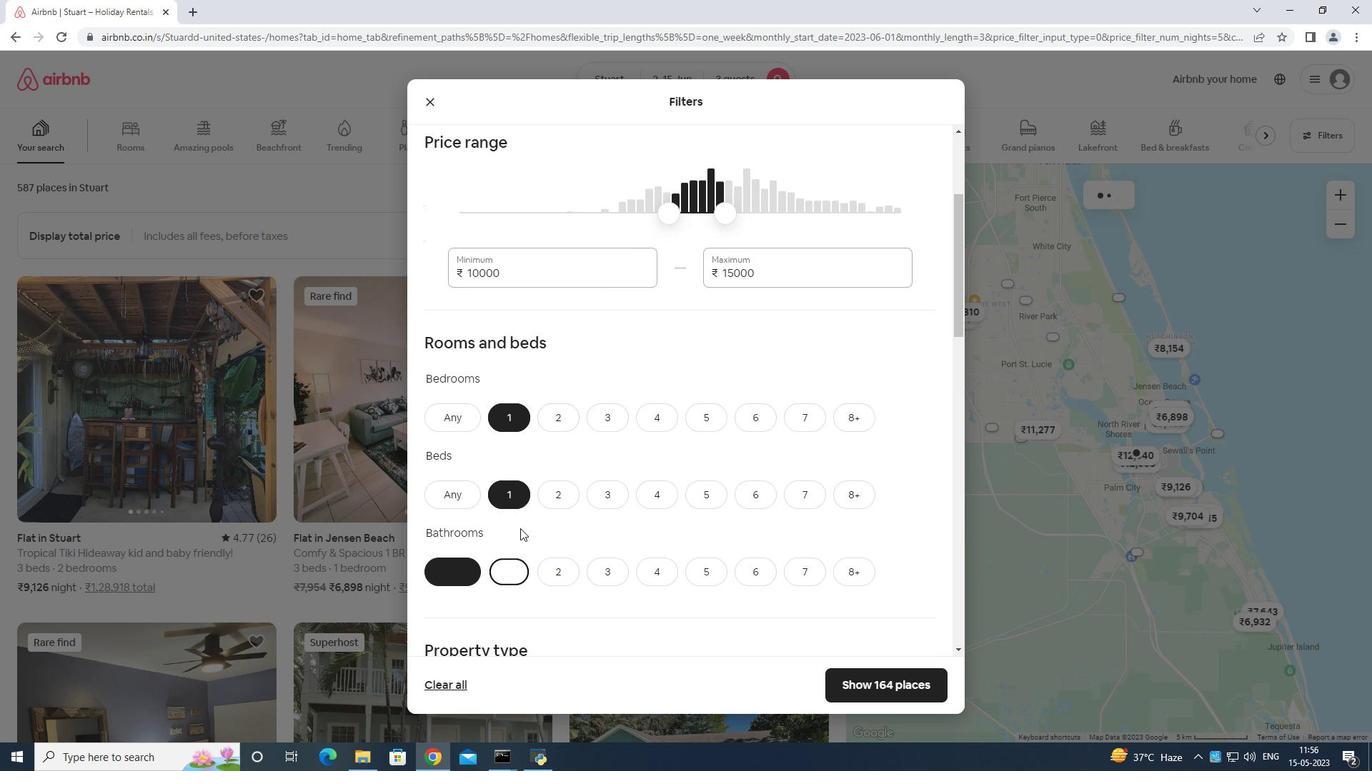 
Action: Mouse moved to (542, 512)
Screenshot: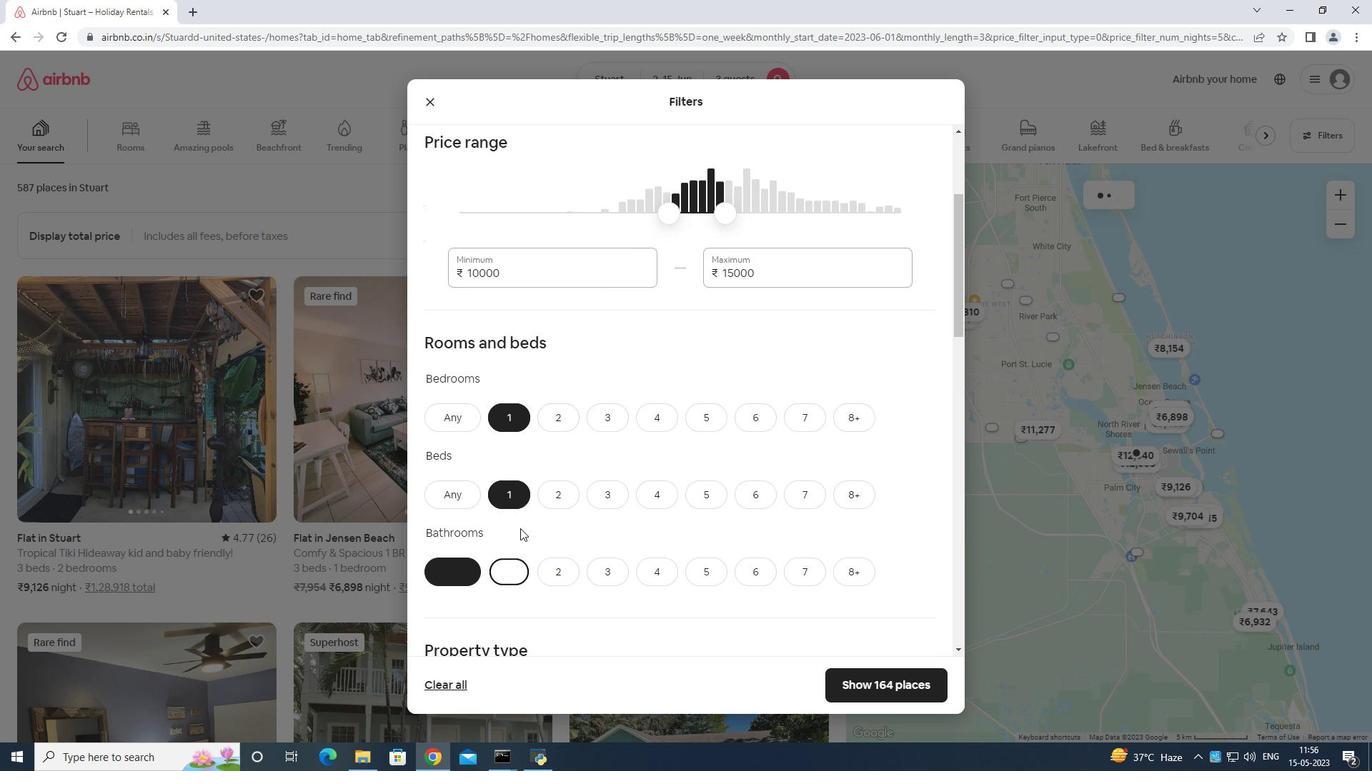 
Action: Mouse scrolled (542, 511) with delta (0, 0)
Screenshot: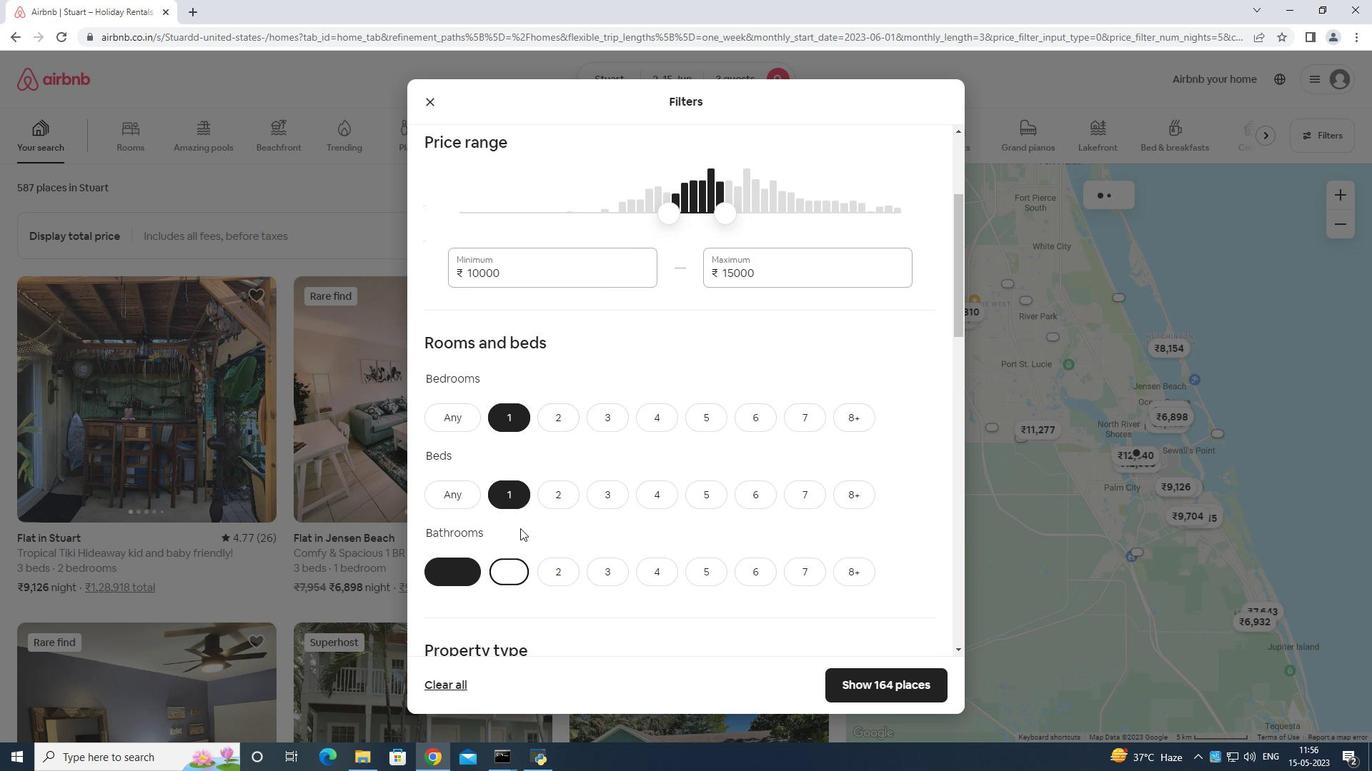 
Action: Mouse scrolled (542, 511) with delta (0, 0)
Screenshot: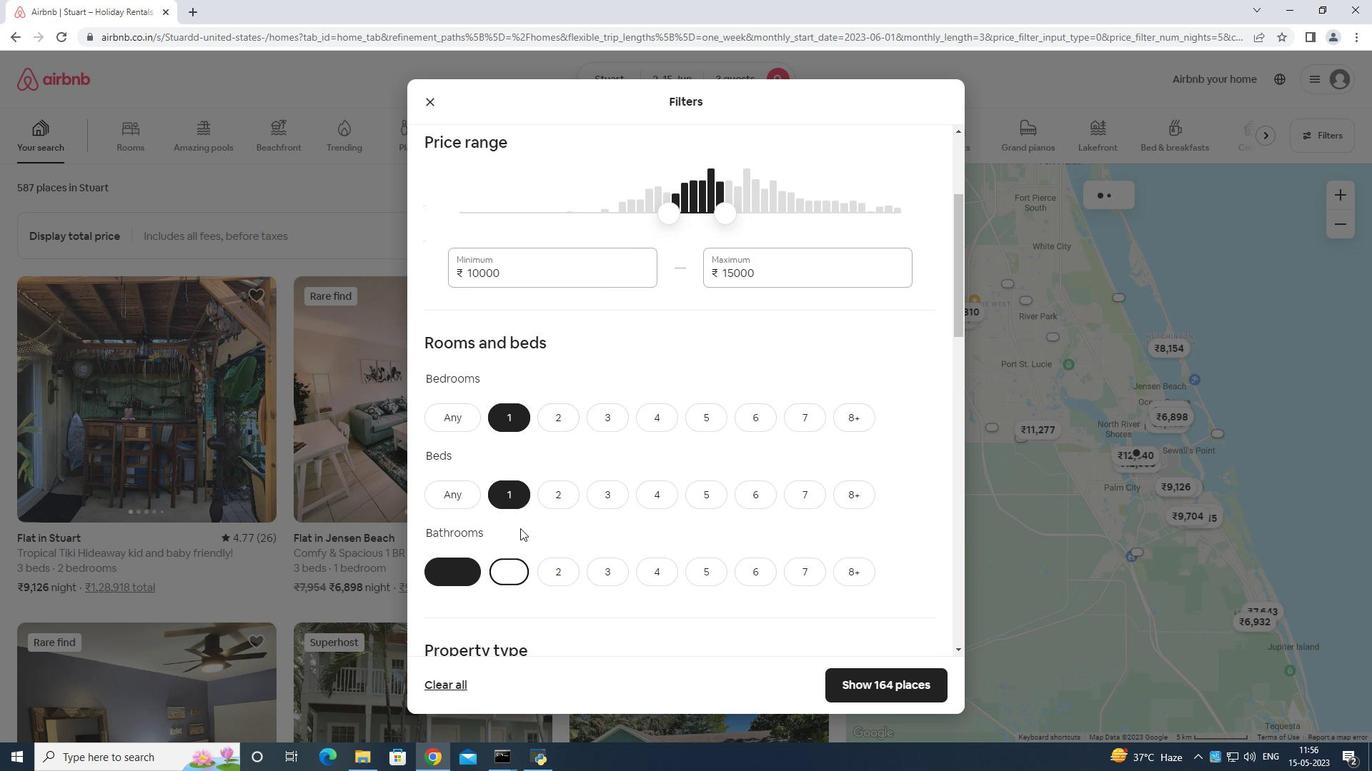 
Action: Mouse moved to (545, 511)
Screenshot: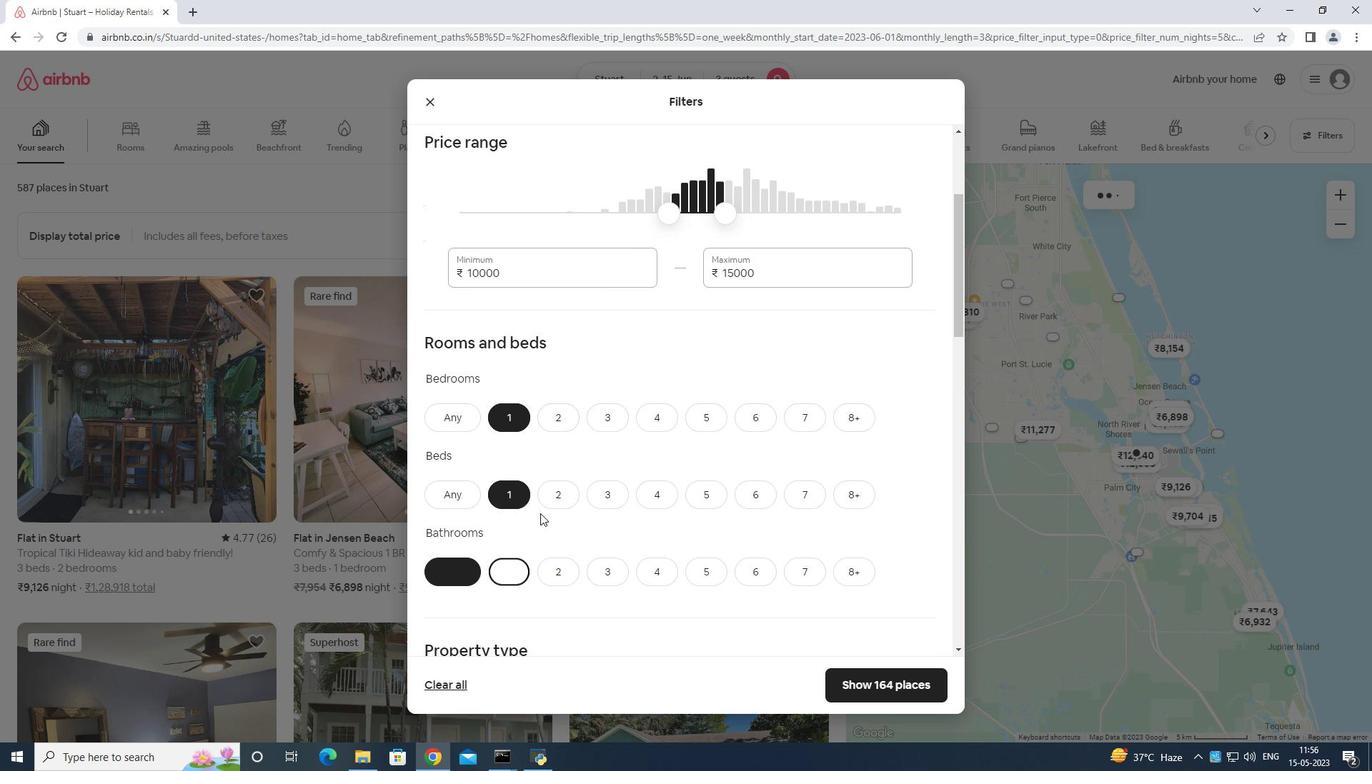 
Action: Mouse scrolled (545, 510) with delta (0, 0)
Screenshot: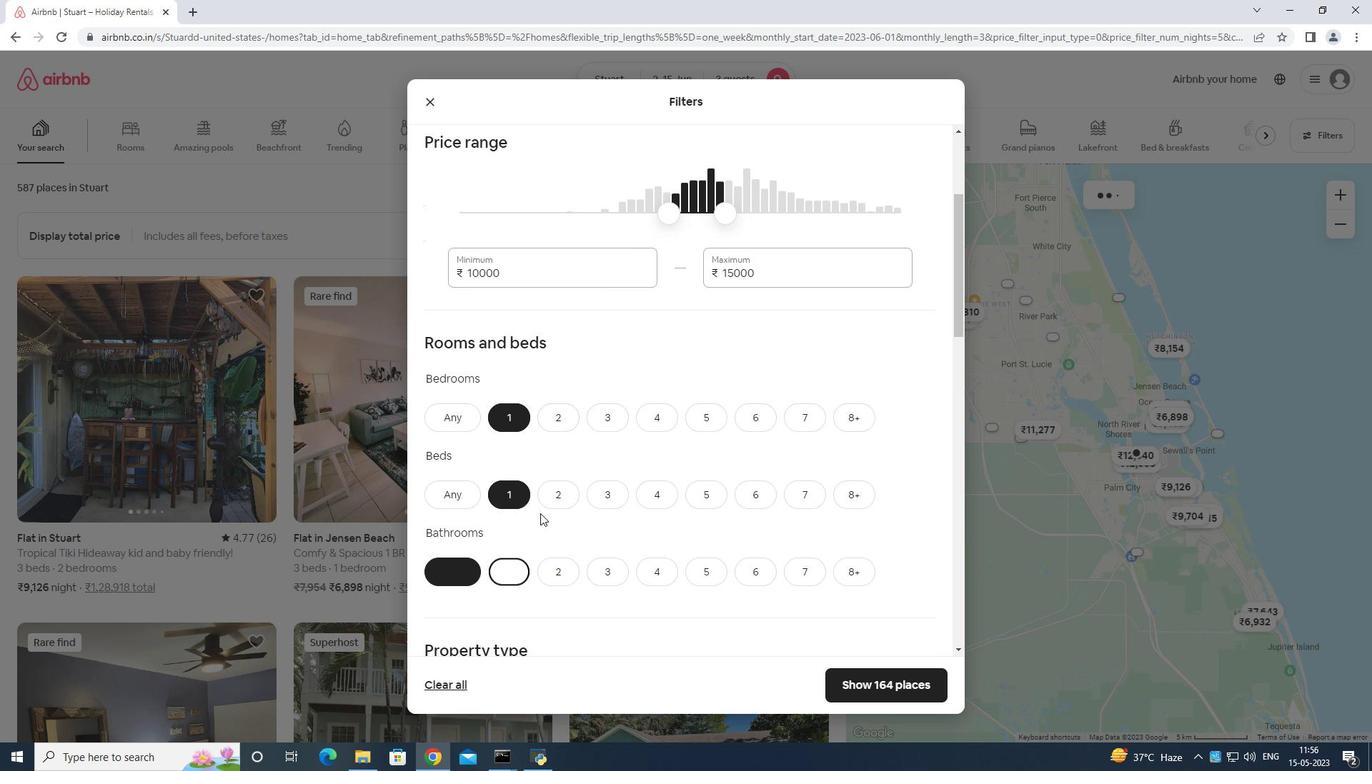 
Action: Mouse moved to (498, 359)
Screenshot: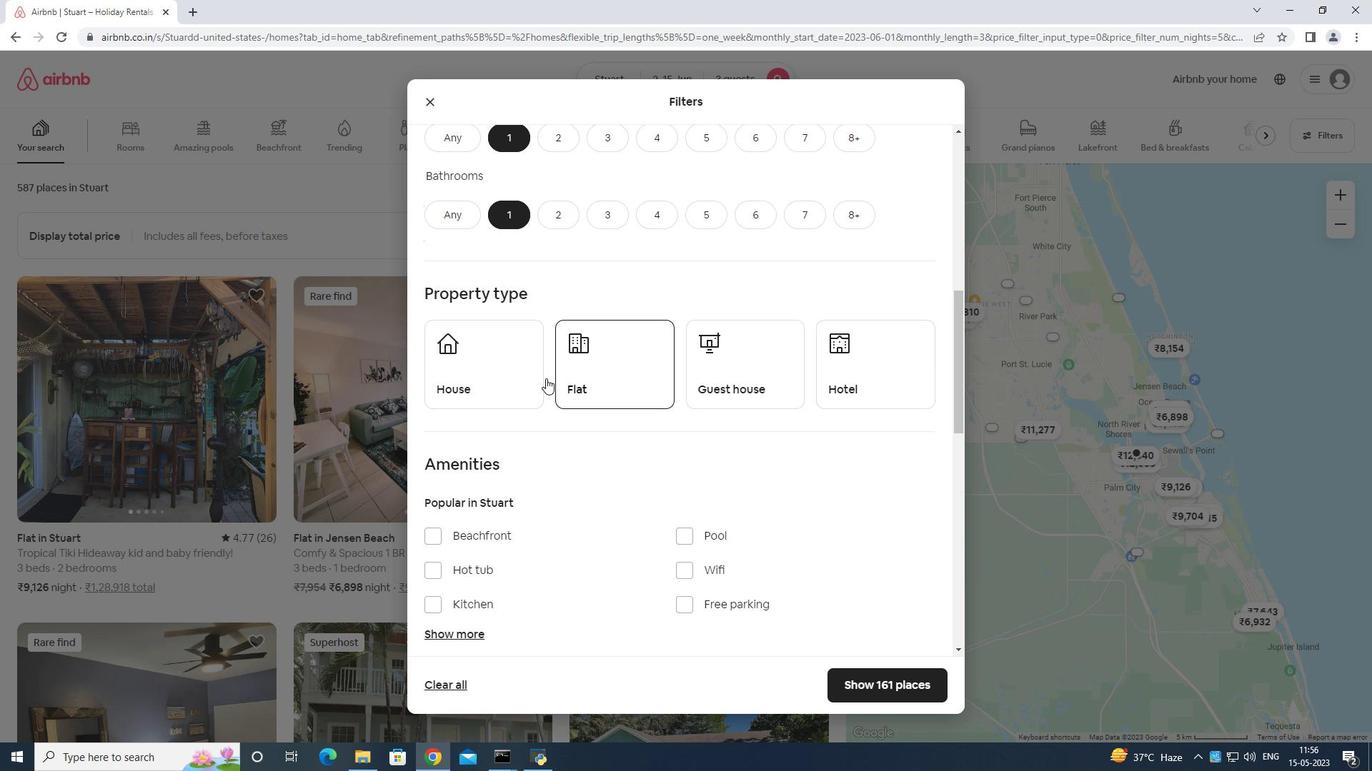 
Action: Mouse pressed left at (498, 359)
Screenshot: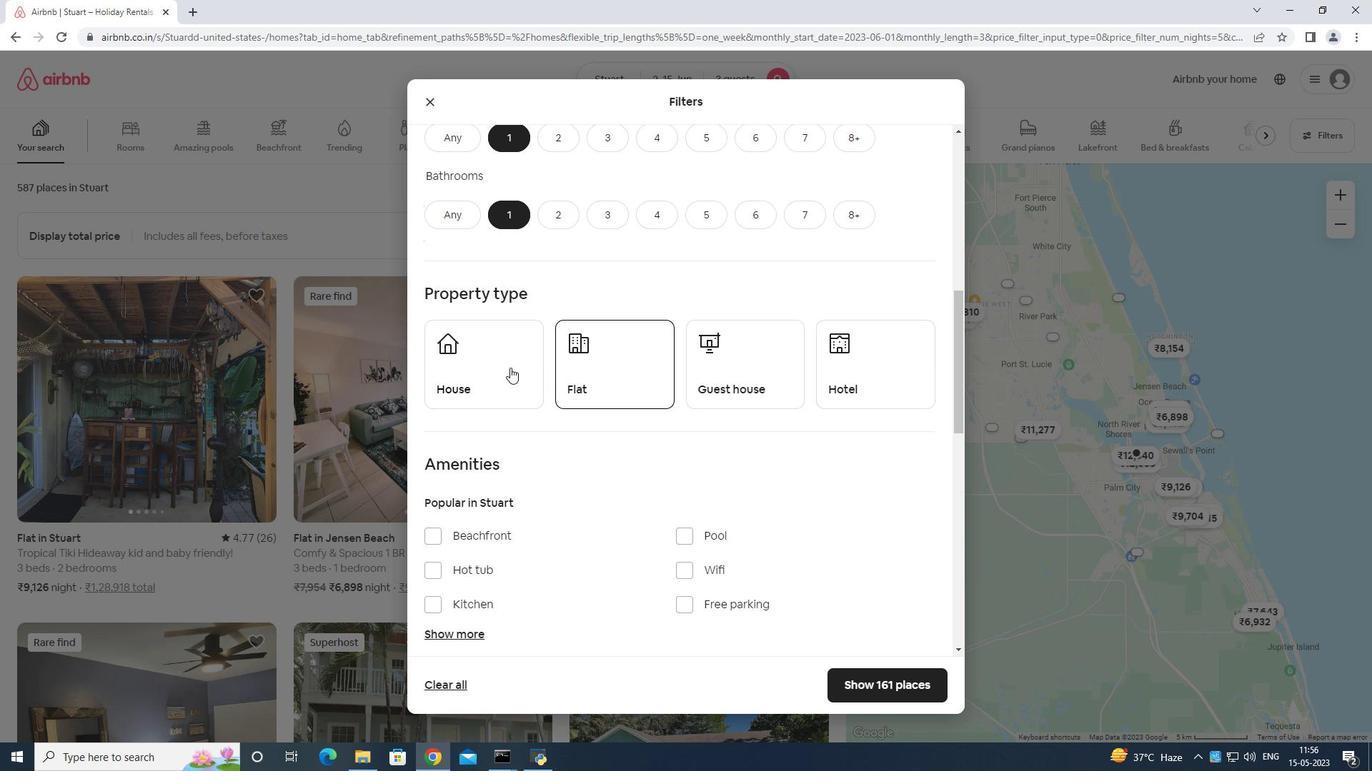 
Action: Mouse moved to (533, 347)
Screenshot: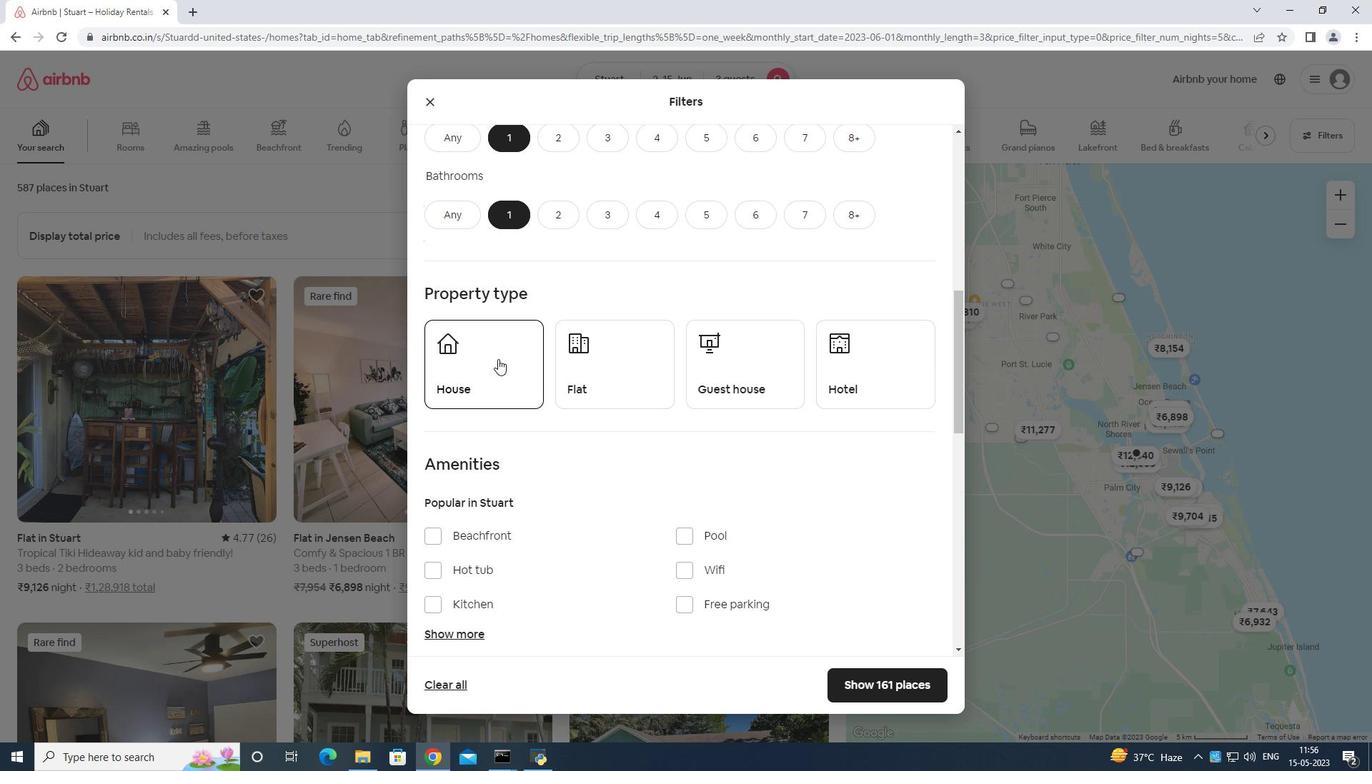 
Action: Mouse pressed left at (533, 347)
Screenshot: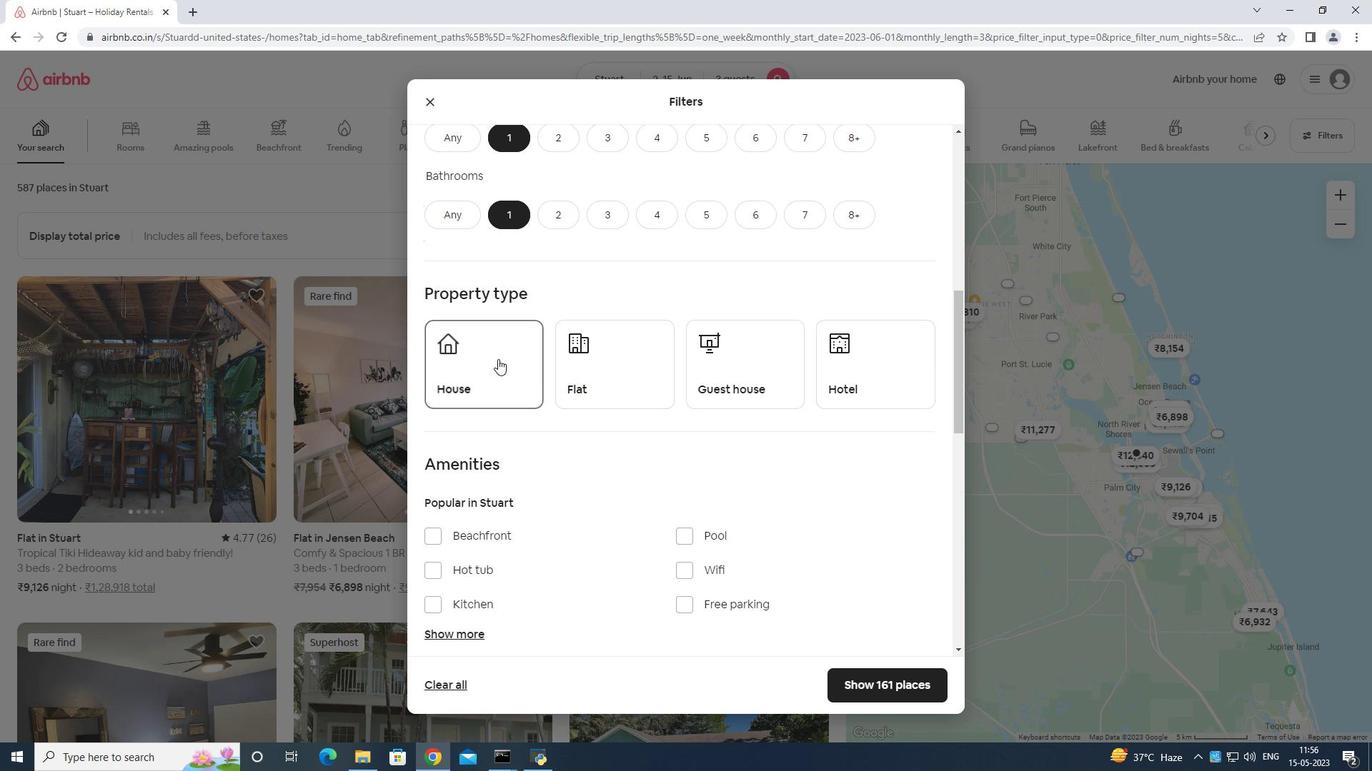 
Action: Mouse moved to (641, 363)
Screenshot: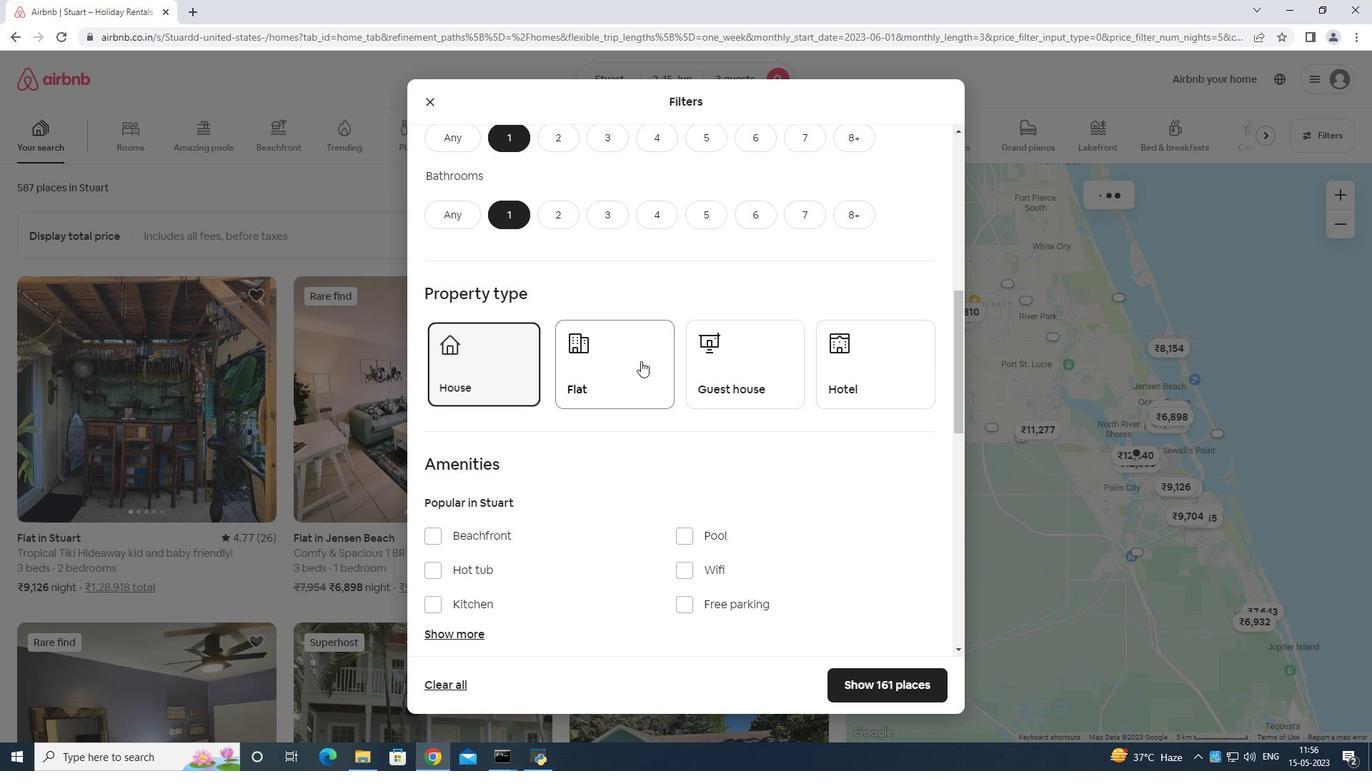 
Action: Mouse pressed left at (641, 363)
Screenshot: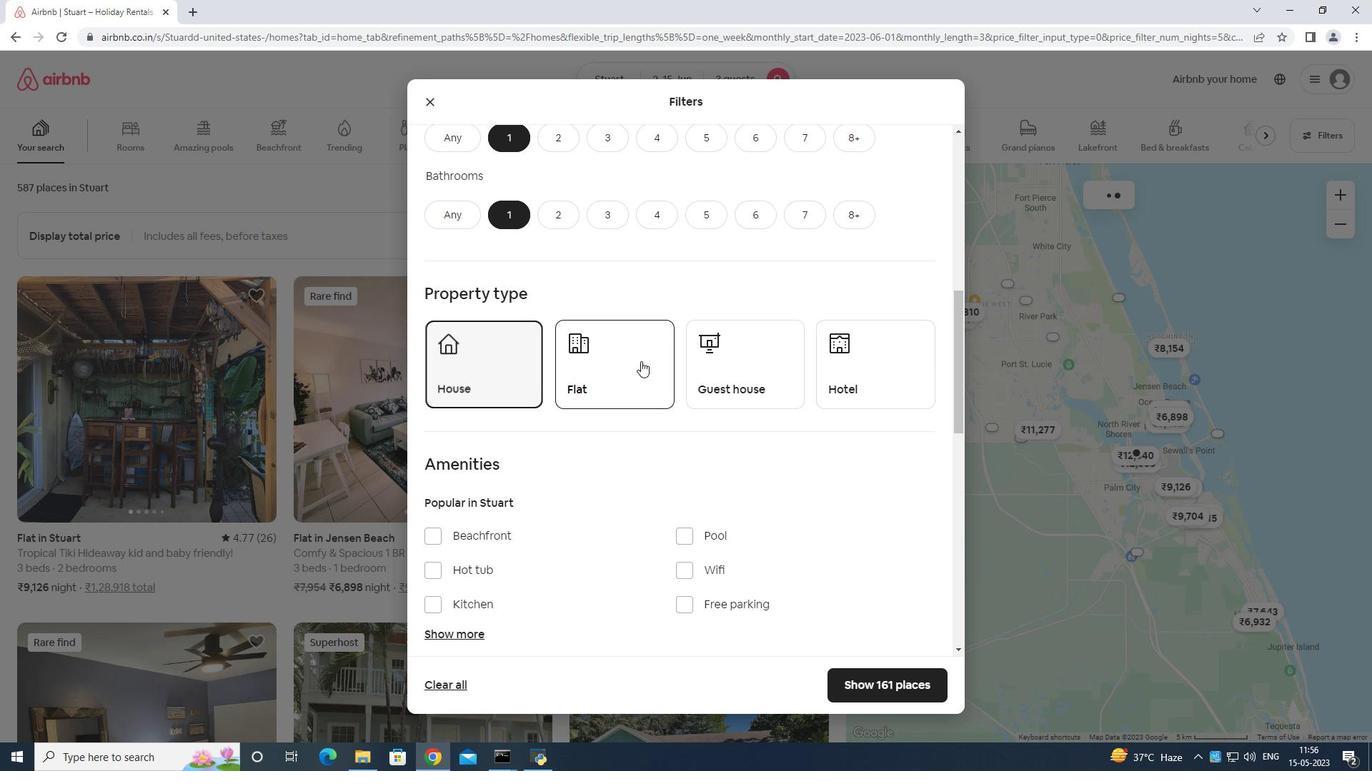 
Action: Mouse moved to (713, 369)
Screenshot: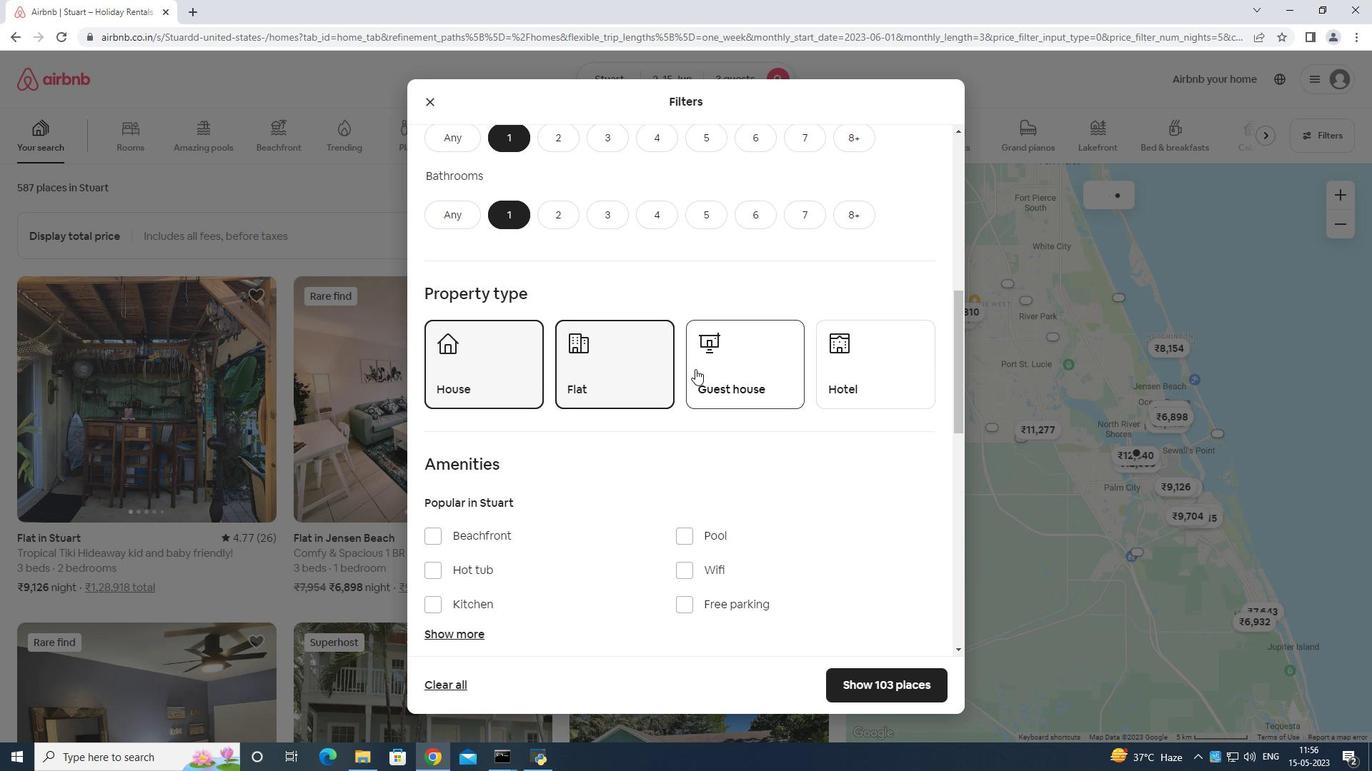 
Action: Mouse pressed left at (713, 369)
Screenshot: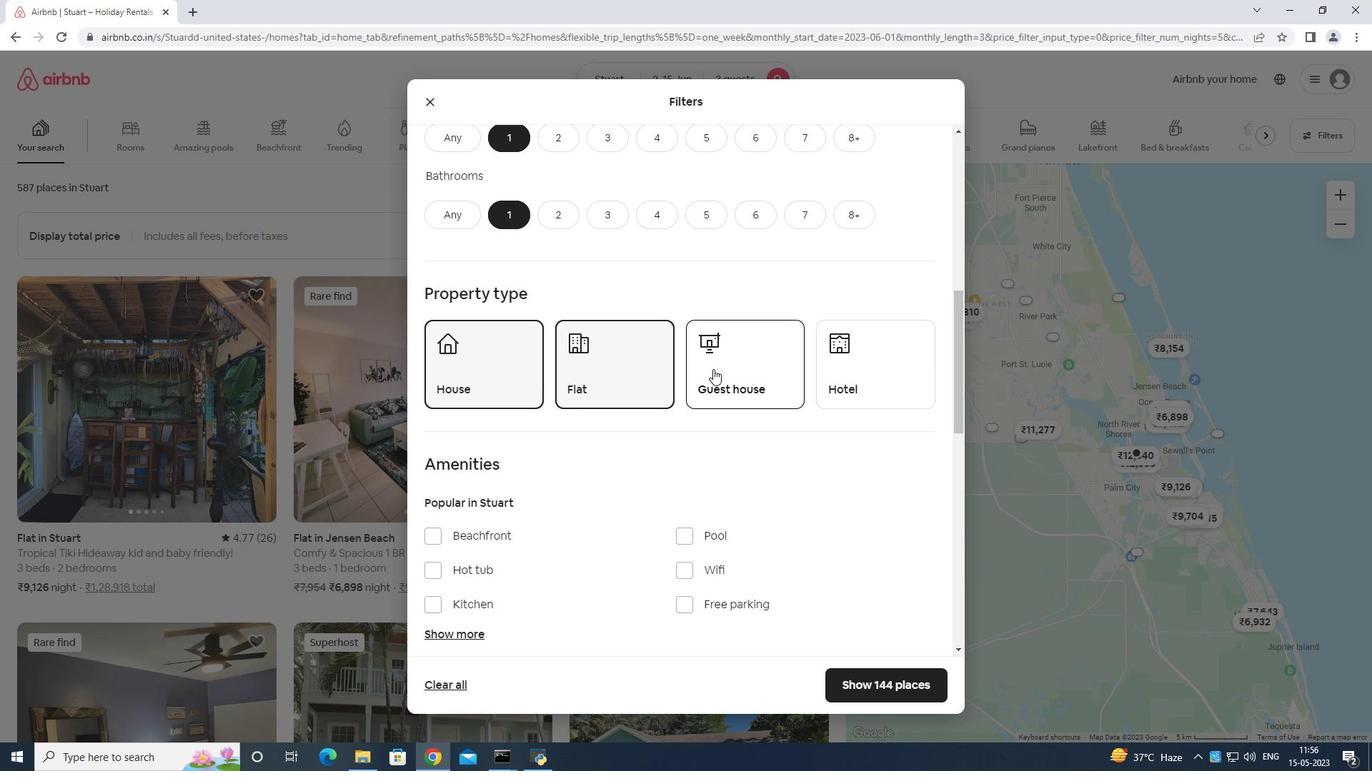 
Action: Mouse moved to (831, 352)
Screenshot: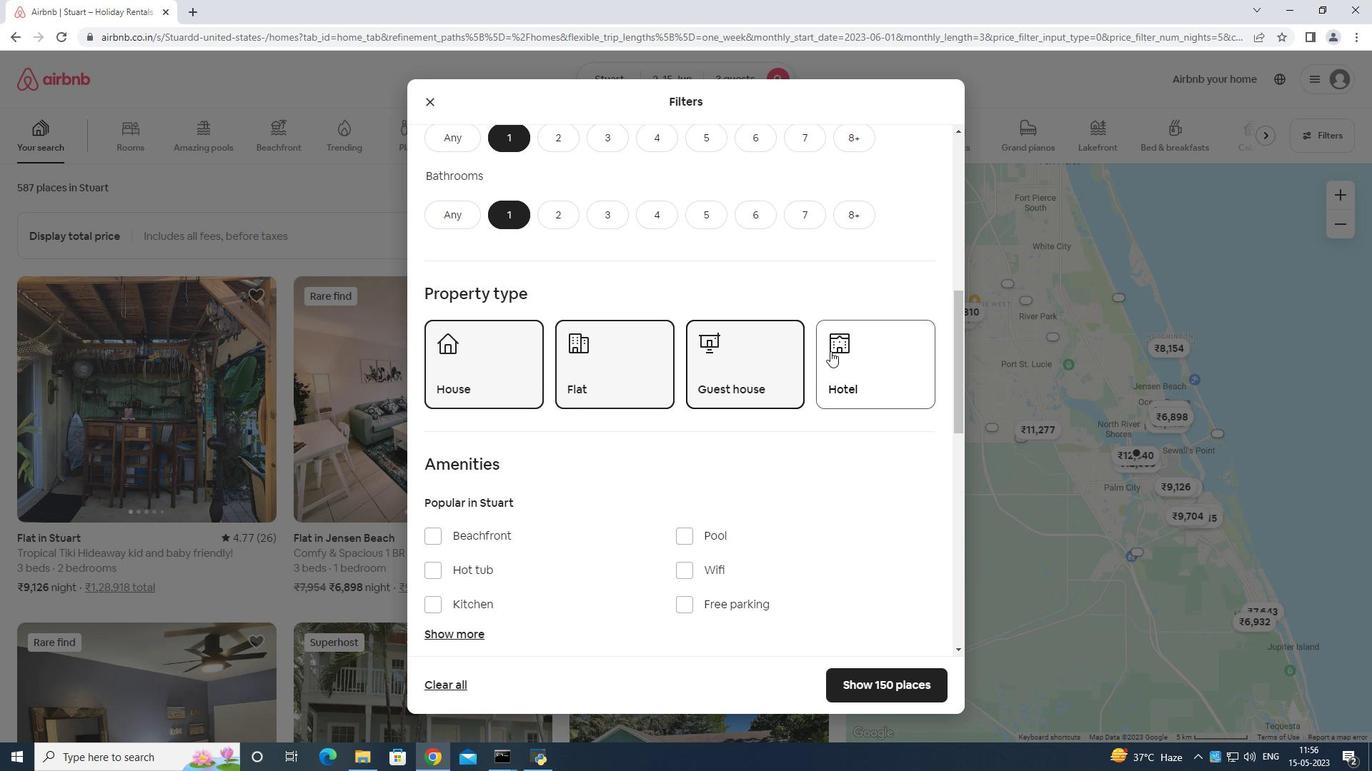 
Action: Mouse pressed left at (831, 352)
Screenshot: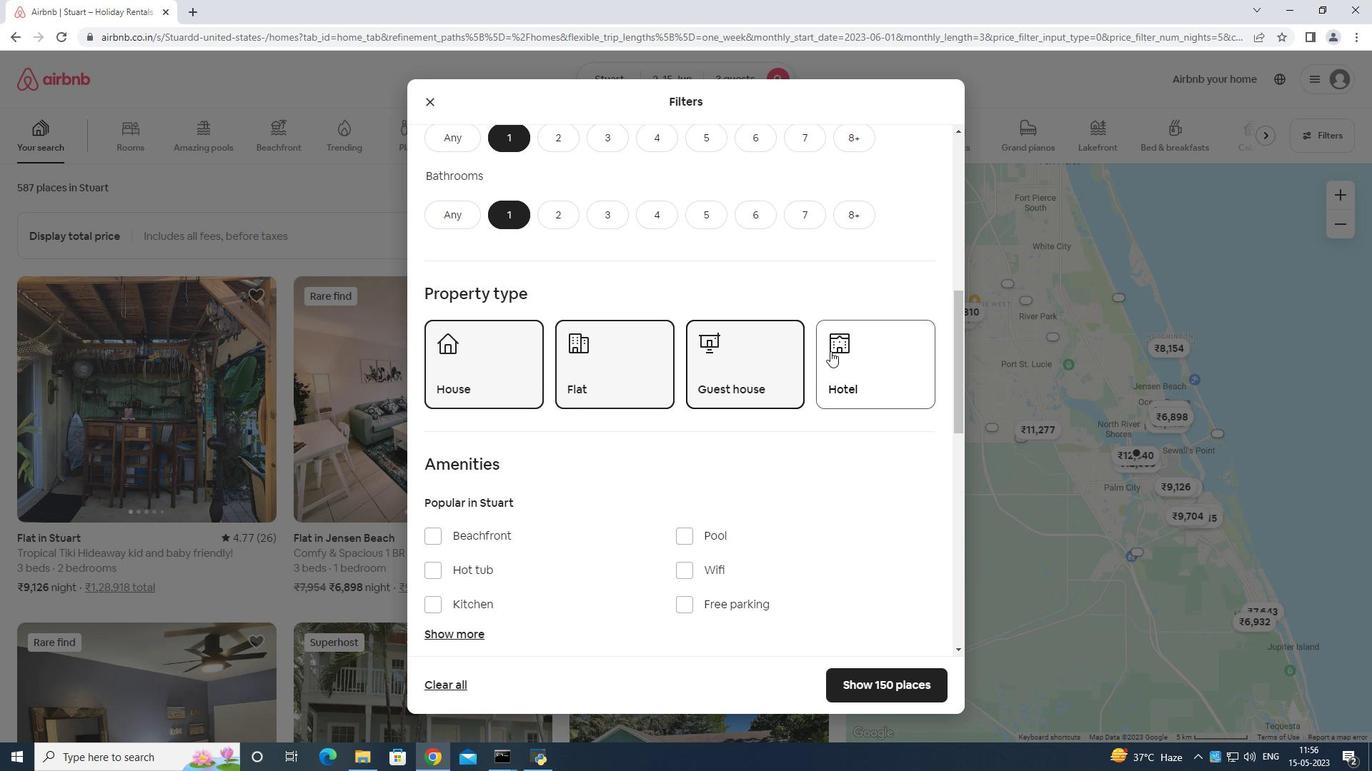 
Action: Mouse moved to (541, 478)
Screenshot: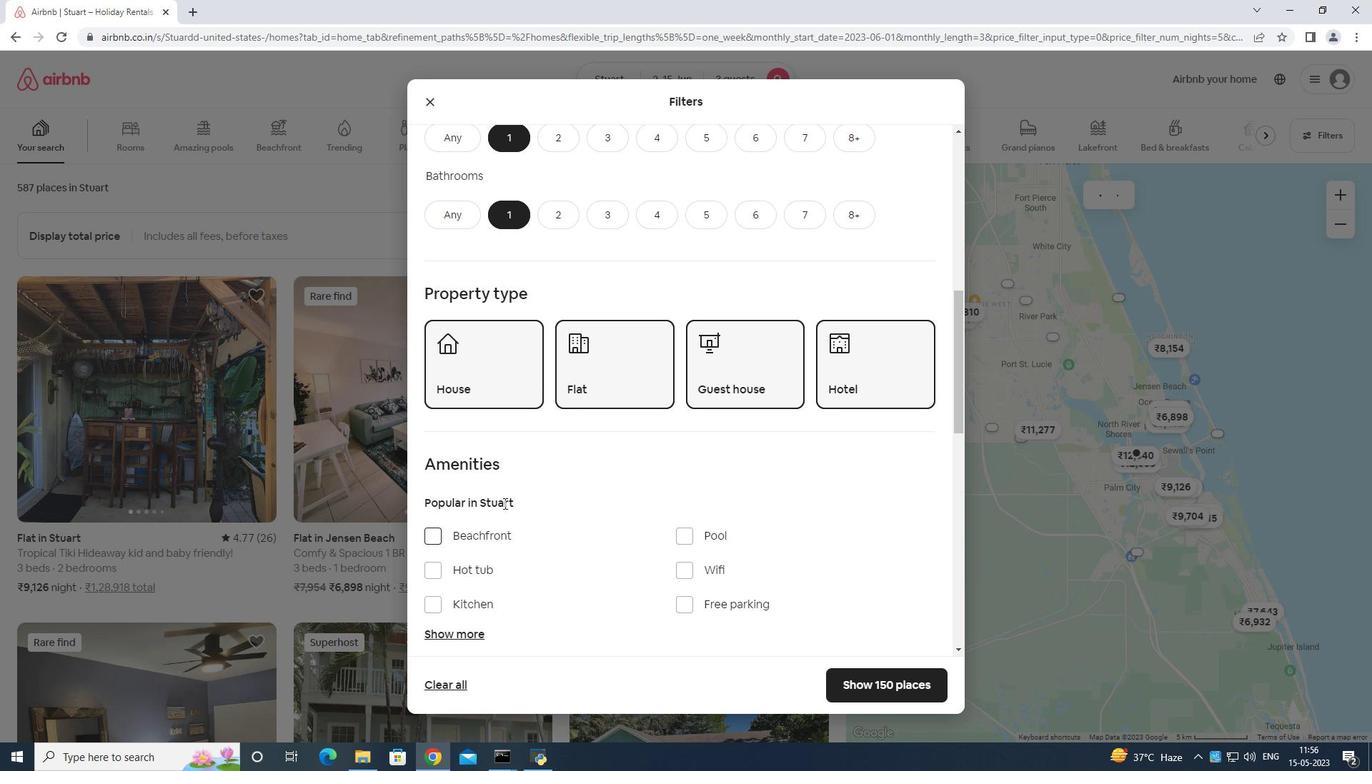 
Action: Mouse scrolled (541, 478) with delta (0, 0)
Screenshot: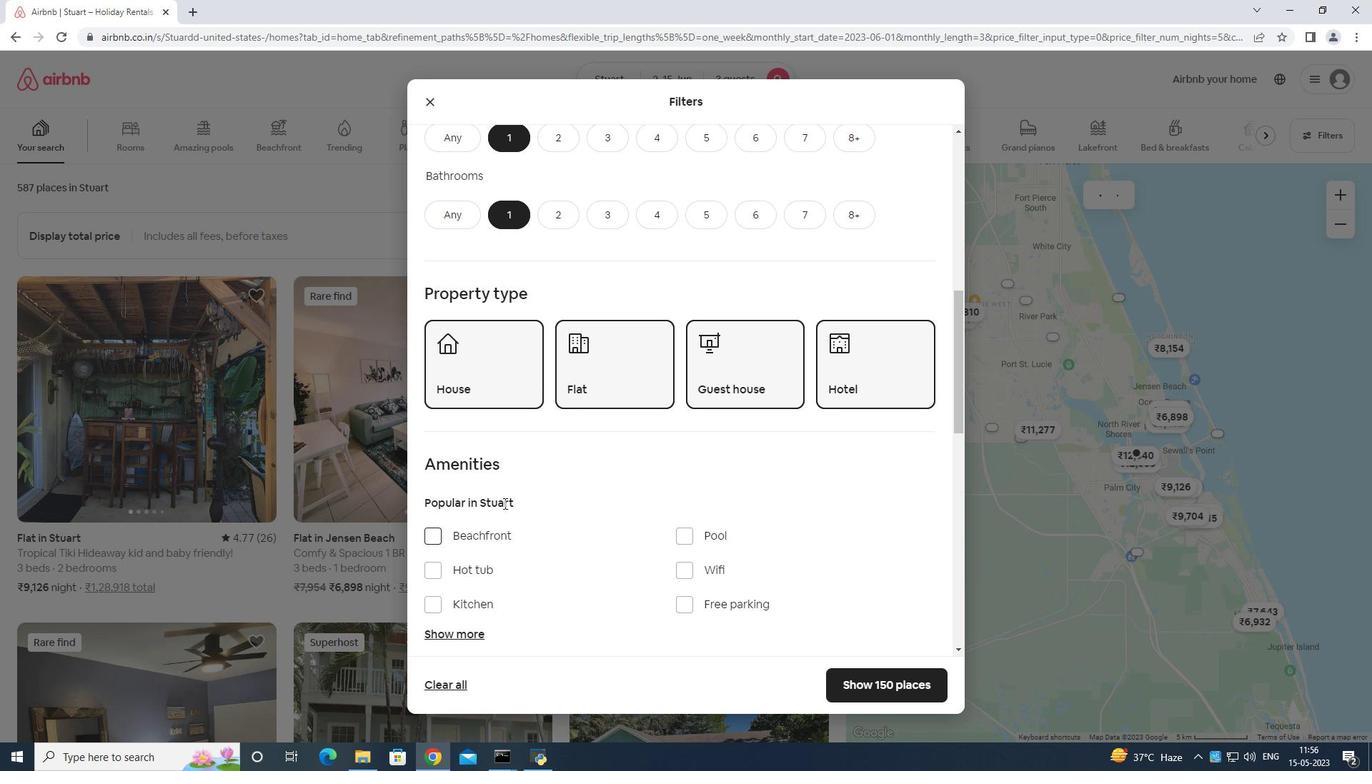 
Action: Mouse moved to (573, 458)
Screenshot: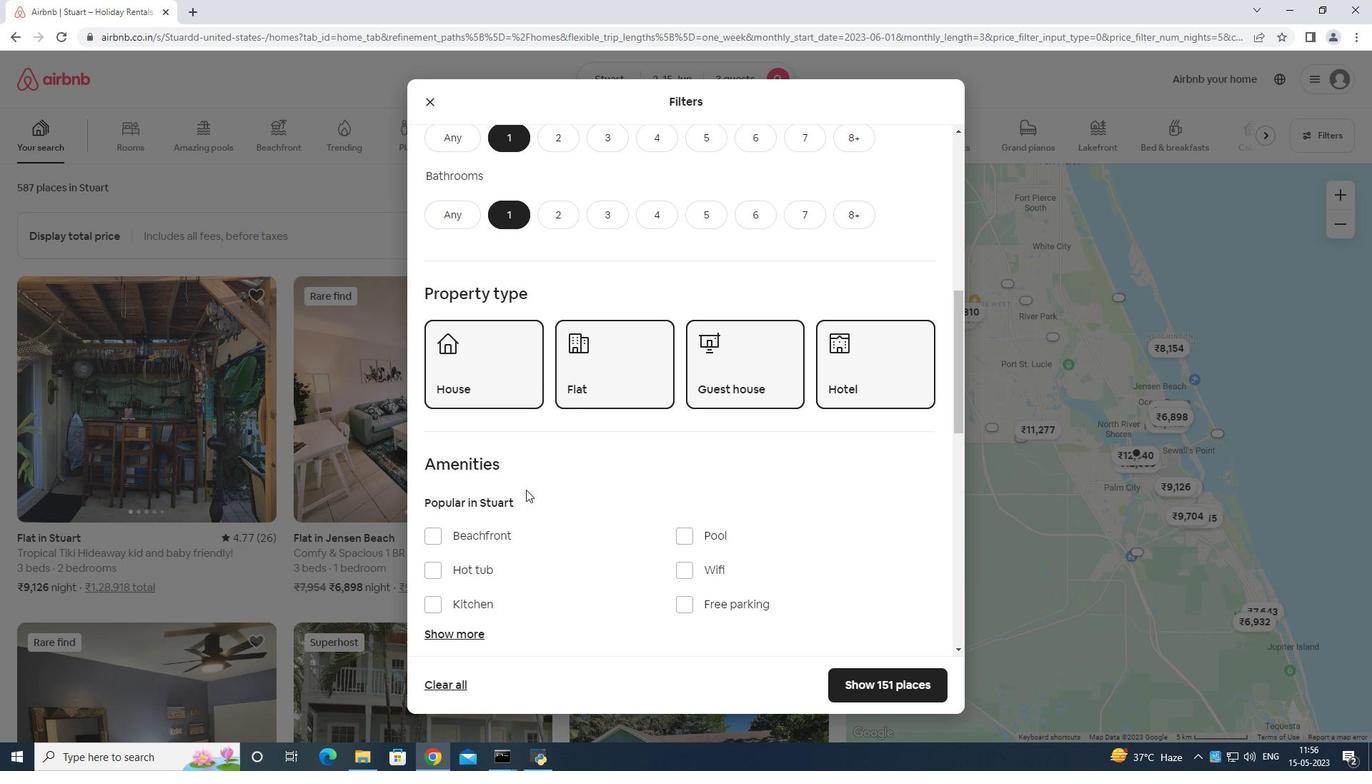 
Action: Mouse scrolled (573, 458) with delta (0, 0)
Screenshot: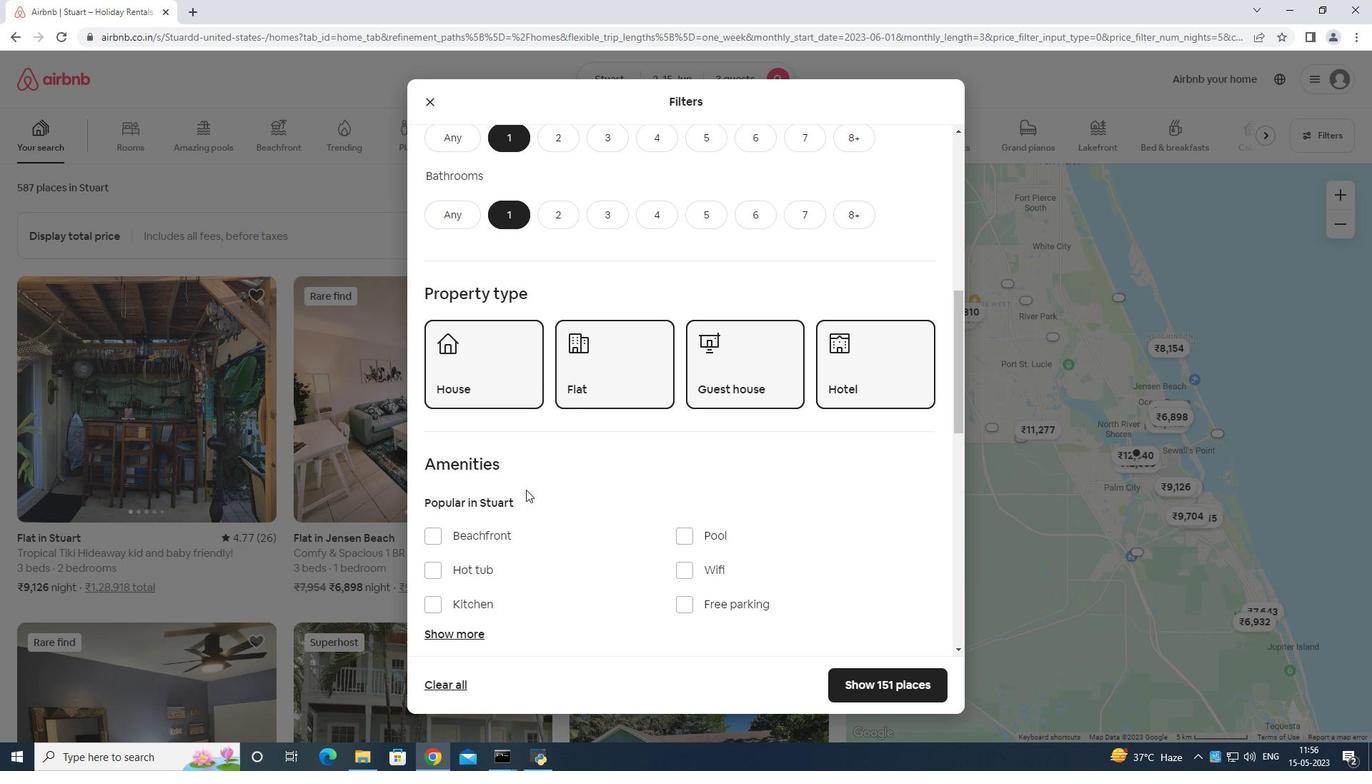
Action: Mouse moved to (593, 442)
Screenshot: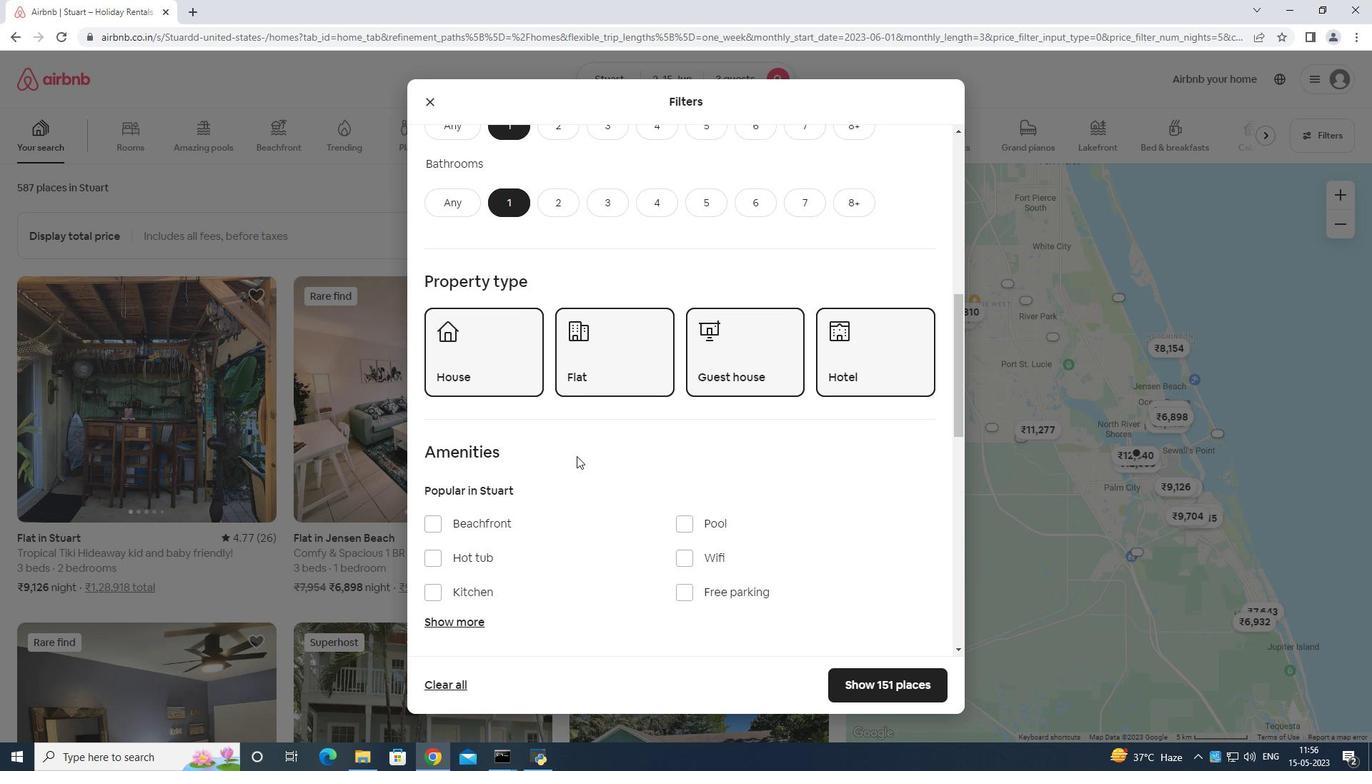 
Action: Mouse scrolled (593, 441) with delta (0, 0)
Screenshot: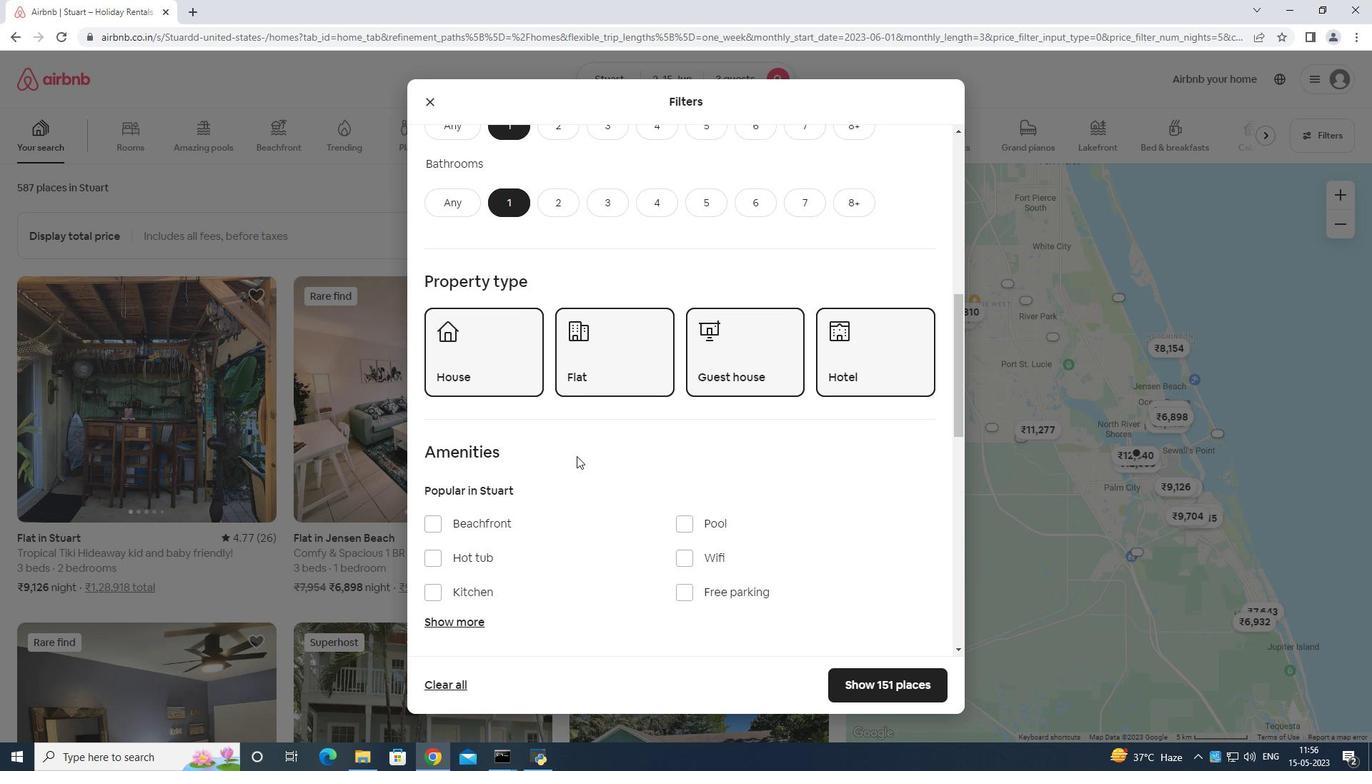 
Action: Mouse moved to (599, 415)
Screenshot: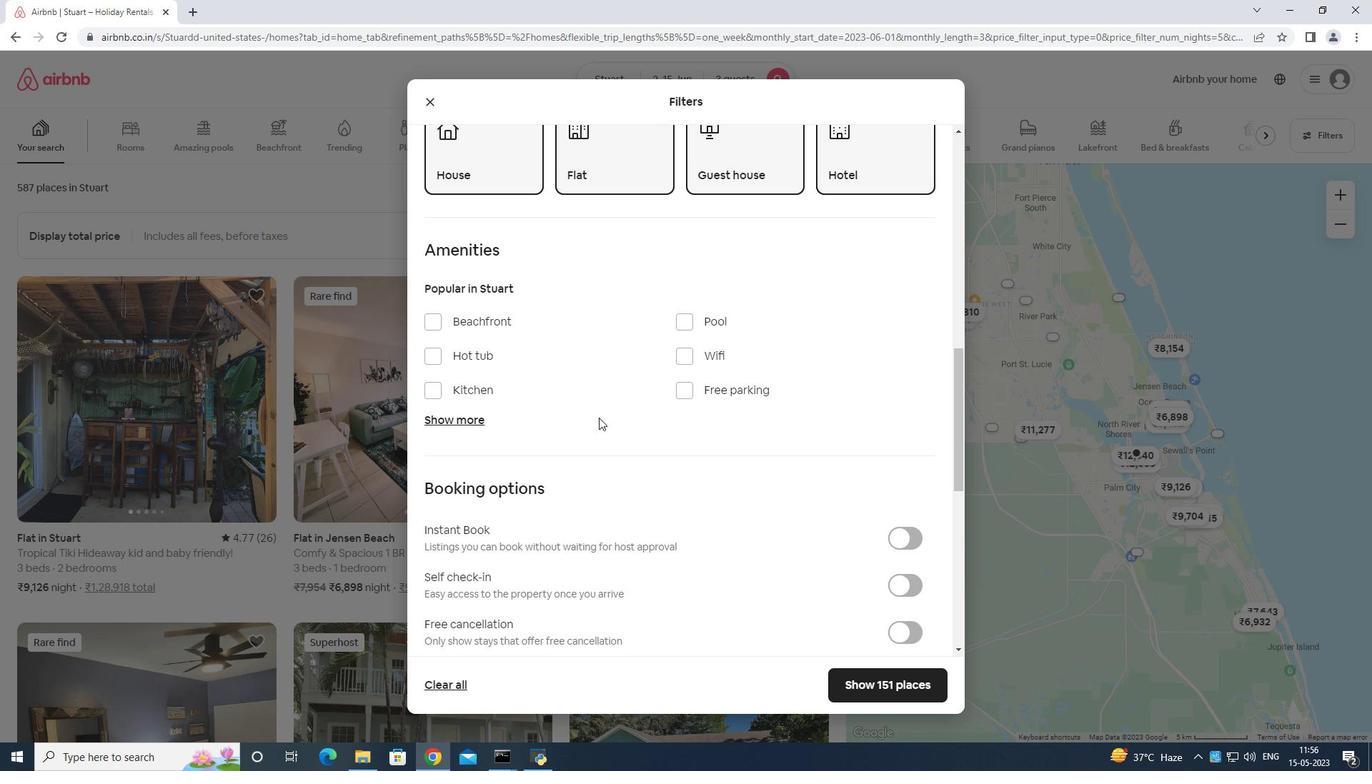 
Action: Mouse scrolled (599, 414) with delta (0, 0)
Screenshot: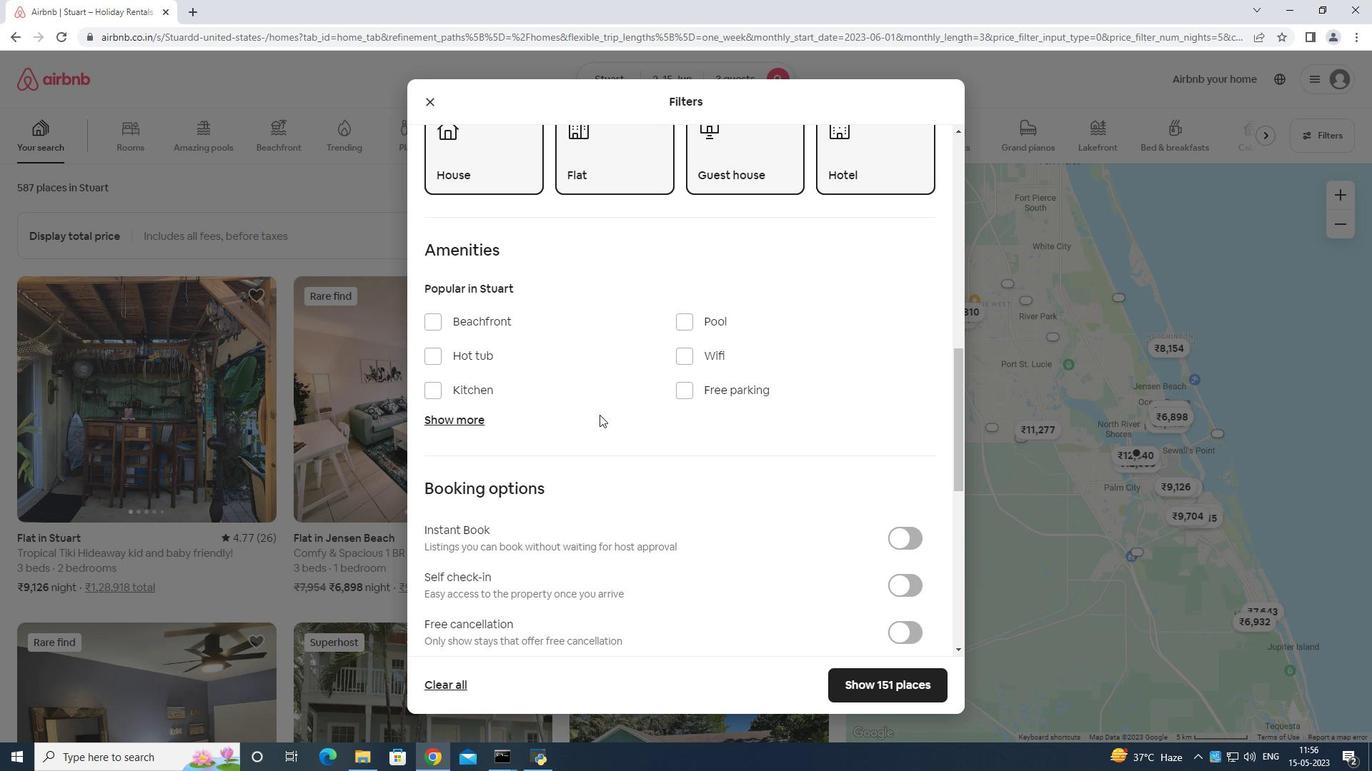 
Action: Mouse scrolled (599, 414) with delta (0, 0)
Screenshot: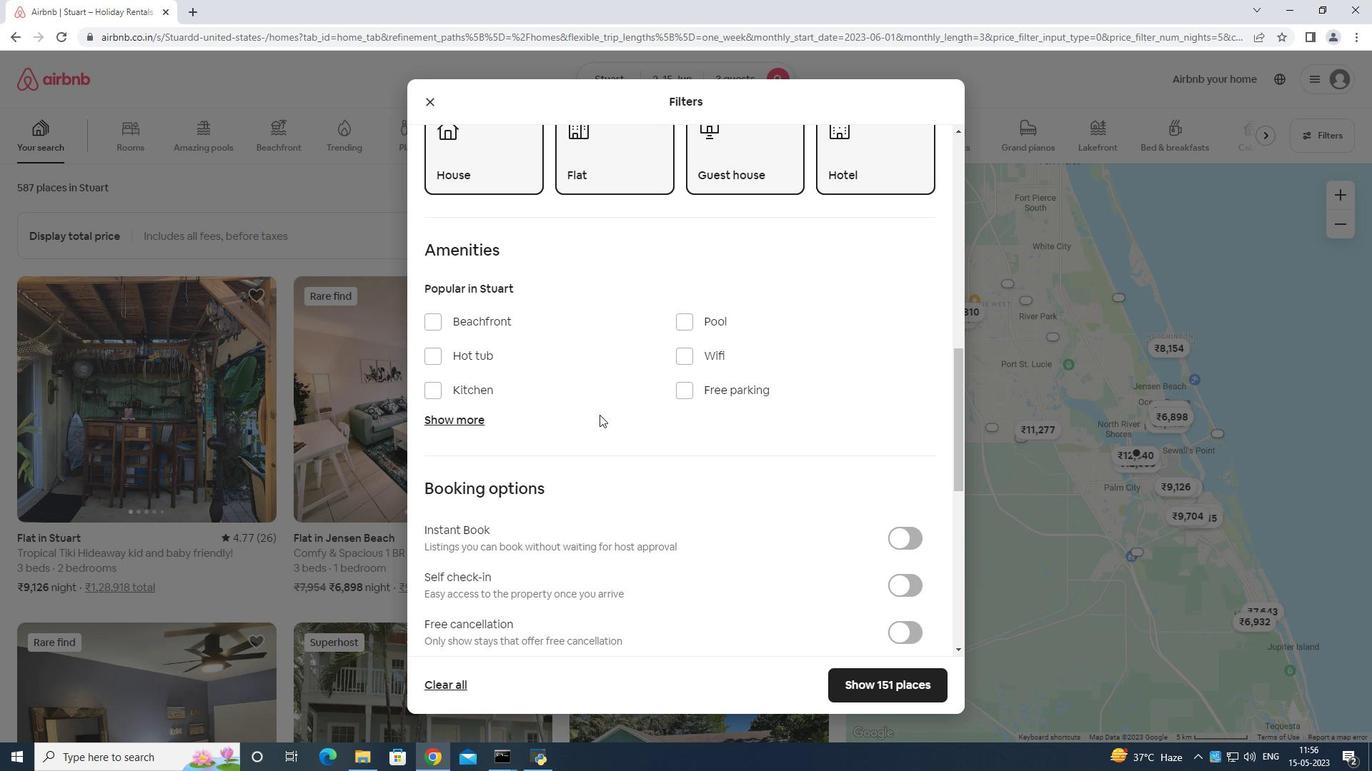 
Action: Mouse scrolled (599, 414) with delta (0, 0)
Screenshot: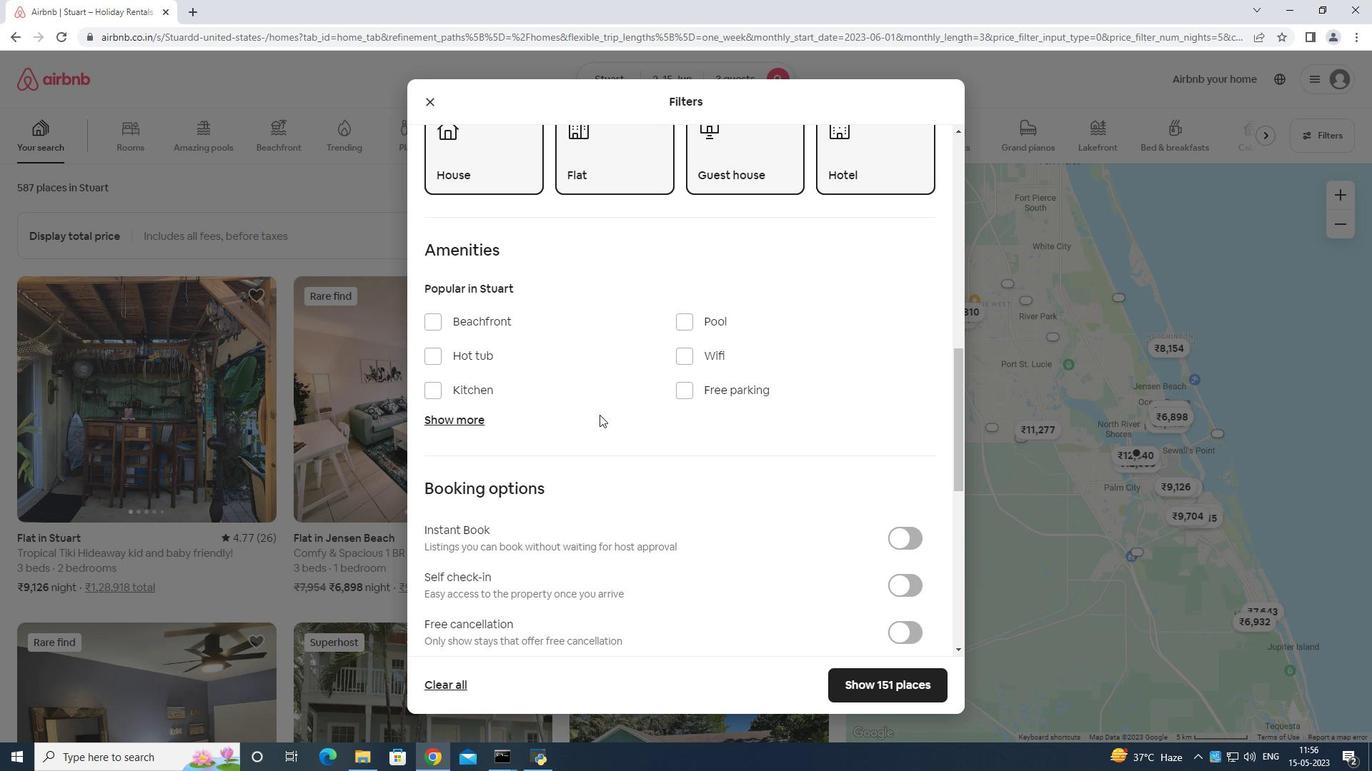 
Action: Mouse moved to (912, 372)
Screenshot: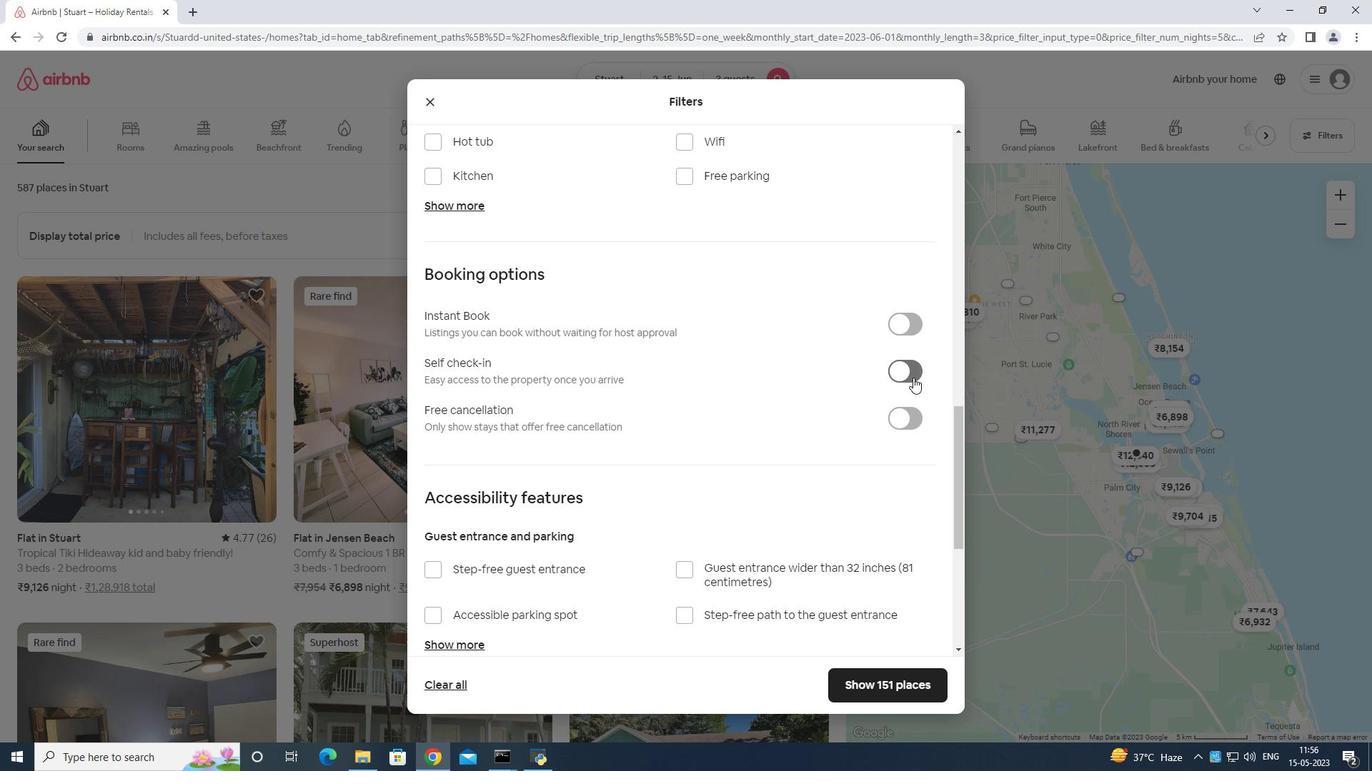
Action: Mouse pressed left at (912, 372)
Screenshot: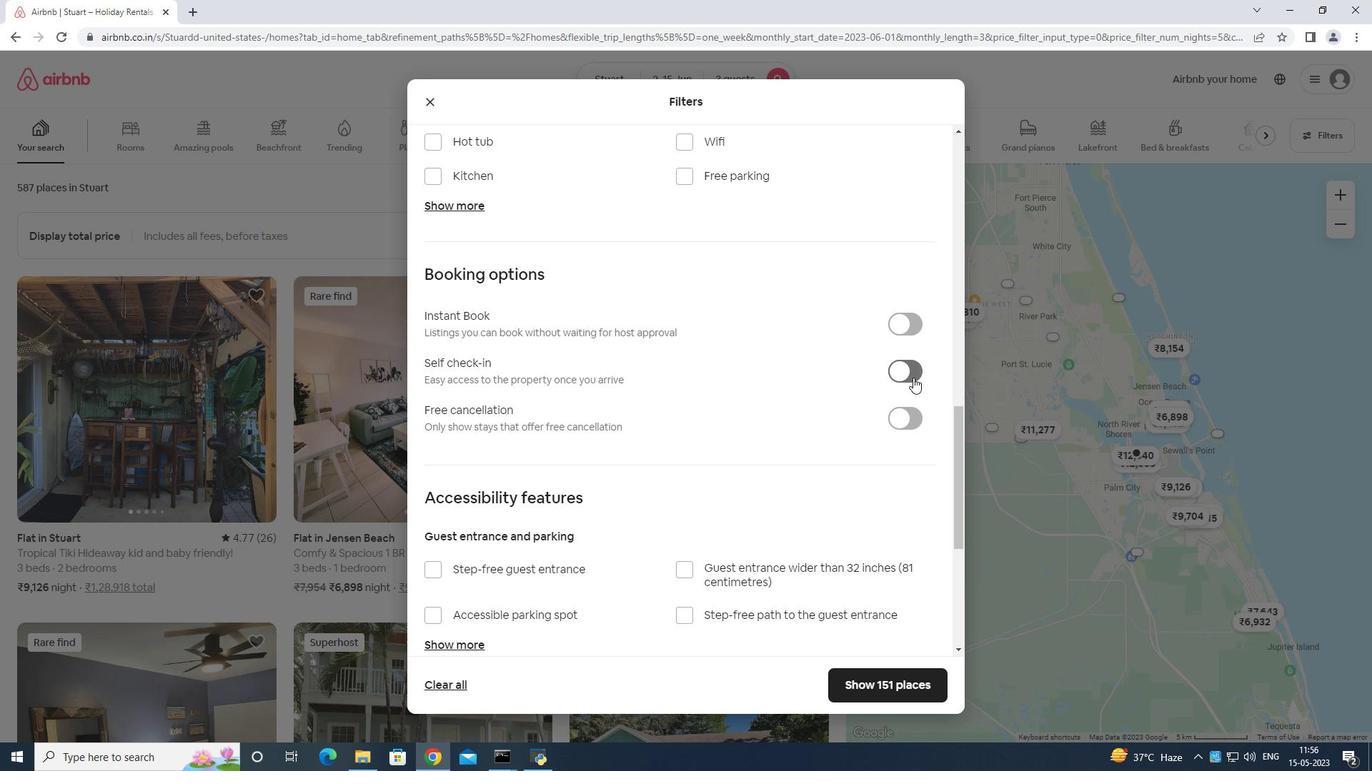 
Action: Mouse moved to (893, 381)
Screenshot: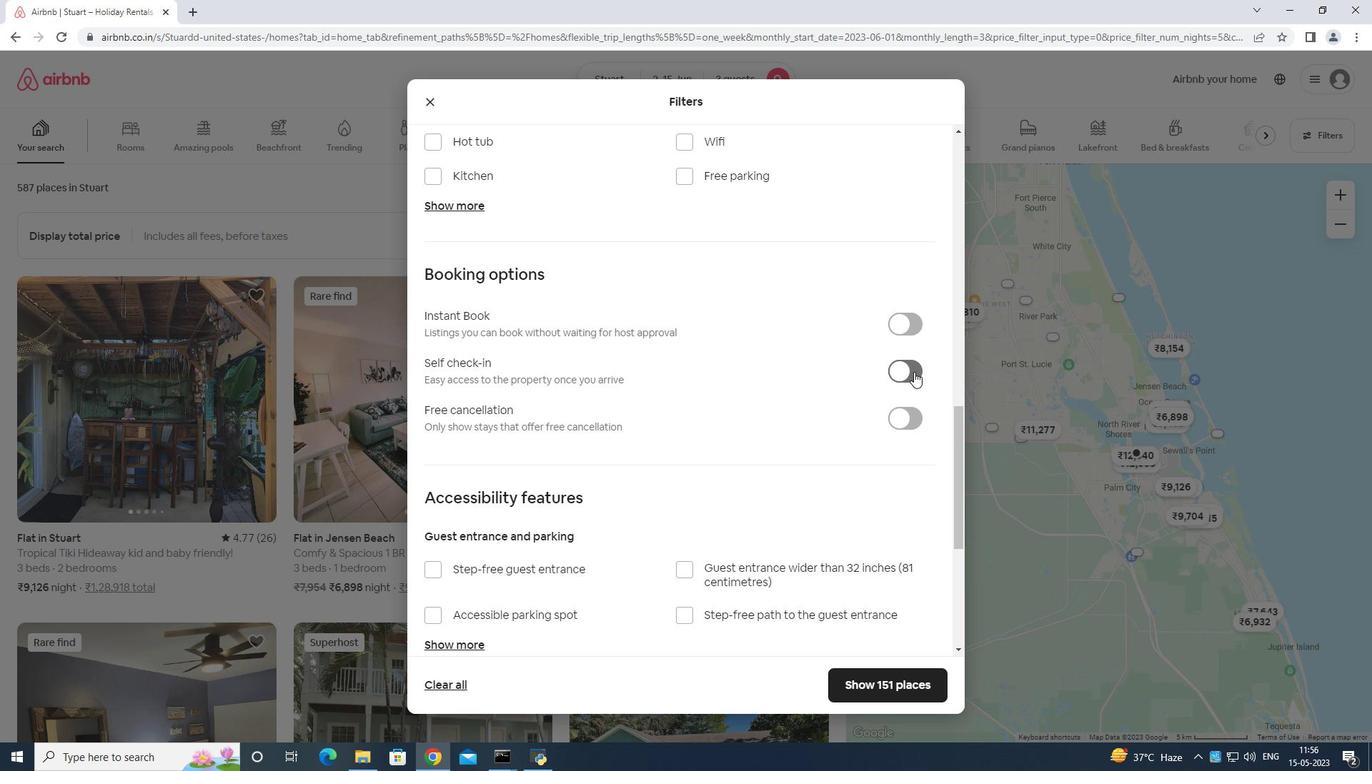 
Action: Mouse scrolled (893, 380) with delta (0, 0)
Screenshot: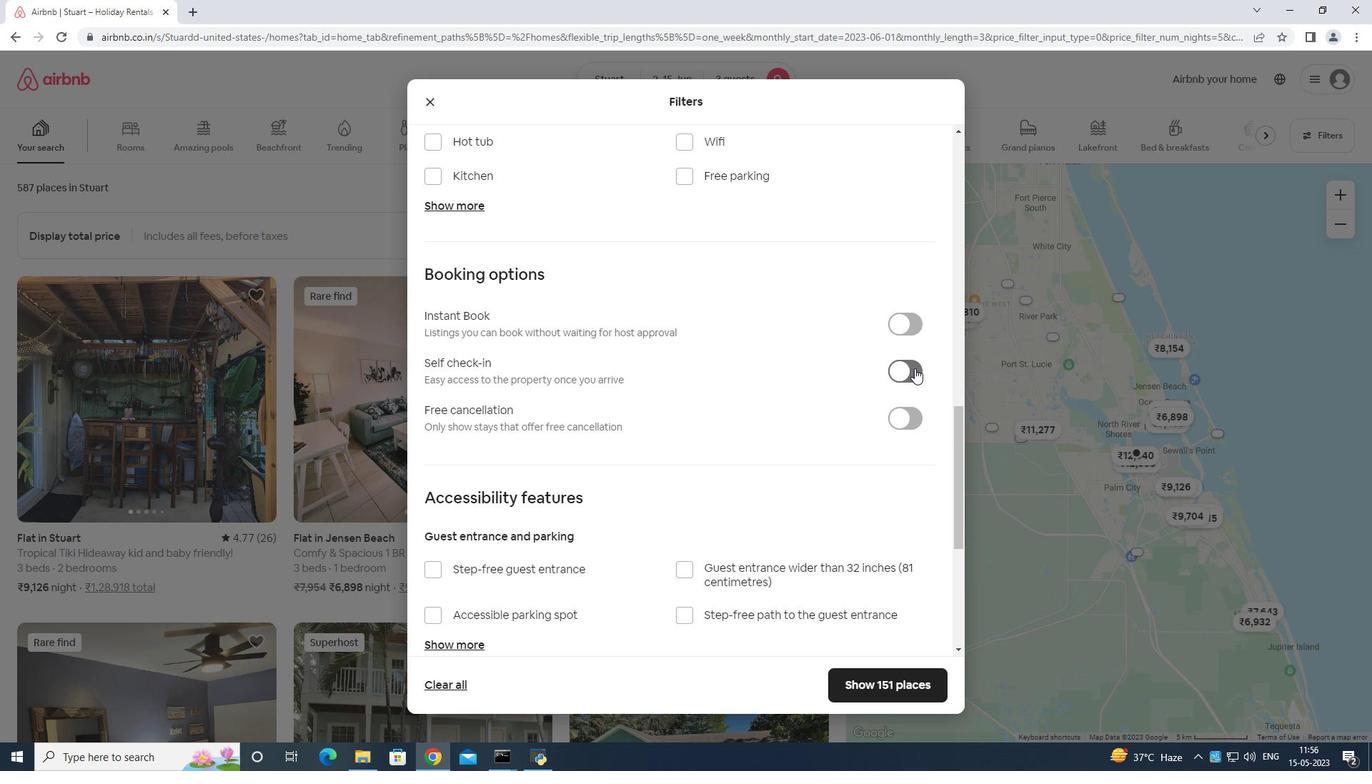 
Action: Mouse moved to (889, 388)
Screenshot: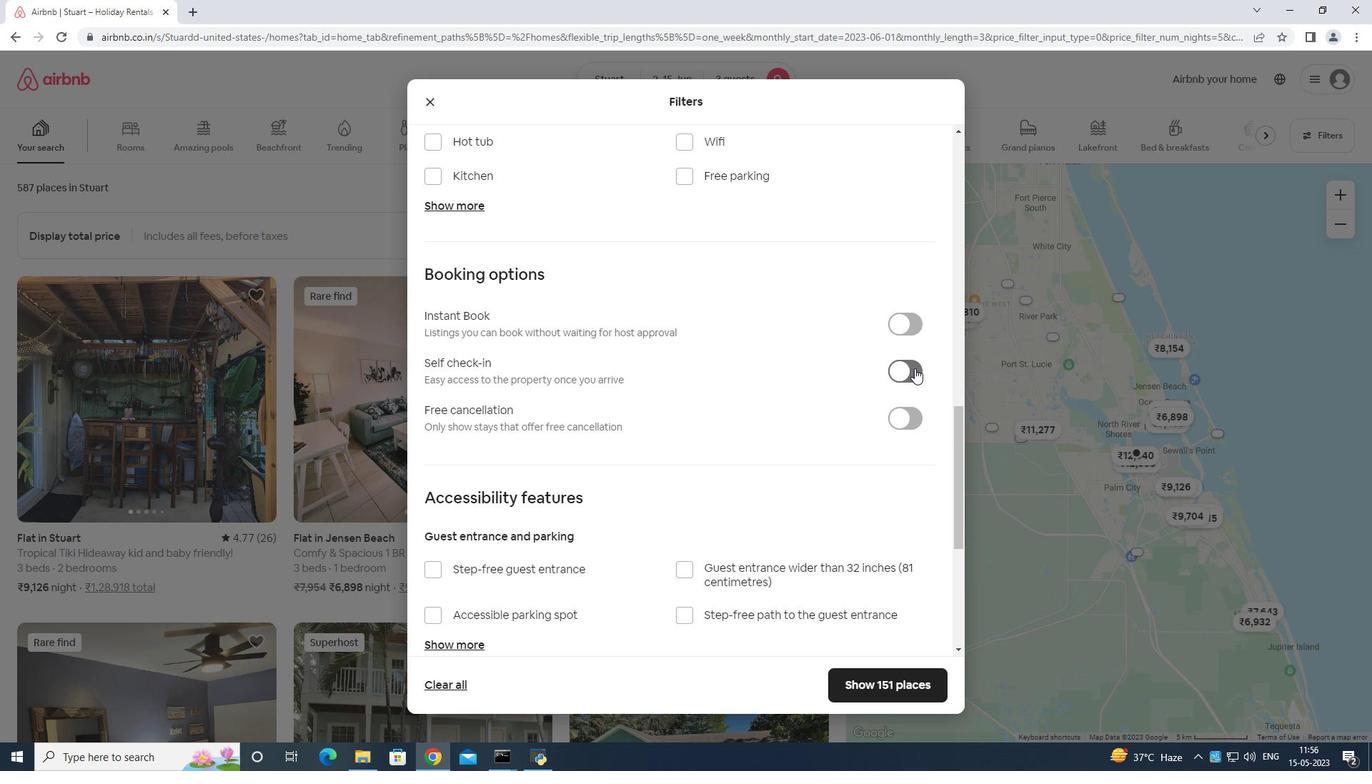 
Action: Mouse scrolled (889, 387) with delta (0, 0)
Screenshot: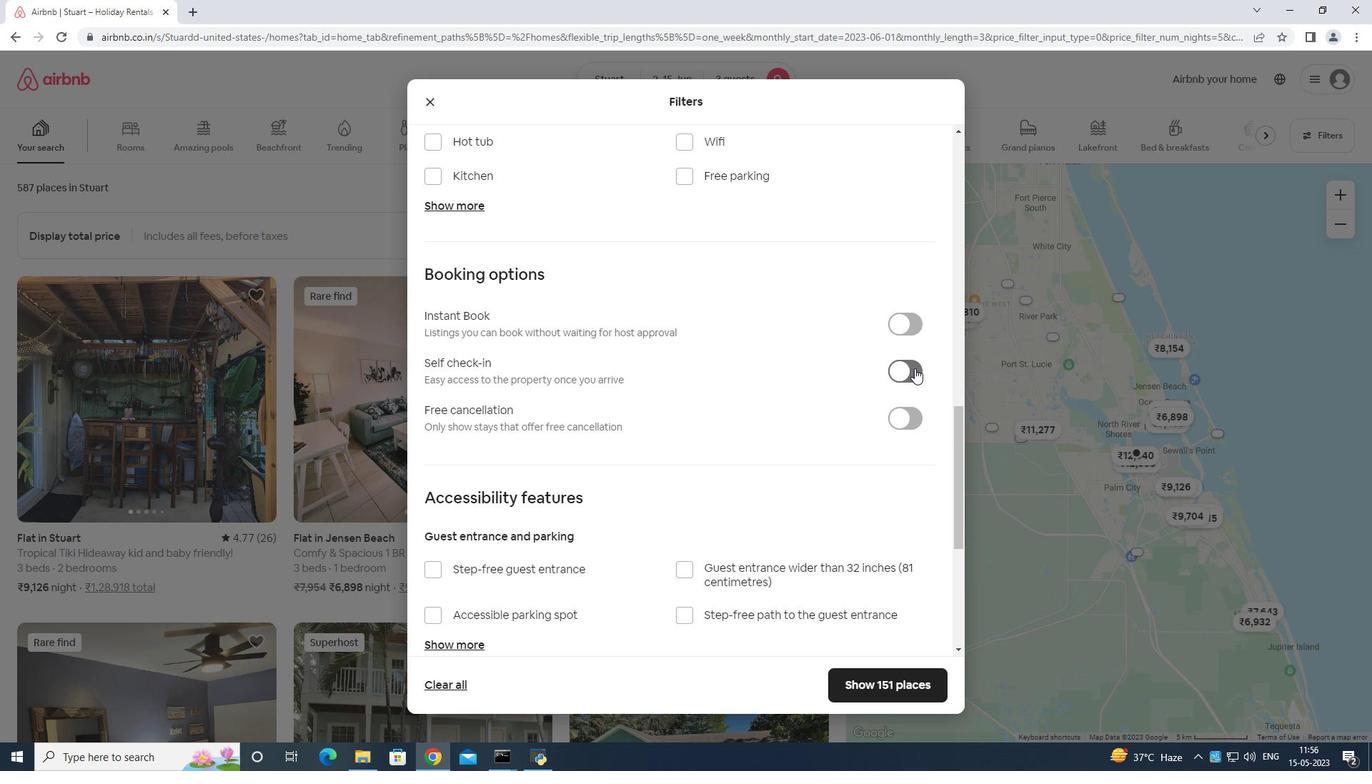 
Action: Mouse moved to (886, 390)
Screenshot: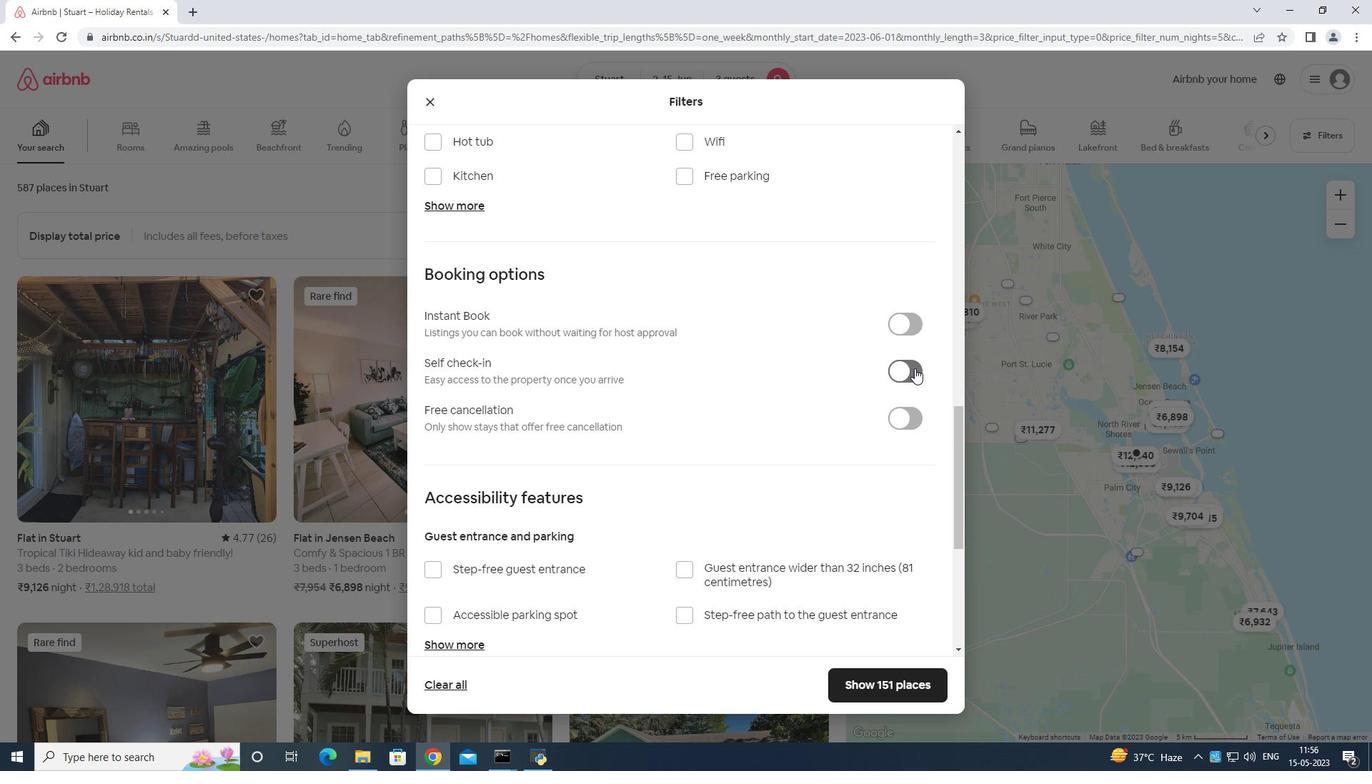 
Action: Mouse scrolled (886, 389) with delta (0, 0)
Screenshot: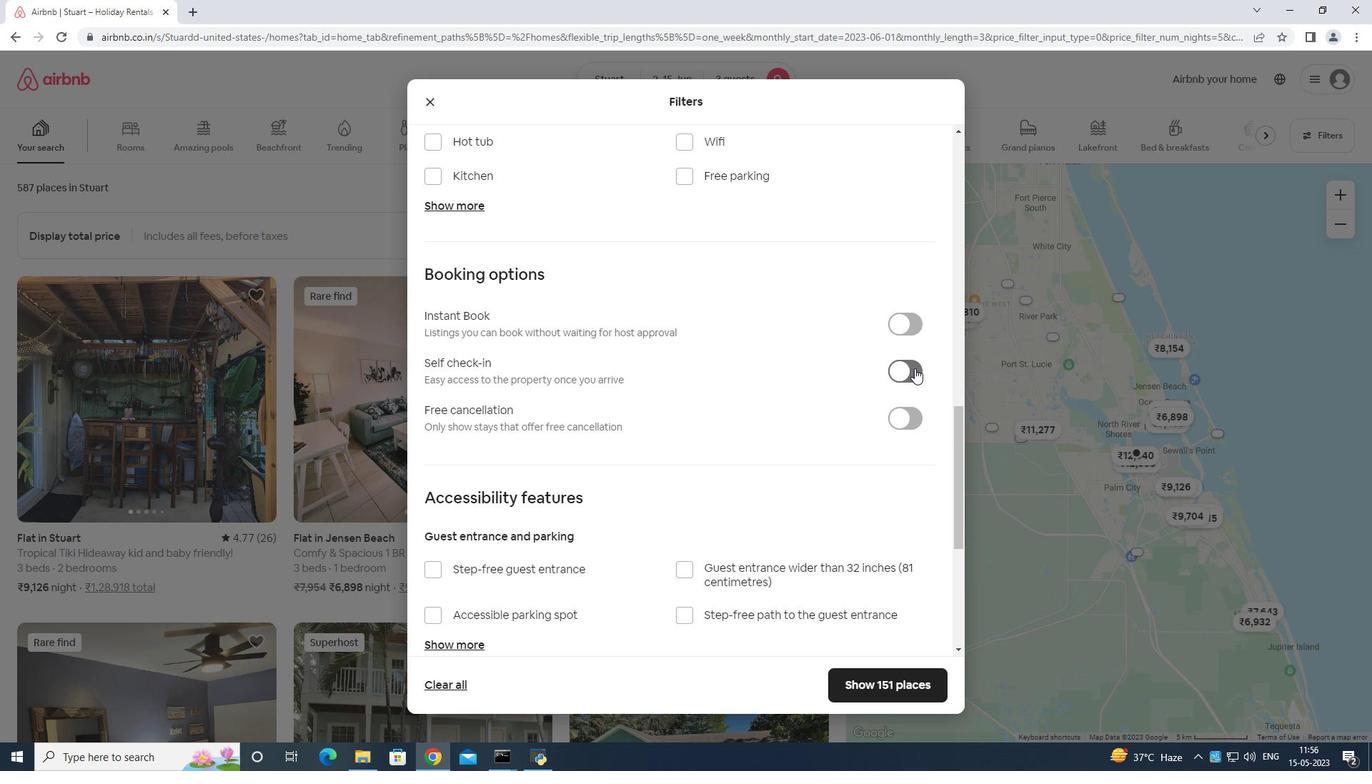 
Action: Mouse moved to (884, 392)
Screenshot: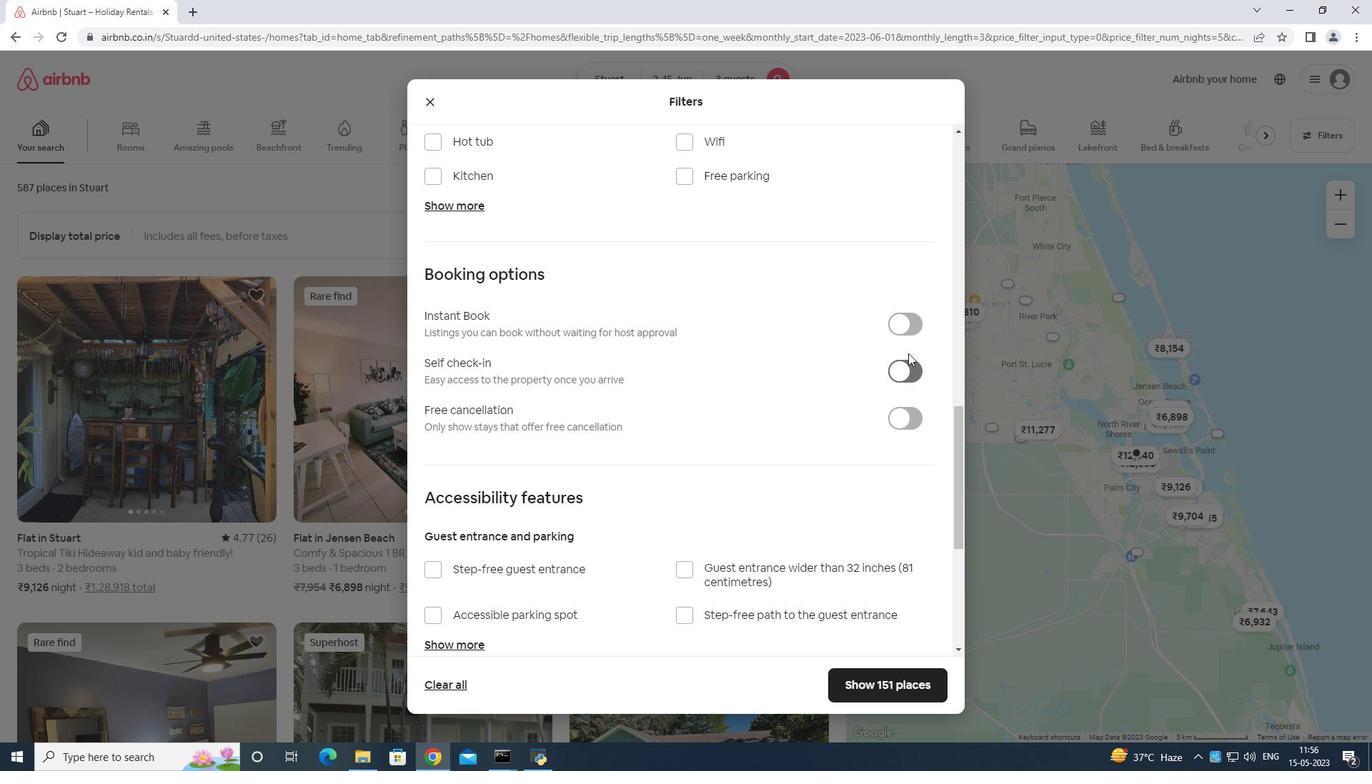 
Action: Mouse scrolled (884, 391) with delta (0, 0)
Screenshot: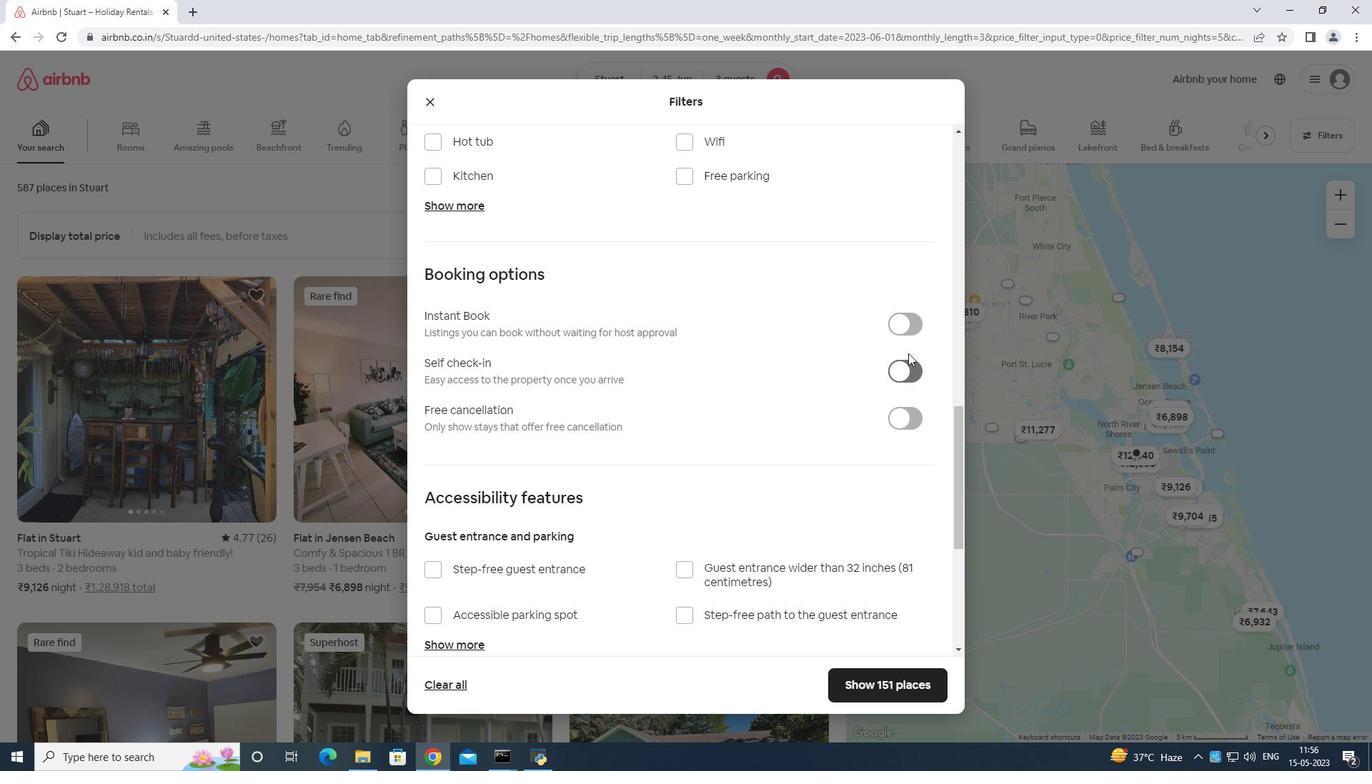 
Action: Mouse moved to (851, 403)
Screenshot: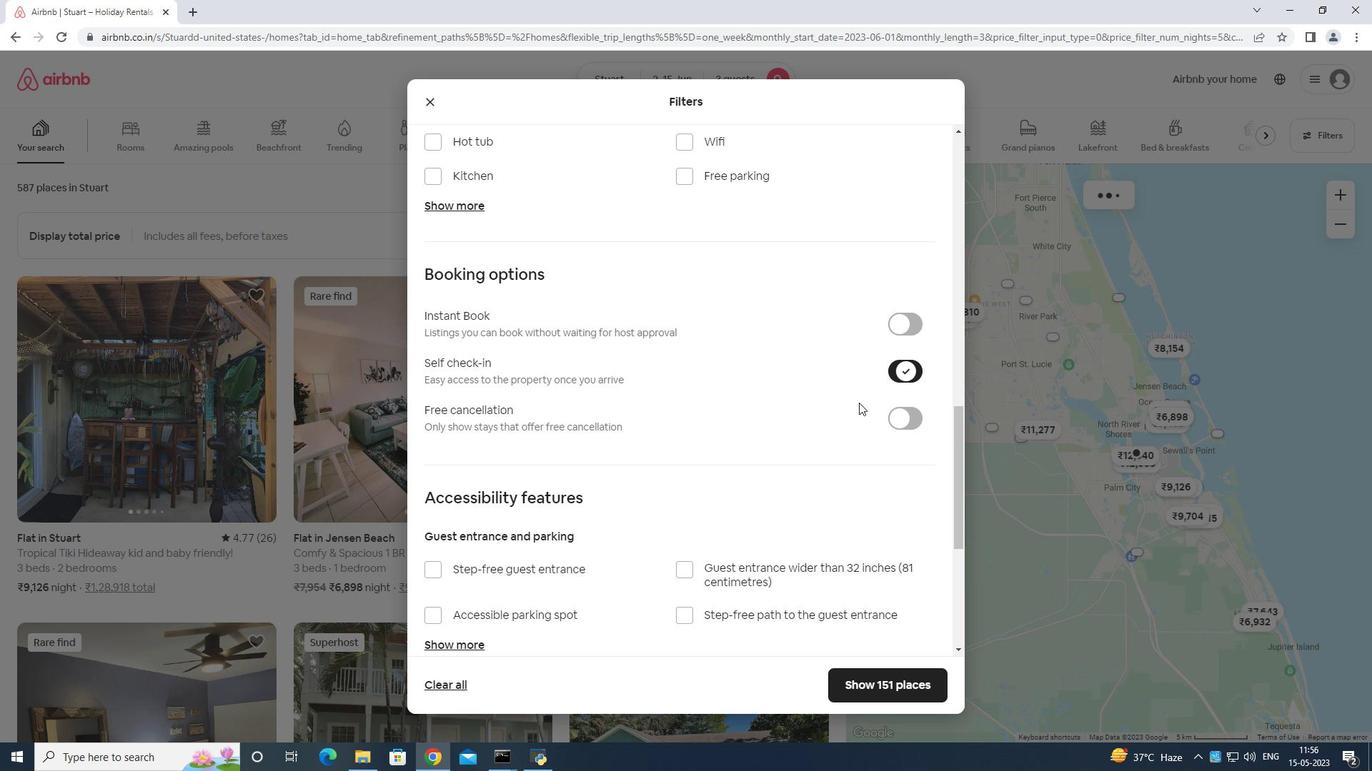 
Action: Mouse scrolled (851, 402) with delta (0, 0)
Screenshot: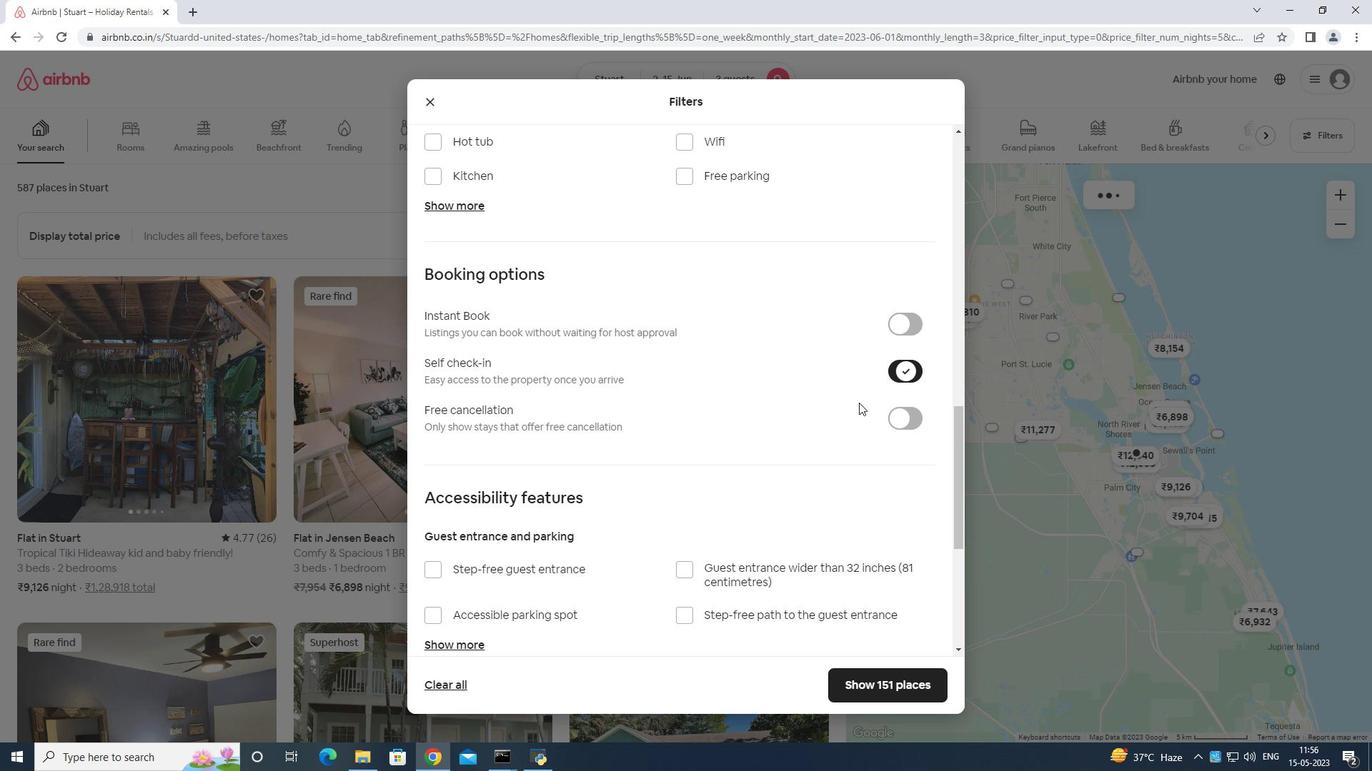 
Action: Mouse moved to (840, 418)
Screenshot: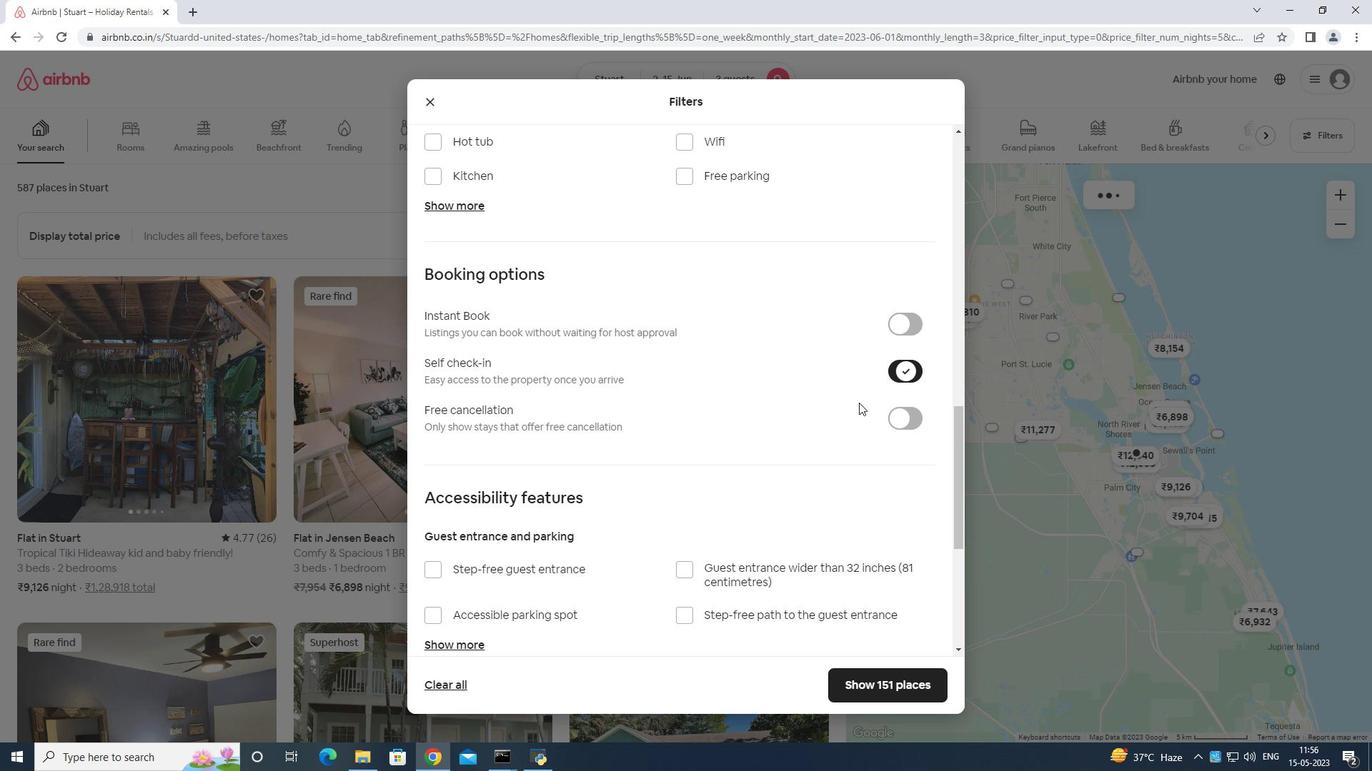 
Action: Mouse scrolled (840, 418) with delta (0, 0)
Screenshot: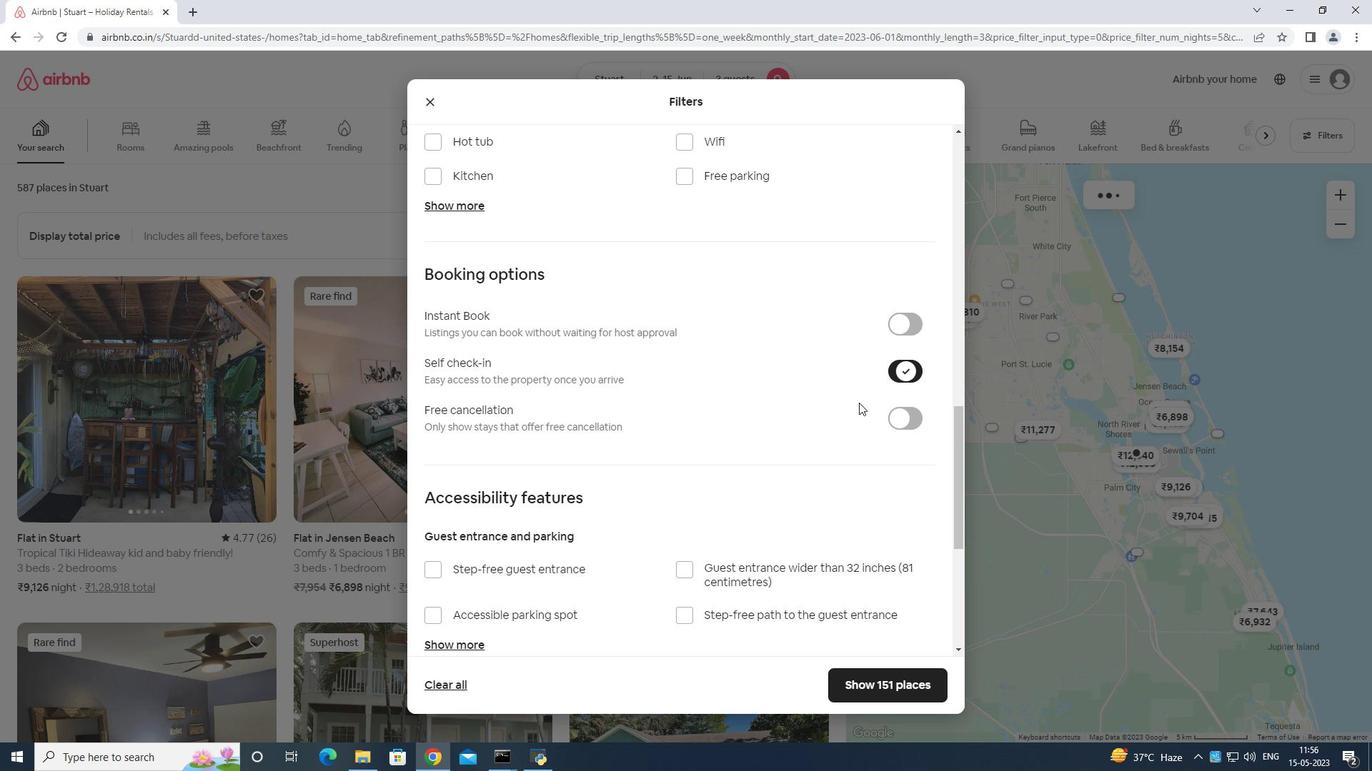 
Action: Mouse moved to (834, 428)
Screenshot: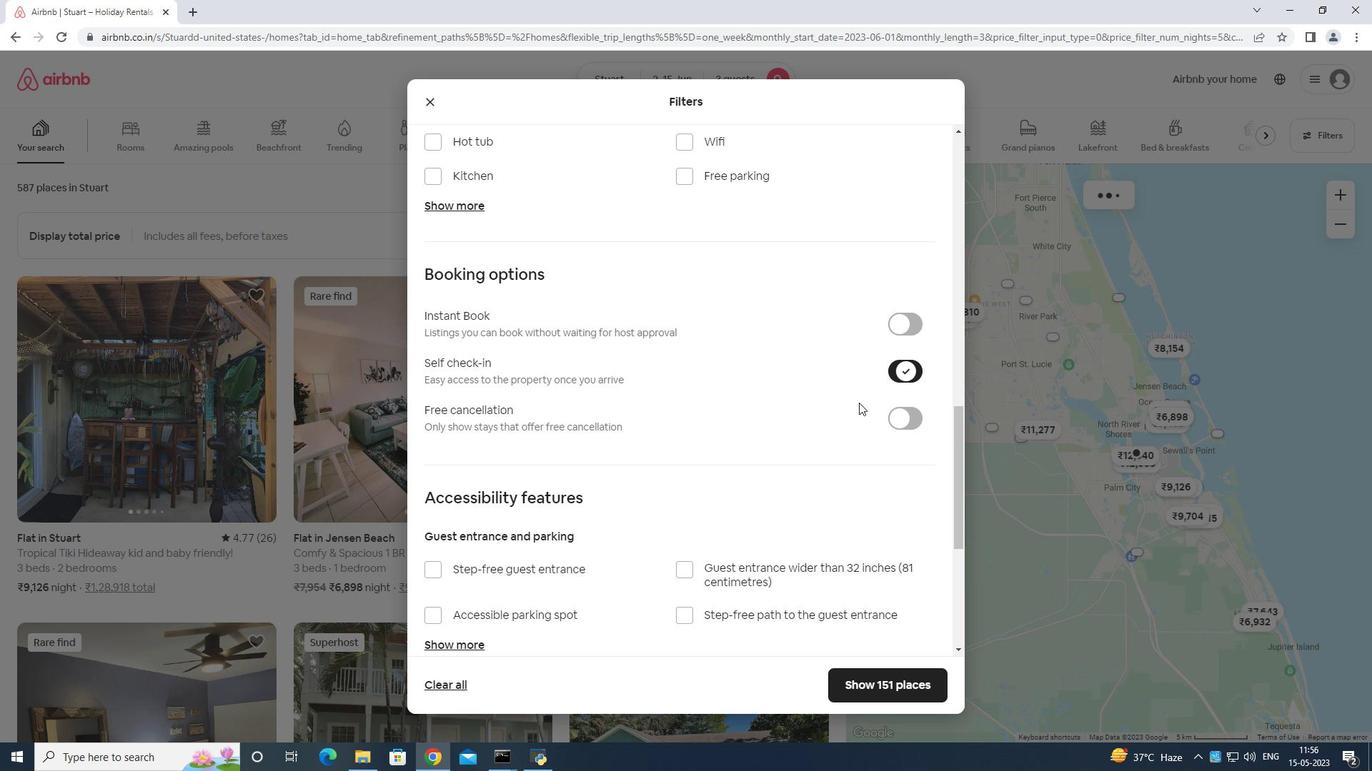 
Action: Mouse scrolled (834, 427) with delta (0, 0)
Screenshot: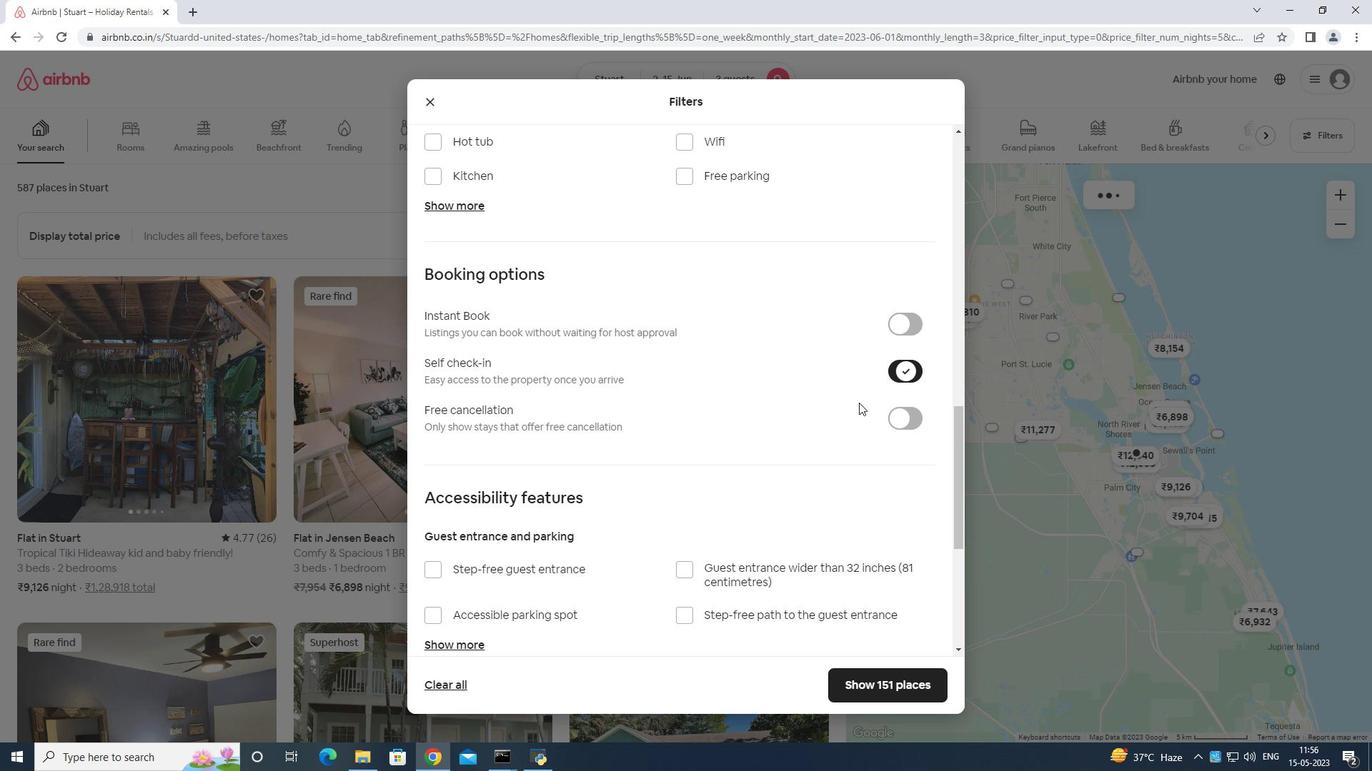 
Action: Mouse moved to (832, 430)
Screenshot: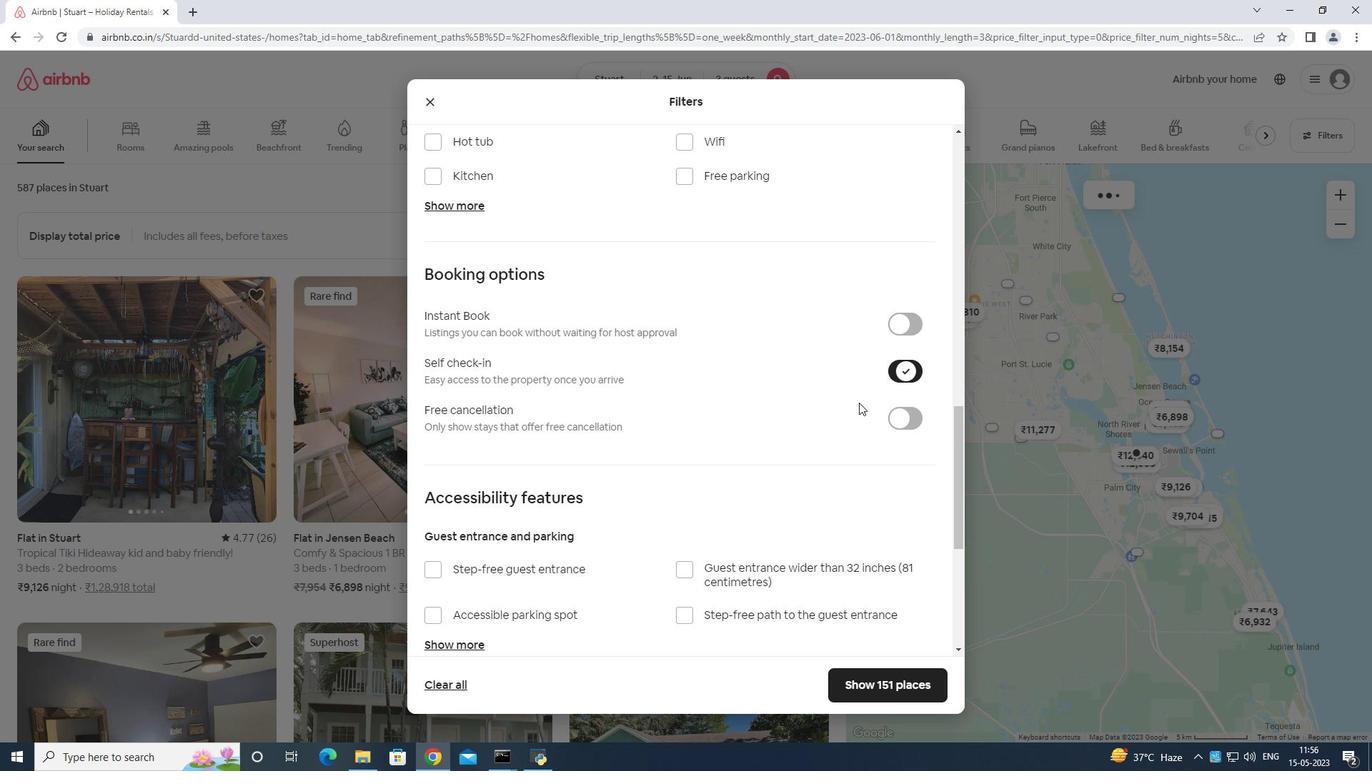 
Action: Mouse scrolled (832, 429) with delta (0, 0)
Screenshot: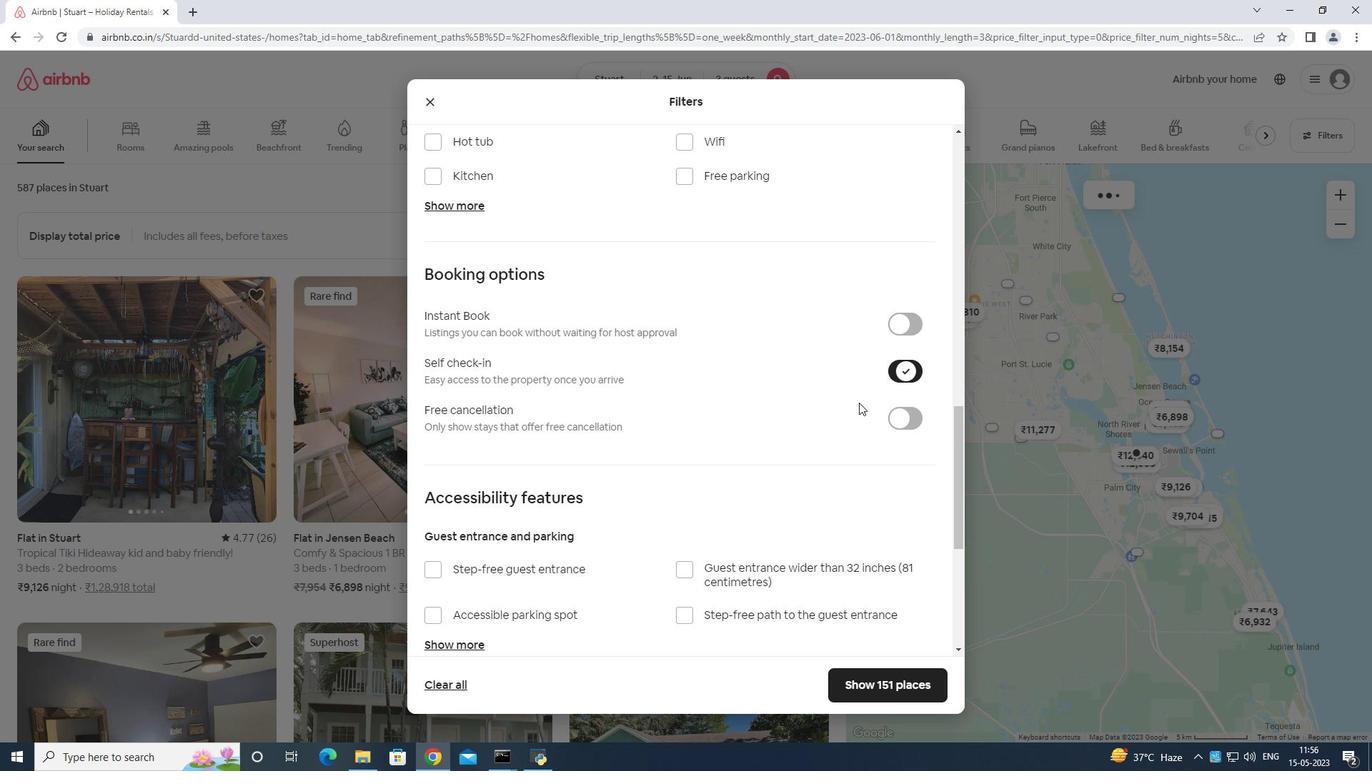 
Action: Mouse moved to (826, 433)
Screenshot: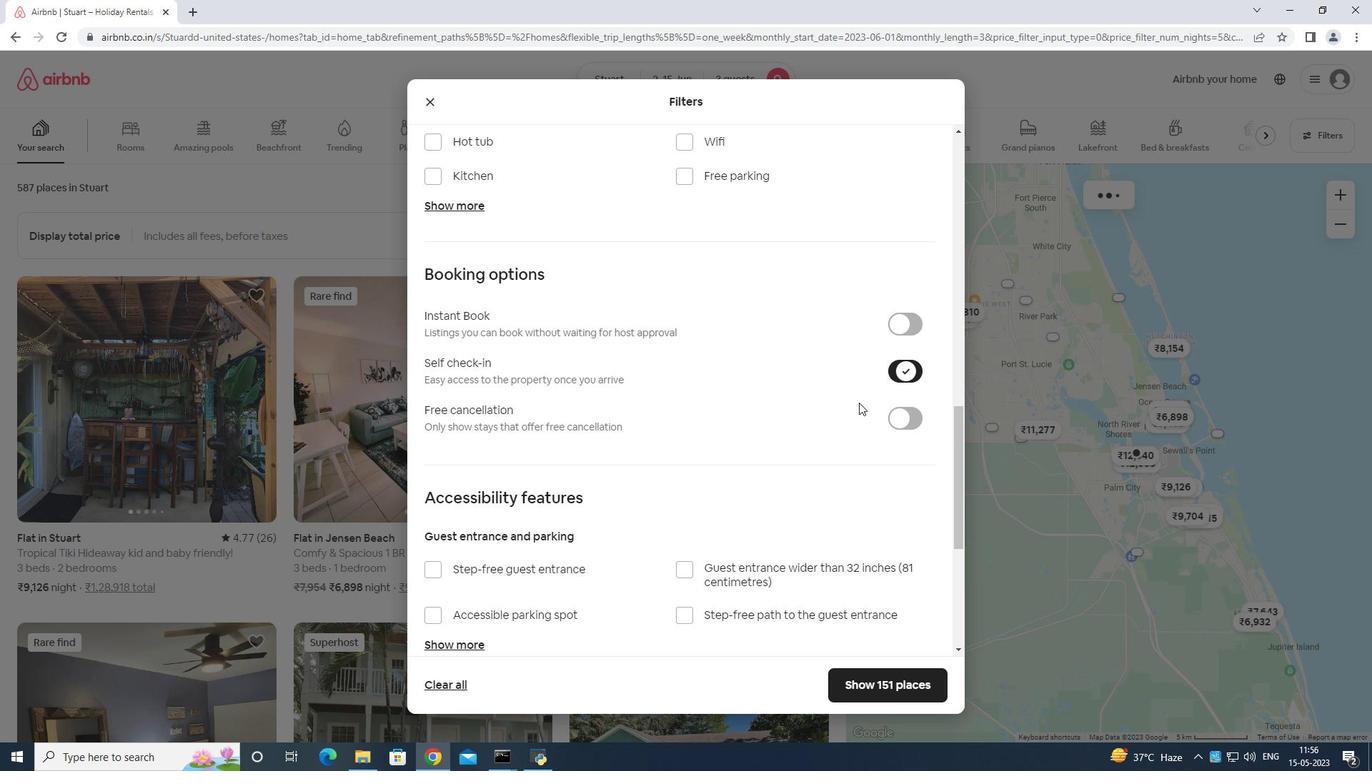 
Action: Mouse scrolled (826, 432) with delta (0, 0)
Screenshot: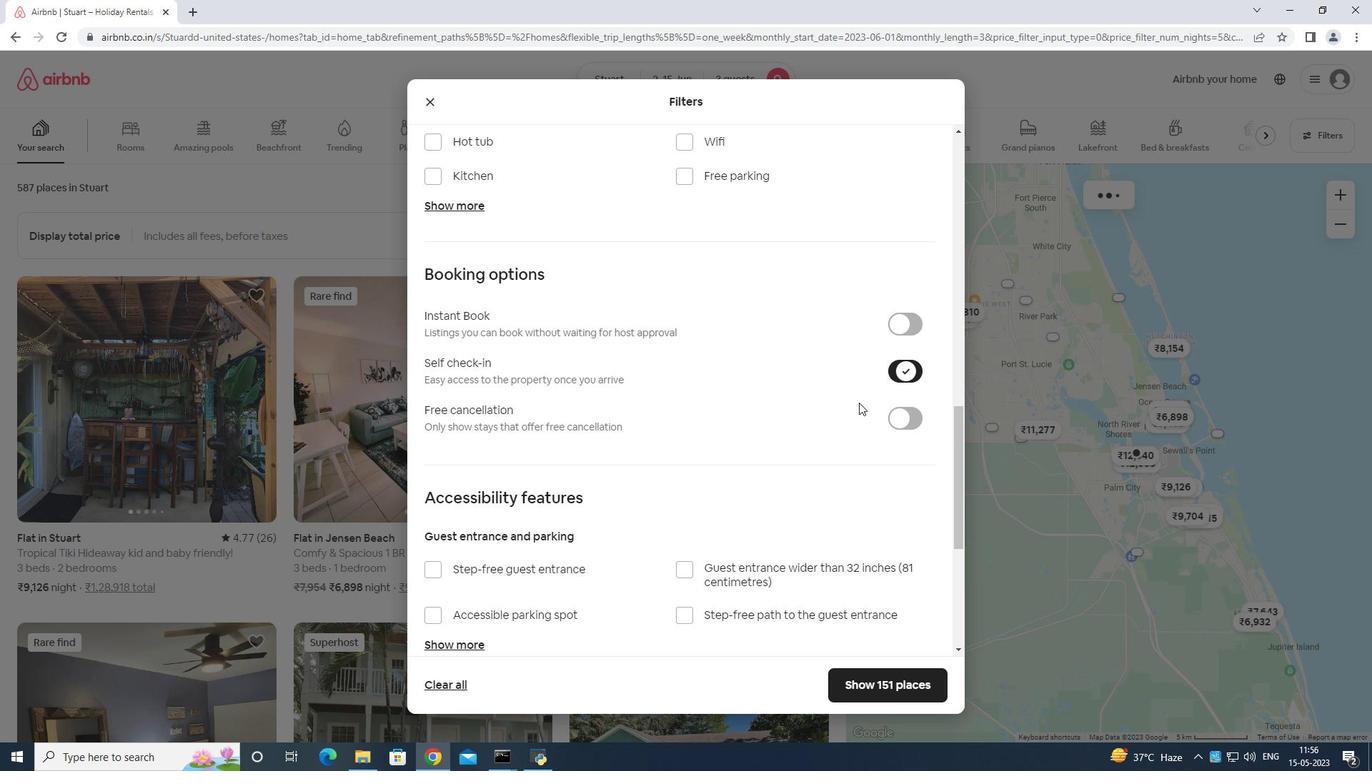 
Action: Mouse moved to (794, 455)
Screenshot: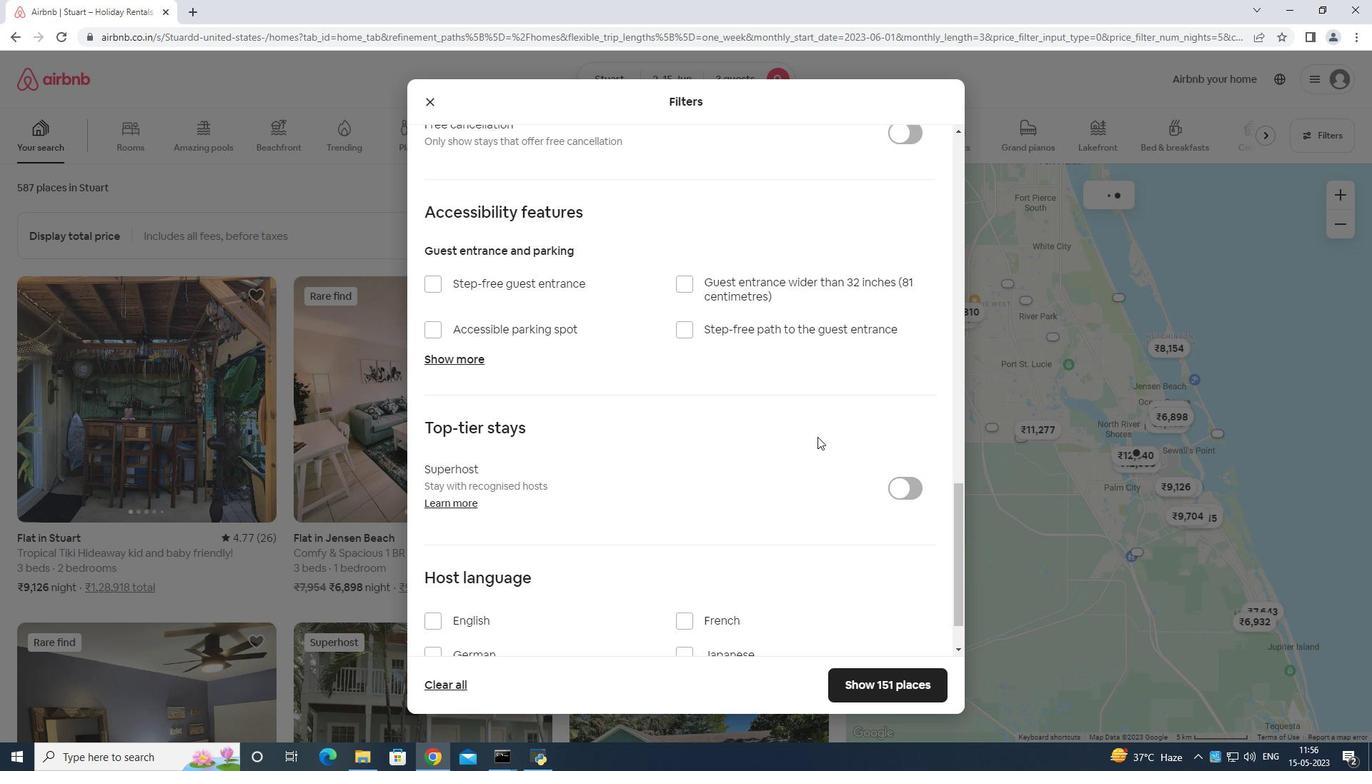 
Action: Mouse scrolled (794, 454) with delta (0, 0)
Screenshot: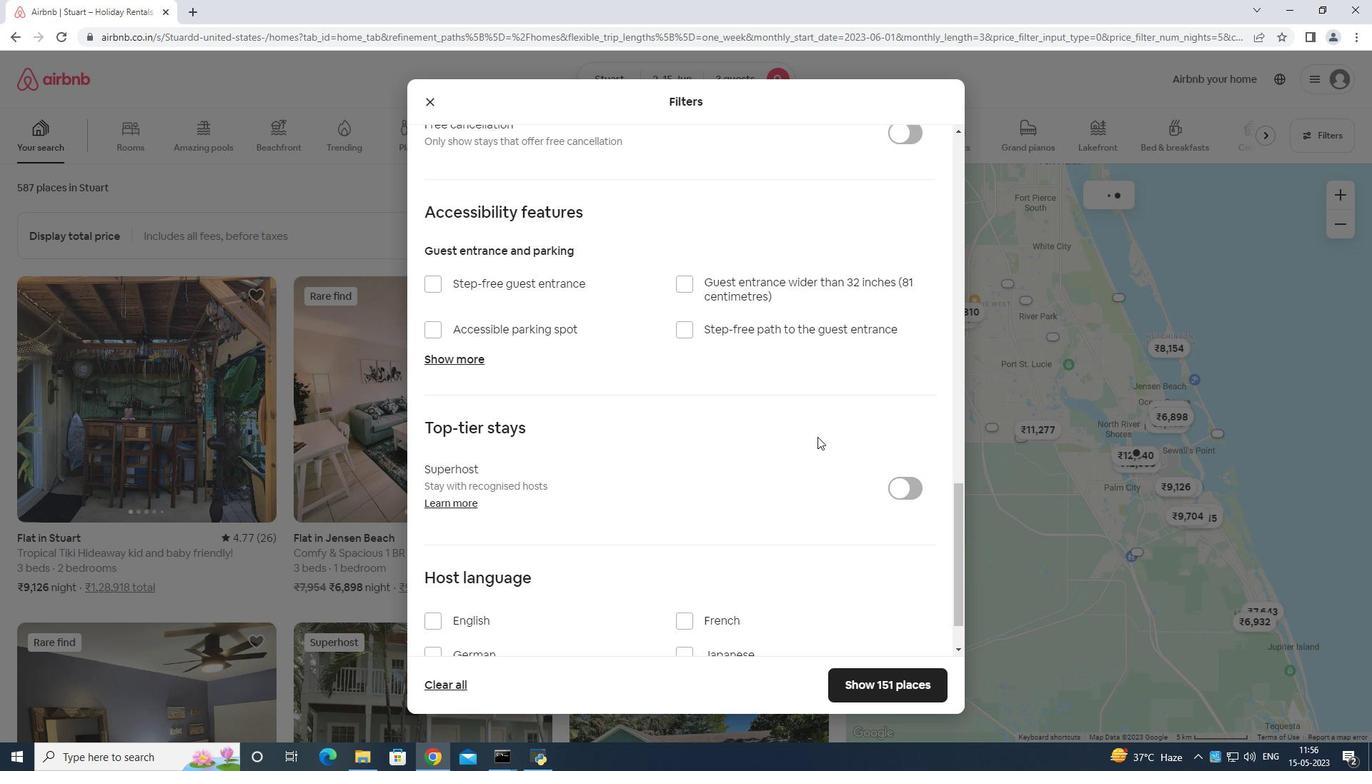 
Action: Mouse moved to (771, 480)
Screenshot: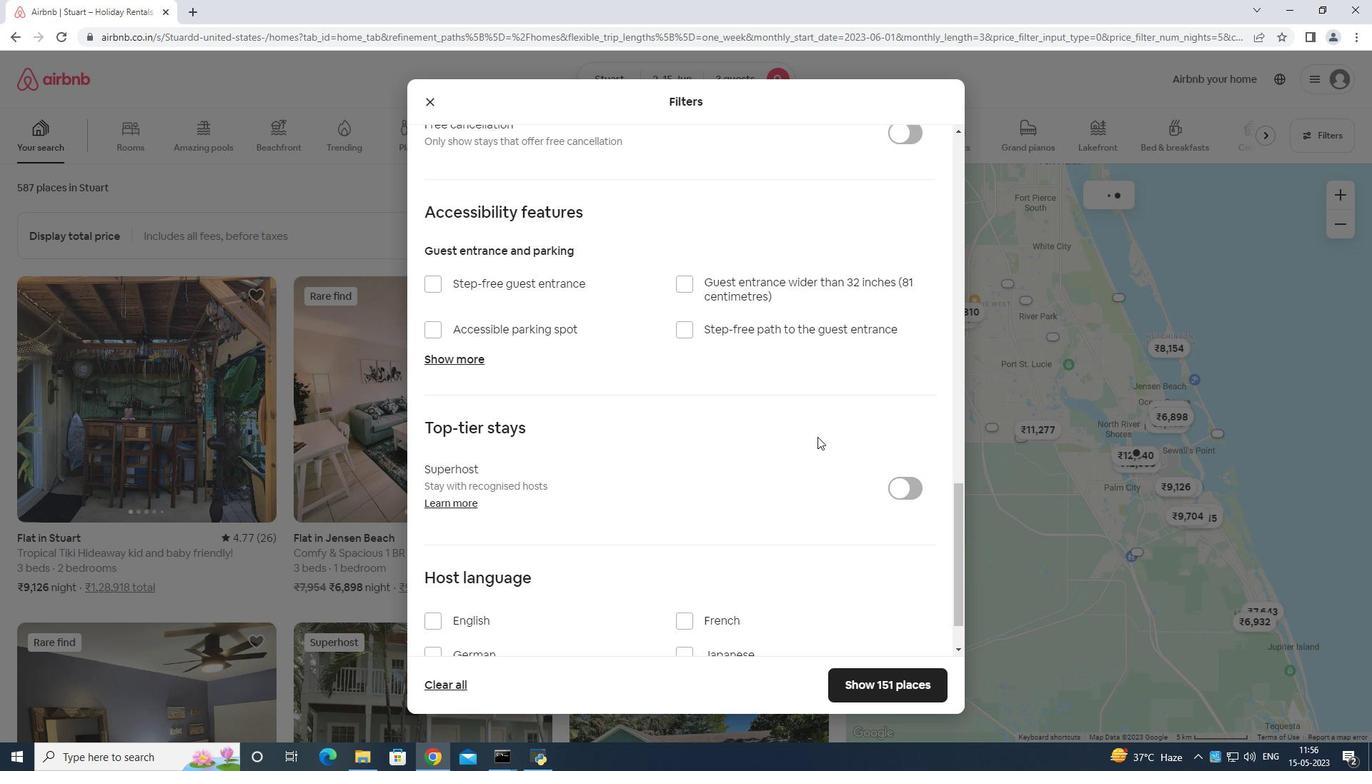 
Action: Mouse scrolled (771, 480) with delta (0, 0)
Screenshot: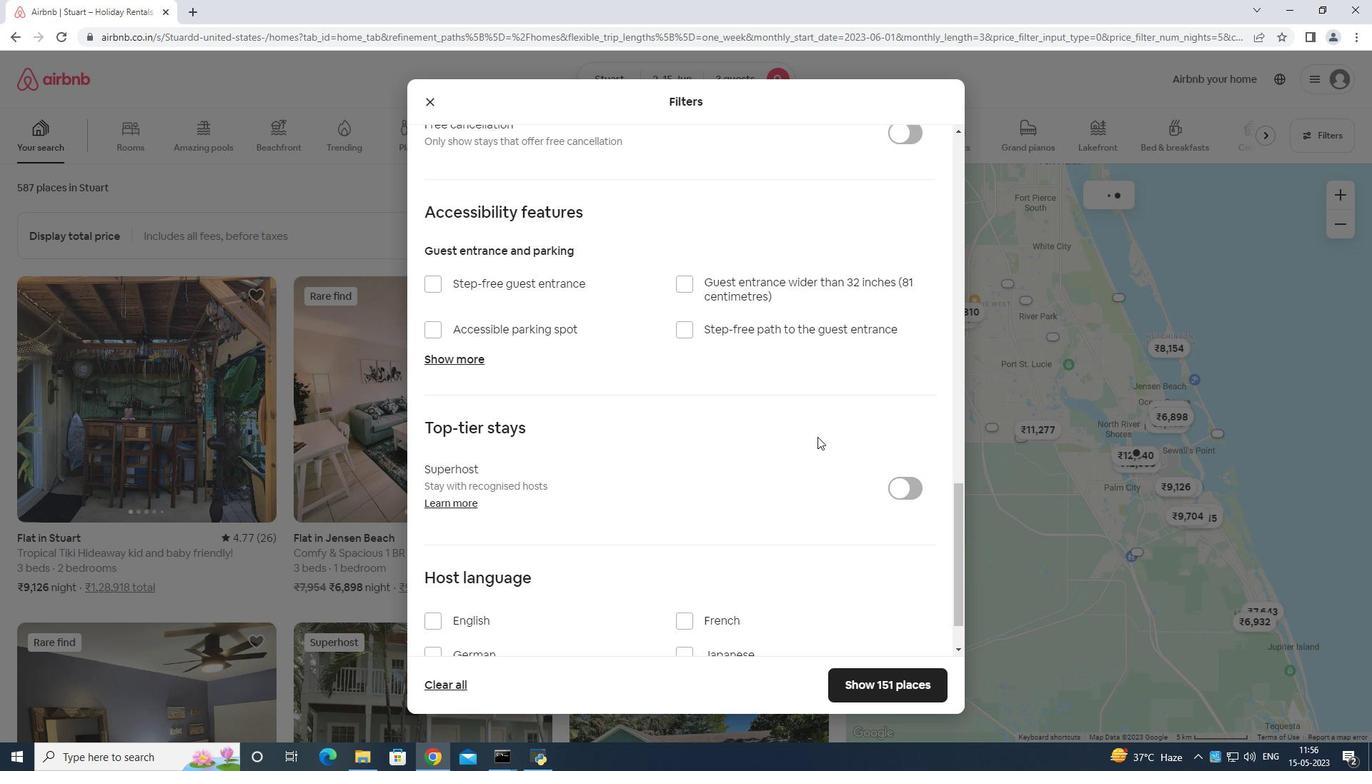 
Action: Mouse moved to (762, 483)
Screenshot: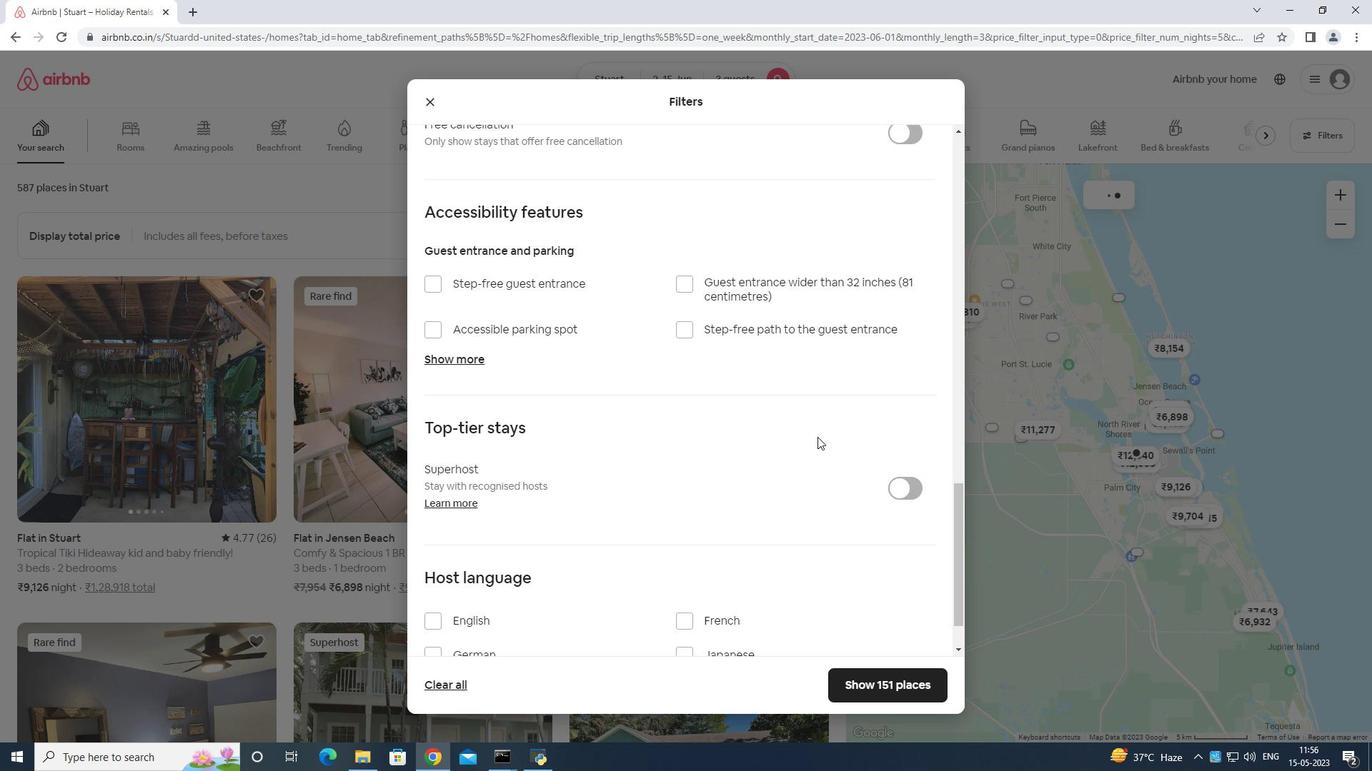 
Action: Mouse scrolled (762, 483) with delta (0, 0)
Screenshot: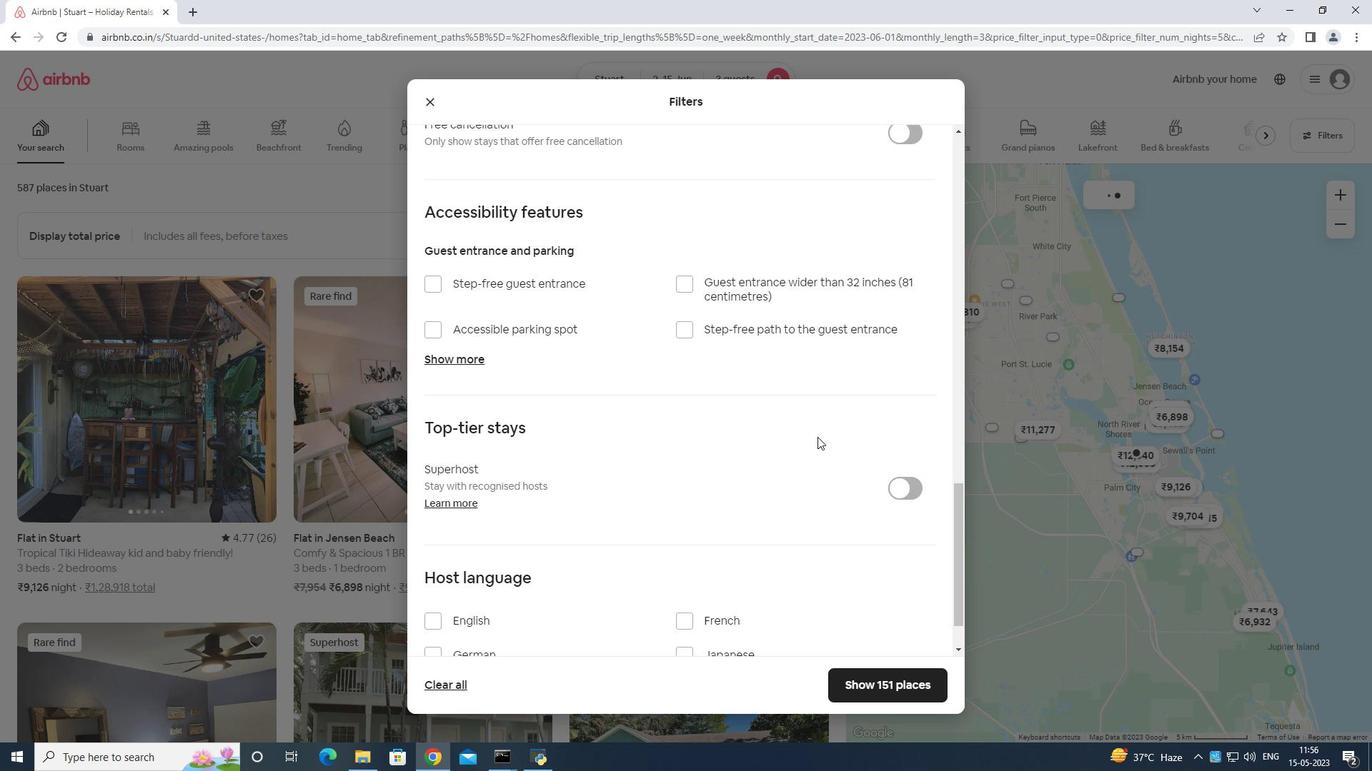 
Action: Mouse moved to (748, 485)
Screenshot: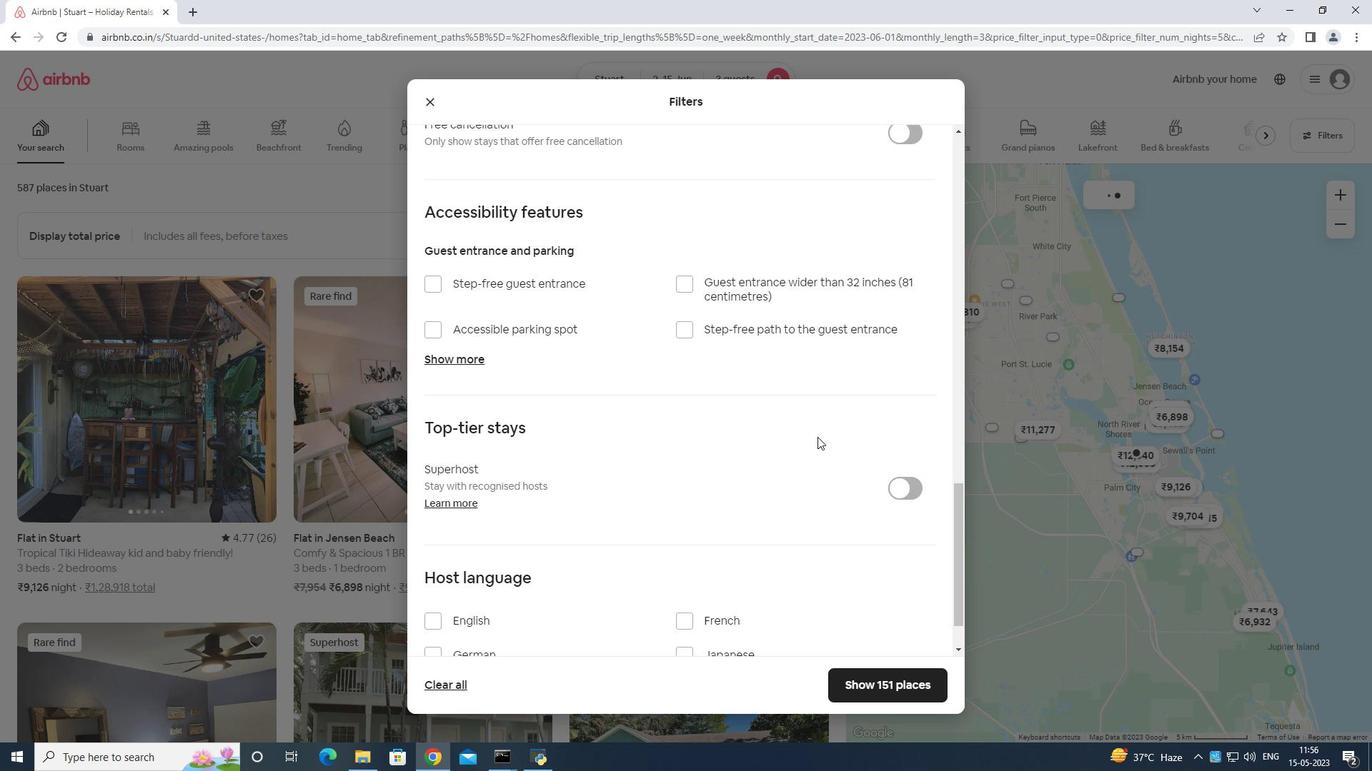 
Action: Mouse scrolled (748, 484) with delta (0, 0)
Screenshot: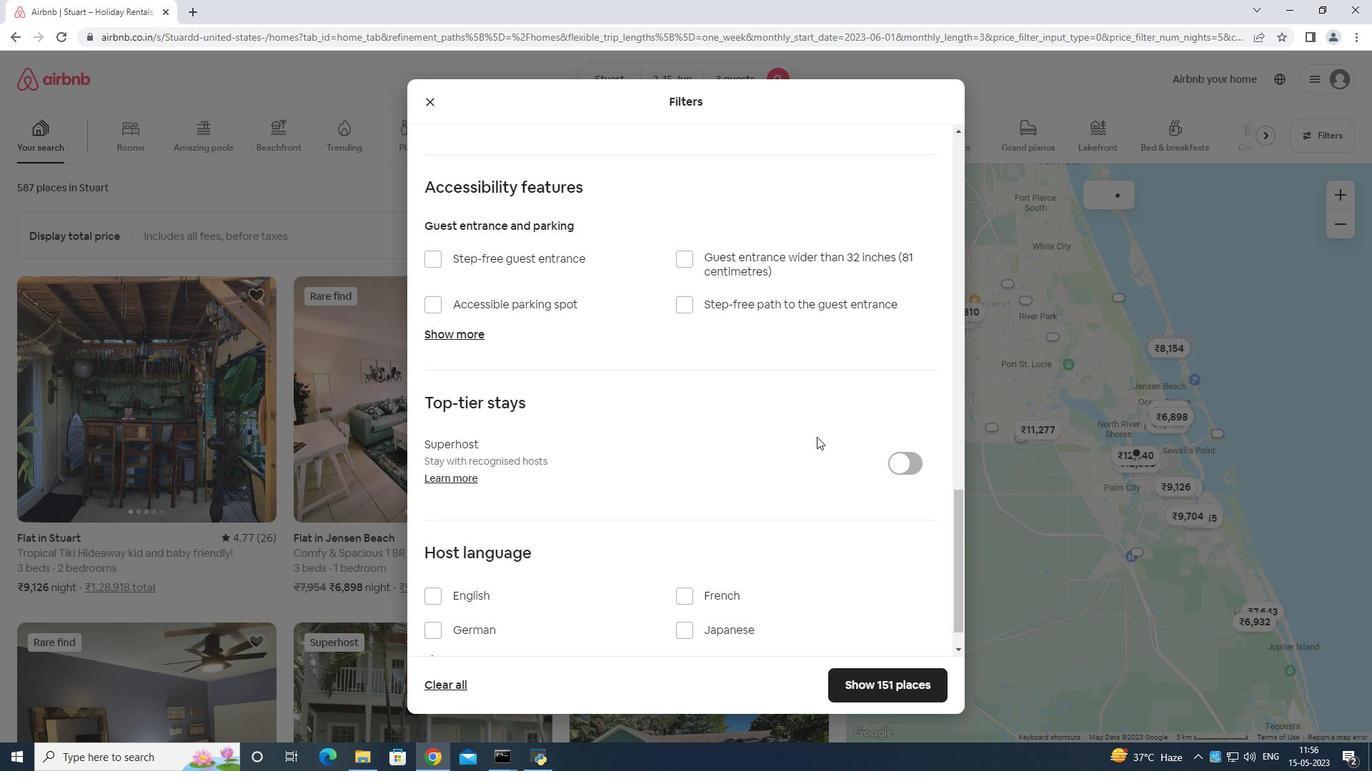 
Action: Mouse moved to (478, 553)
Screenshot: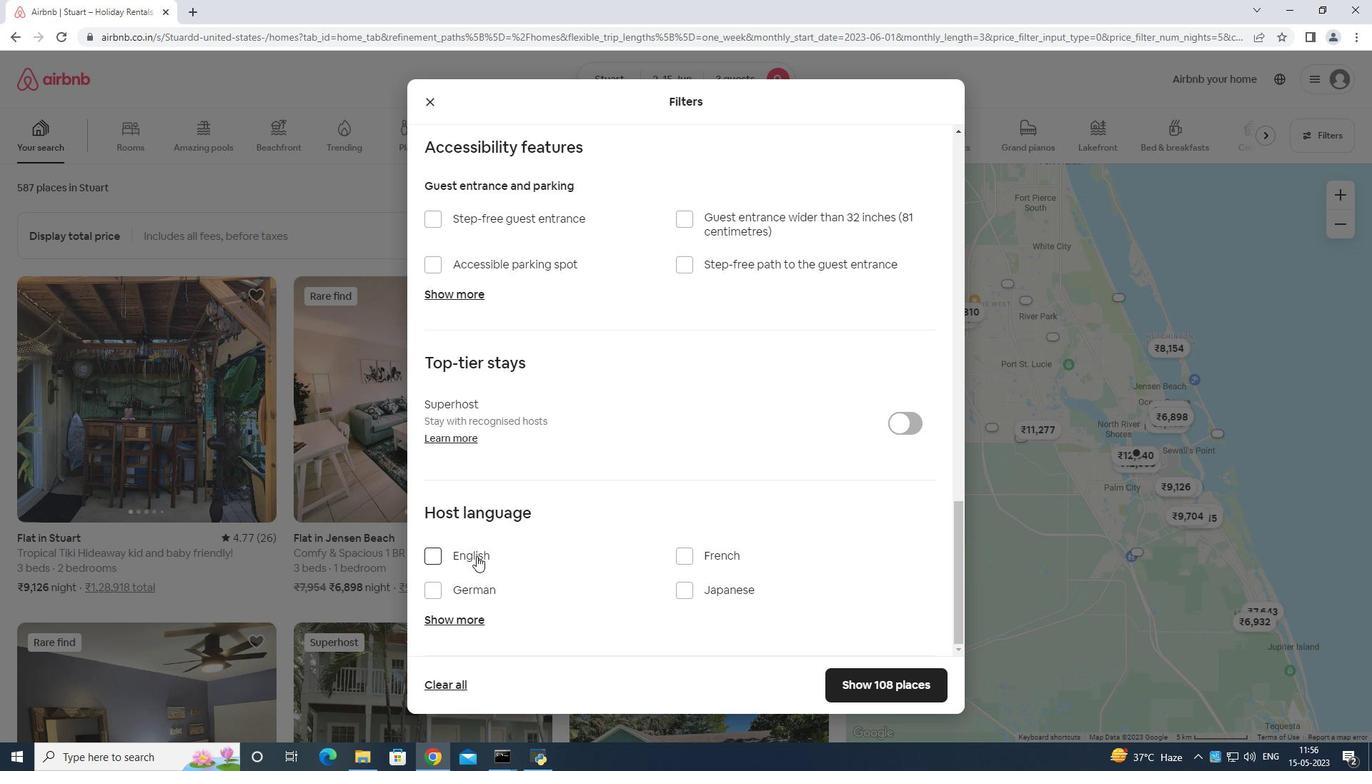 
Action: Mouse pressed left at (478, 553)
Screenshot: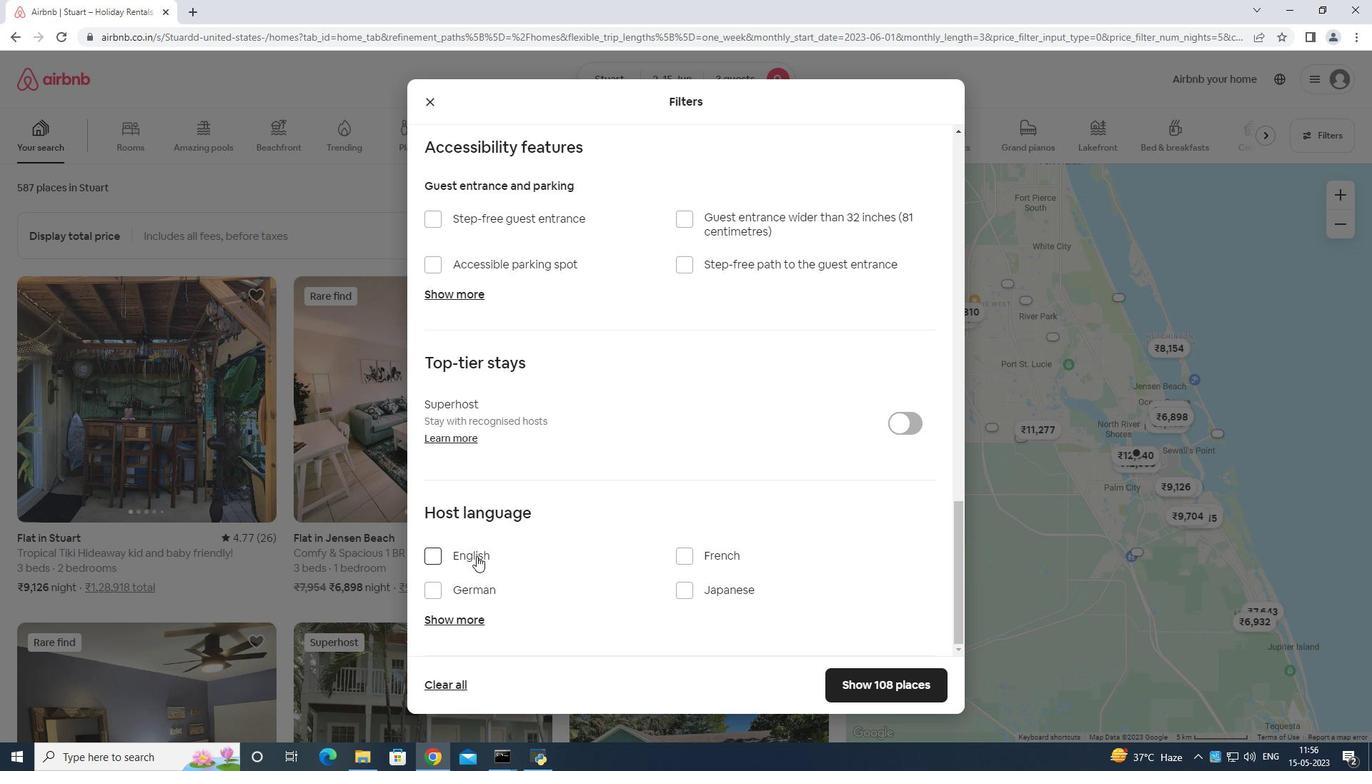 
Action: Mouse moved to (438, 553)
Screenshot: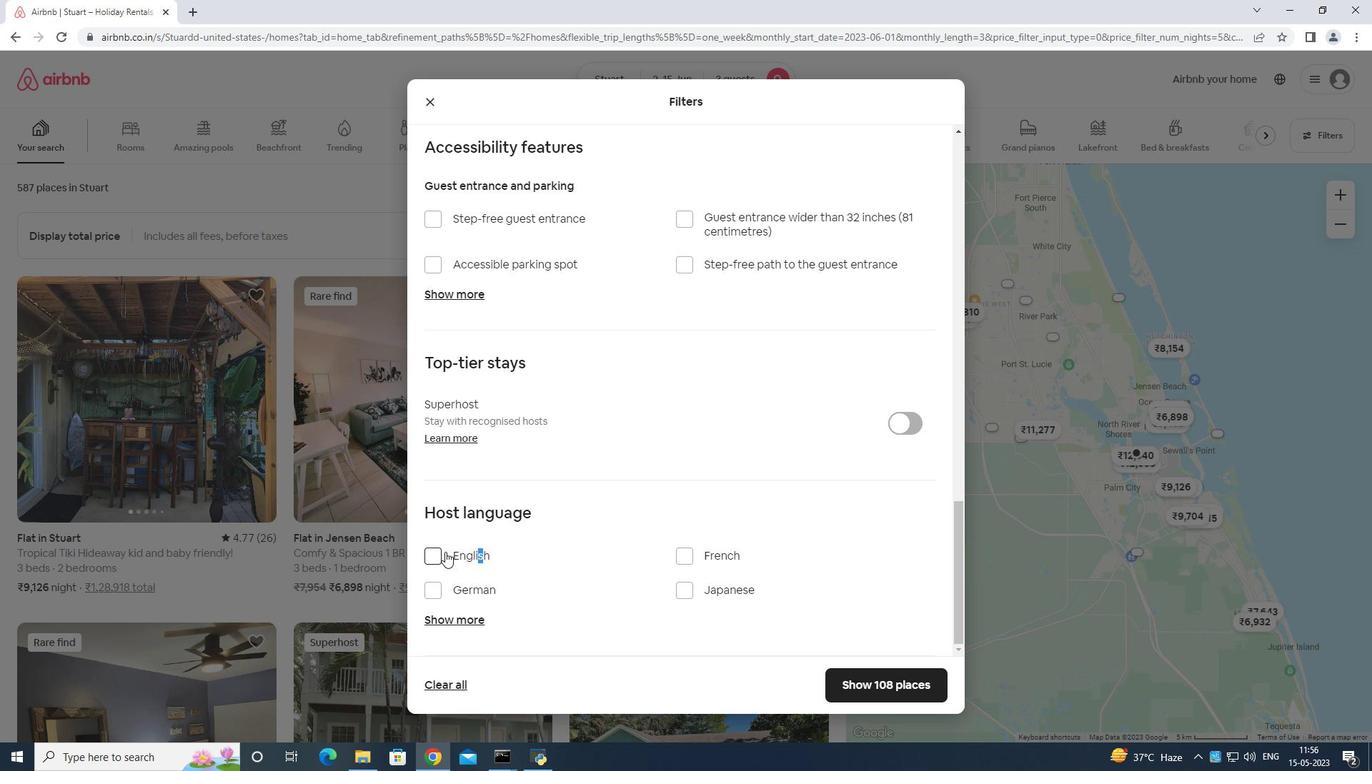 
Action: Mouse pressed left at (438, 553)
Screenshot: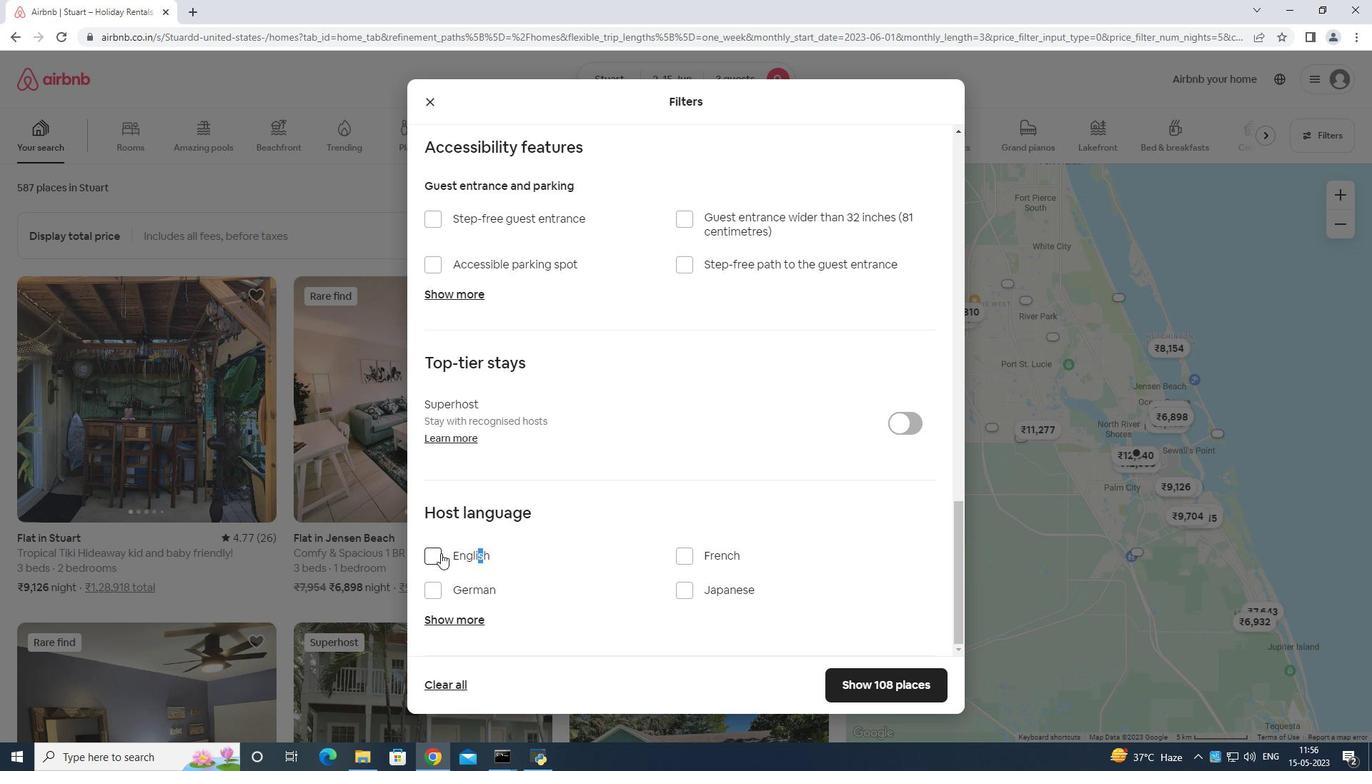 
Action: Mouse moved to (868, 680)
Screenshot: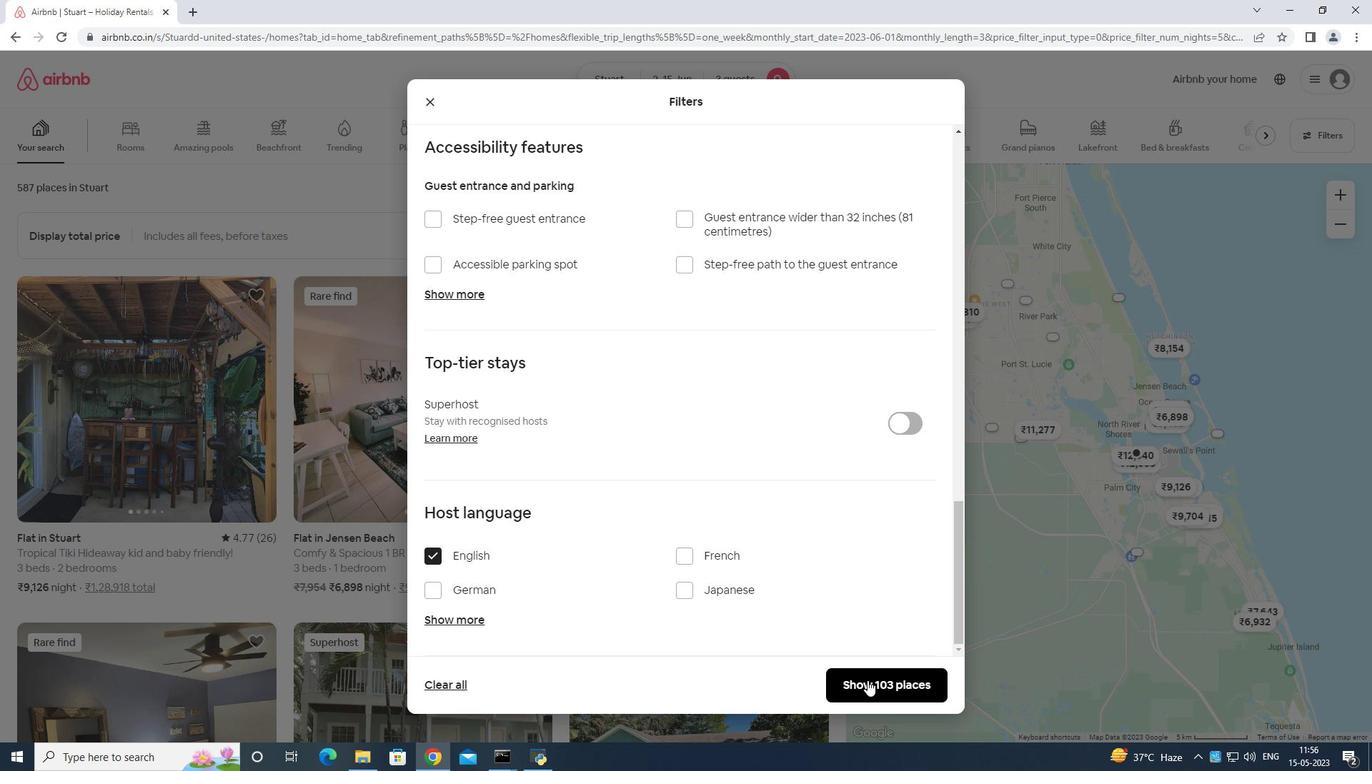 
Action: Mouse pressed left at (868, 680)
Screenshot: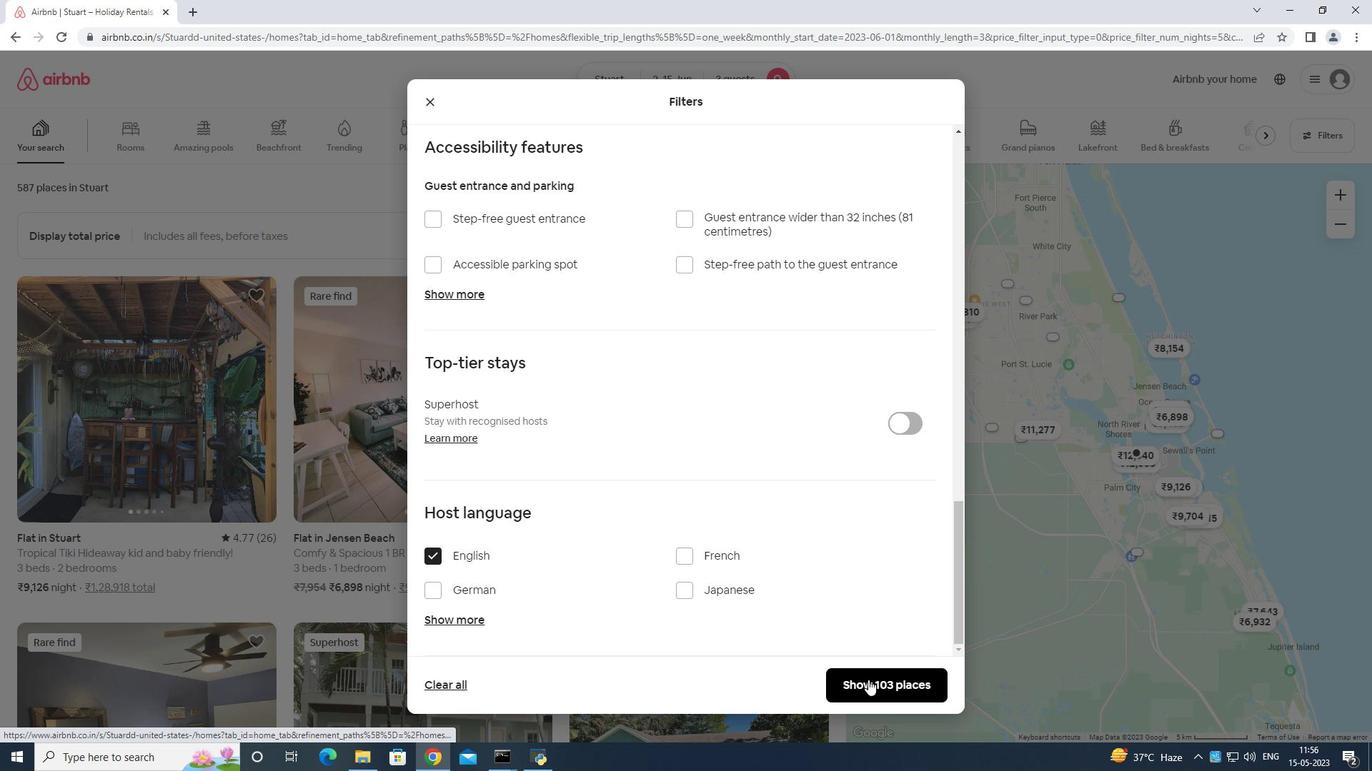 
